 Task: Find connections with filter location Boda with filter topic #propertywith filter profile language French with filter current company Oberoi Hotels & Resorts with filter school Patna Science College with filter industry Banking with filter service category Customer Service with filter keywords title Recruiter
Action: Mouse moved to (650, 94)
Screenshot: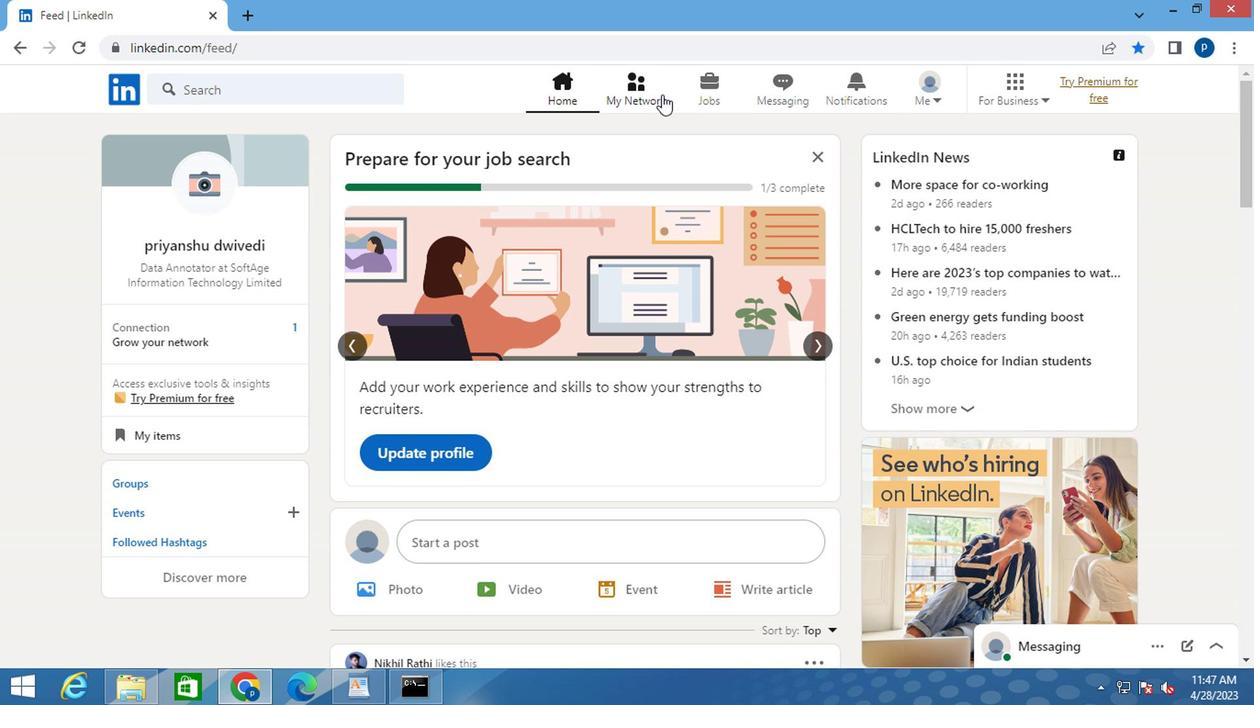 
Action: Mouse pressed left at (650, 94)
Screenshot: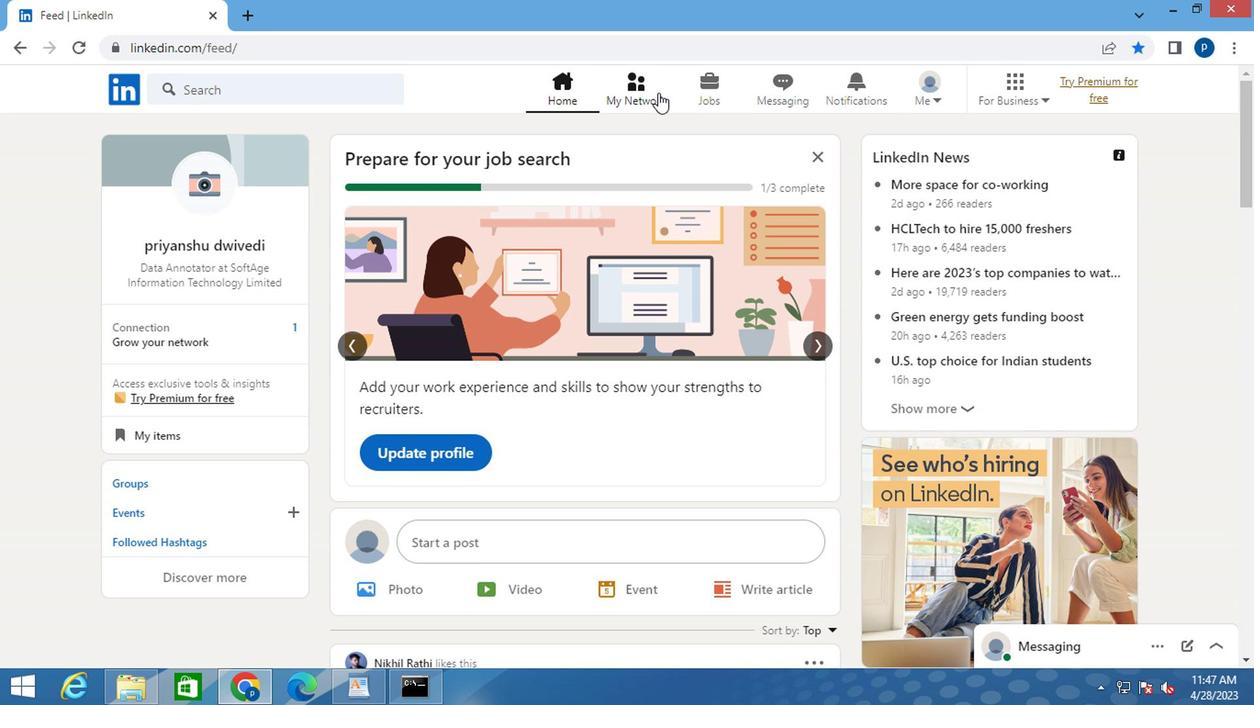 
Action: Mouse moved to (216, 183)
Screenshot: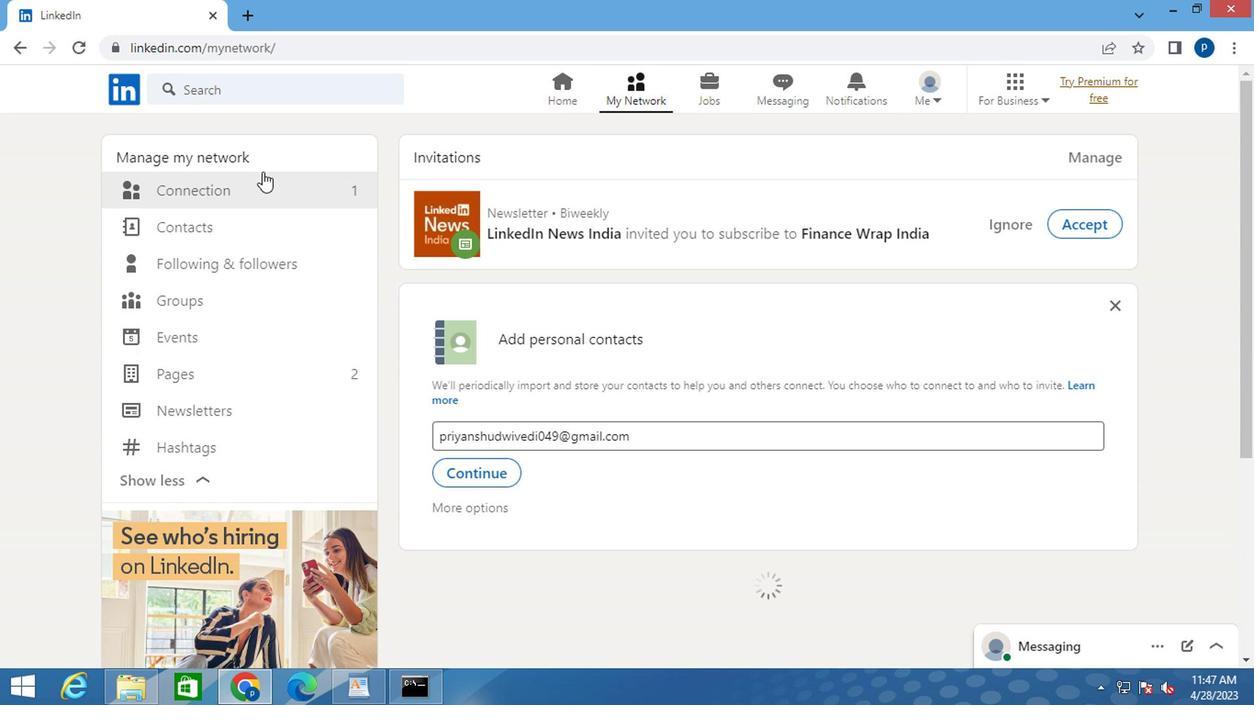 
Action: Mouse pressed left at (216, 183)
Screenshot: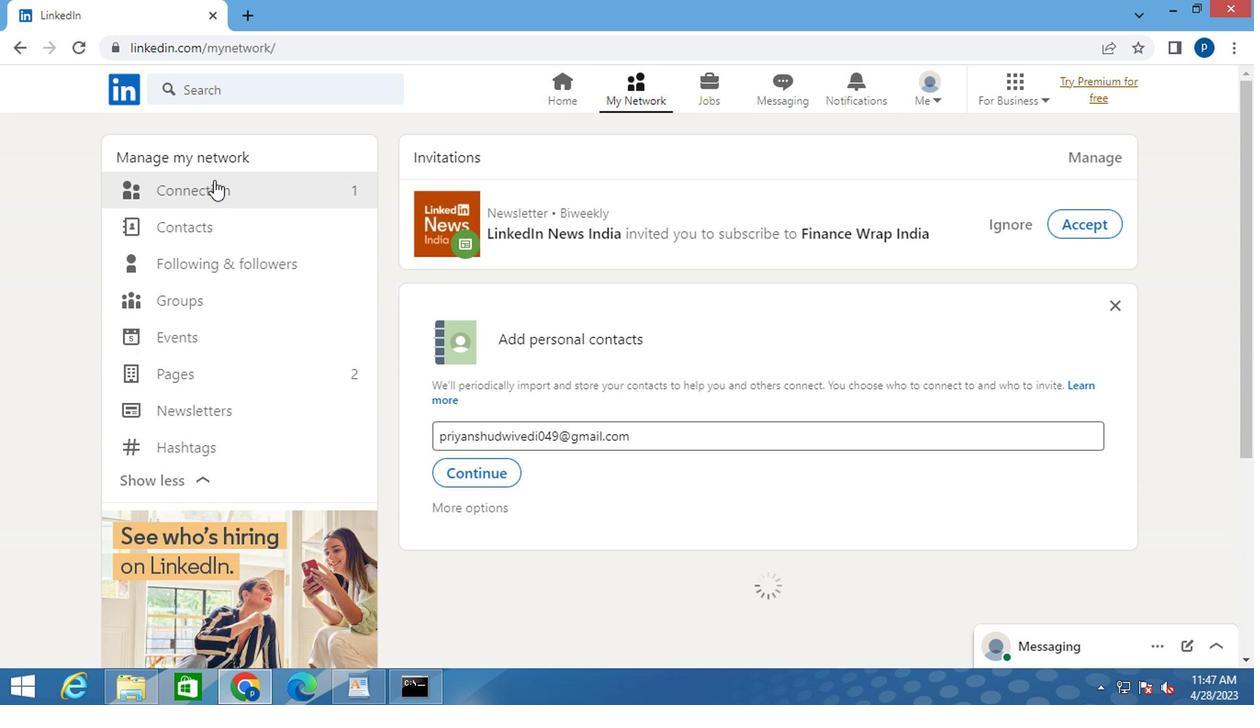 
Action: Mouse moved to (216, 188)
Screenshot: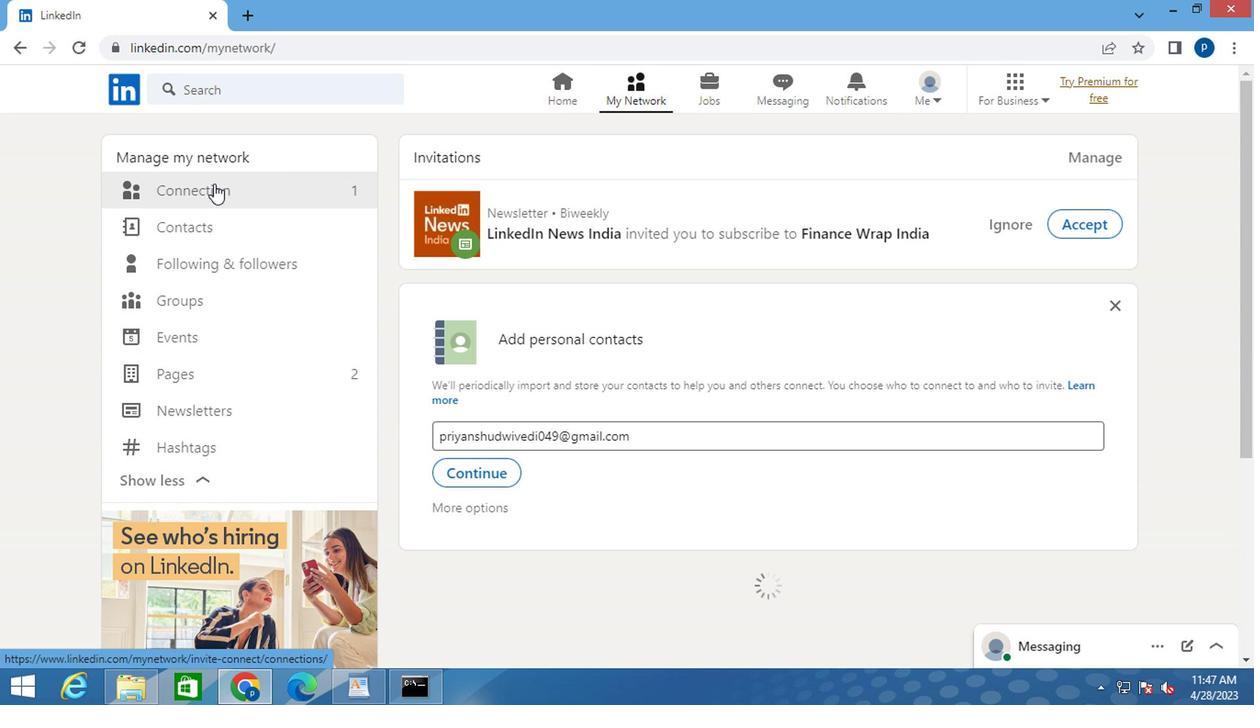 
Action: Mouse pressed left at (216, 188)
Screenshot: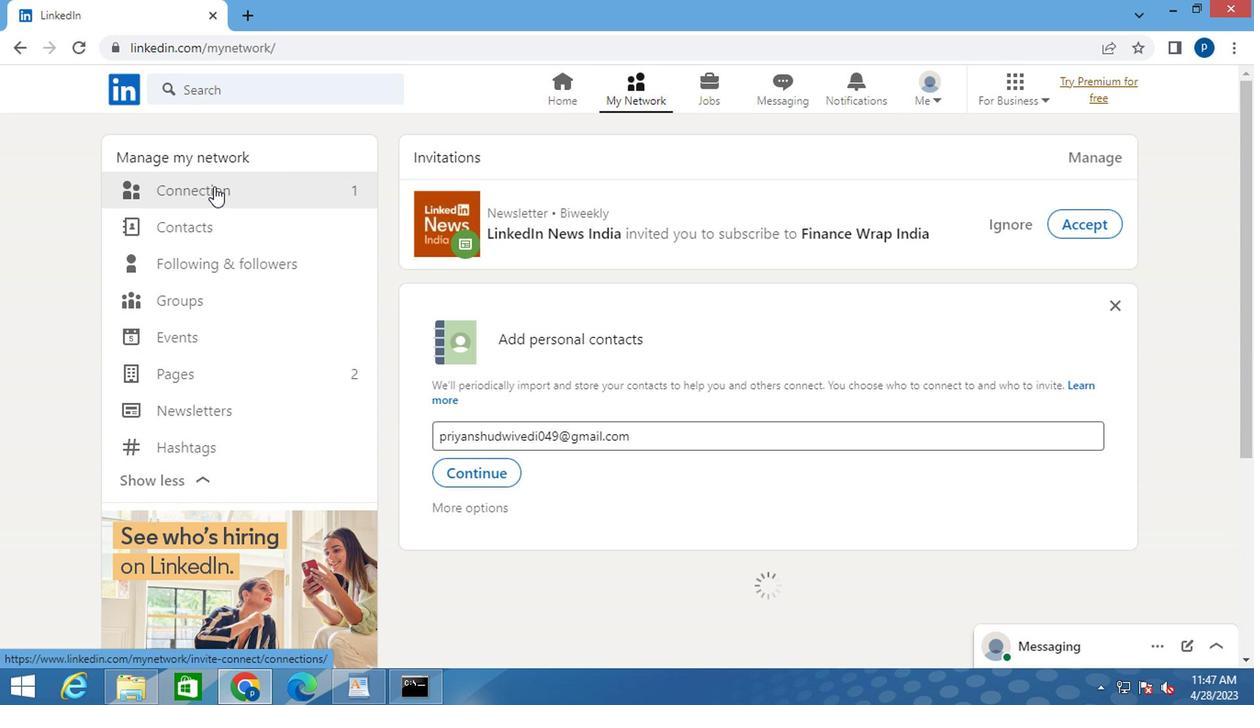 
Action: Mouse moved to (771, 192)
Screenshot: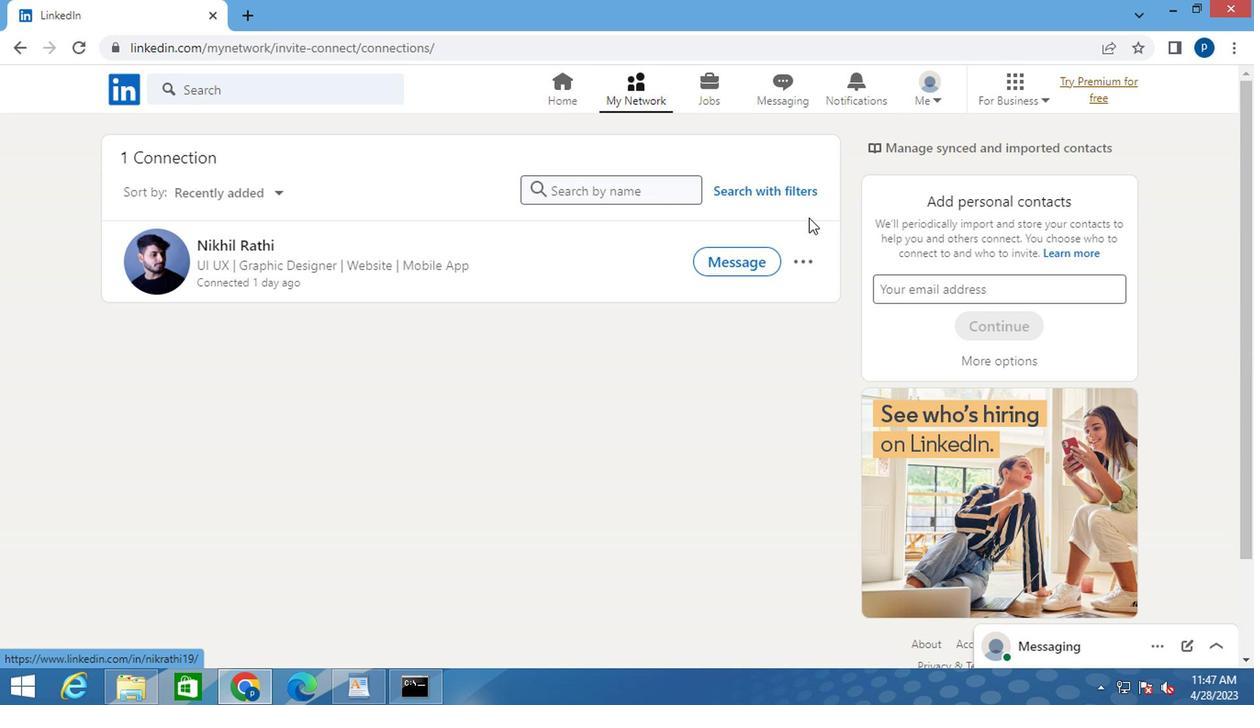 
Action: Mouse pressed left at (771, 192)
Screenshot: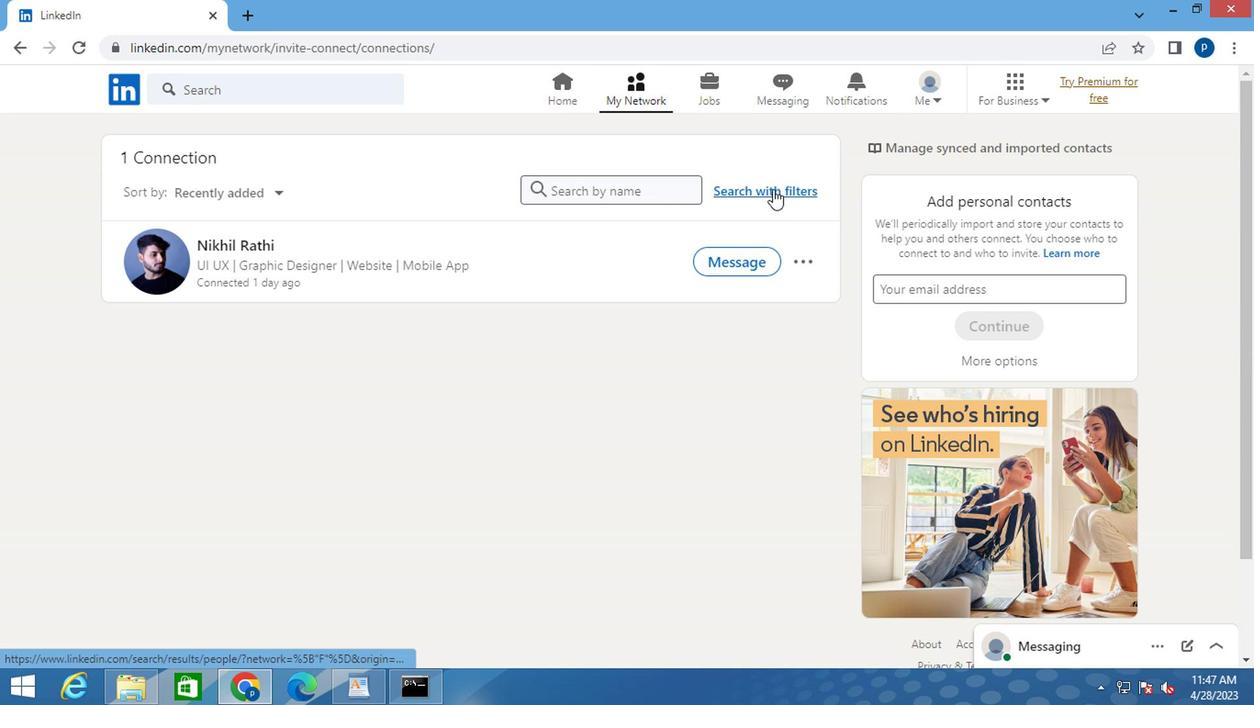 
Action: Mouse moved to (694, 156)
Screenshot: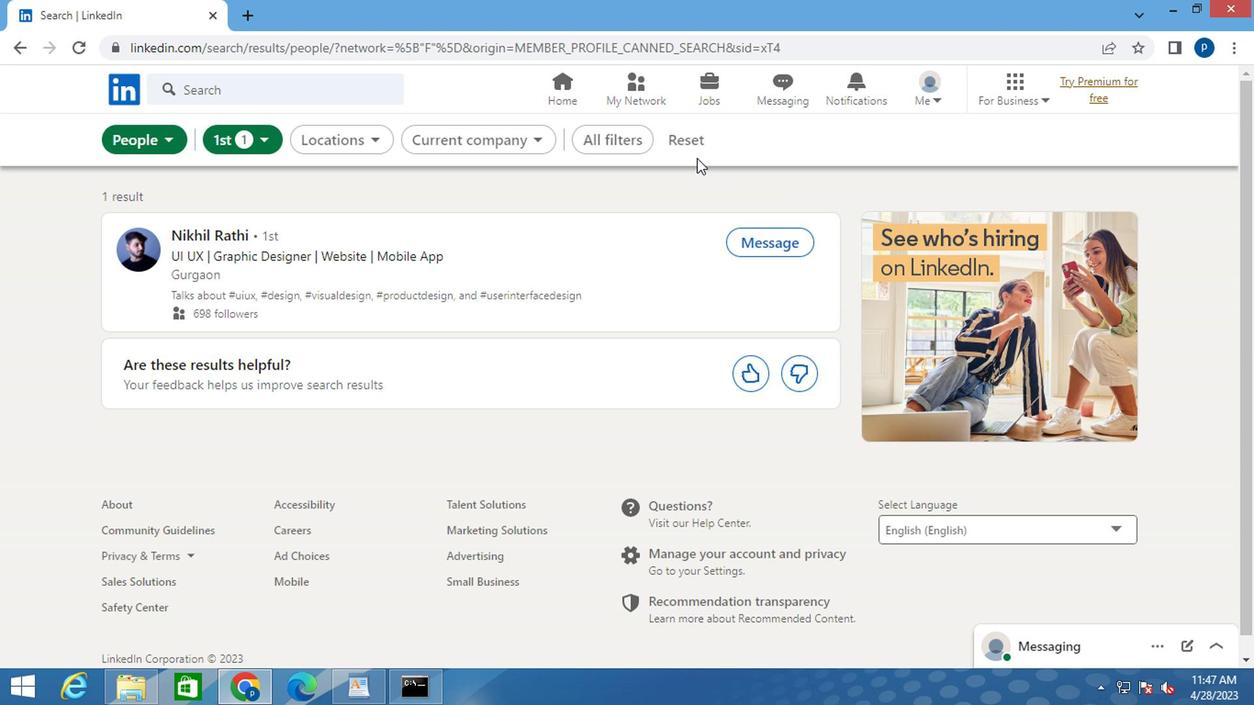 
Action: Mouse pressed left at (694, 156)
Screenshot: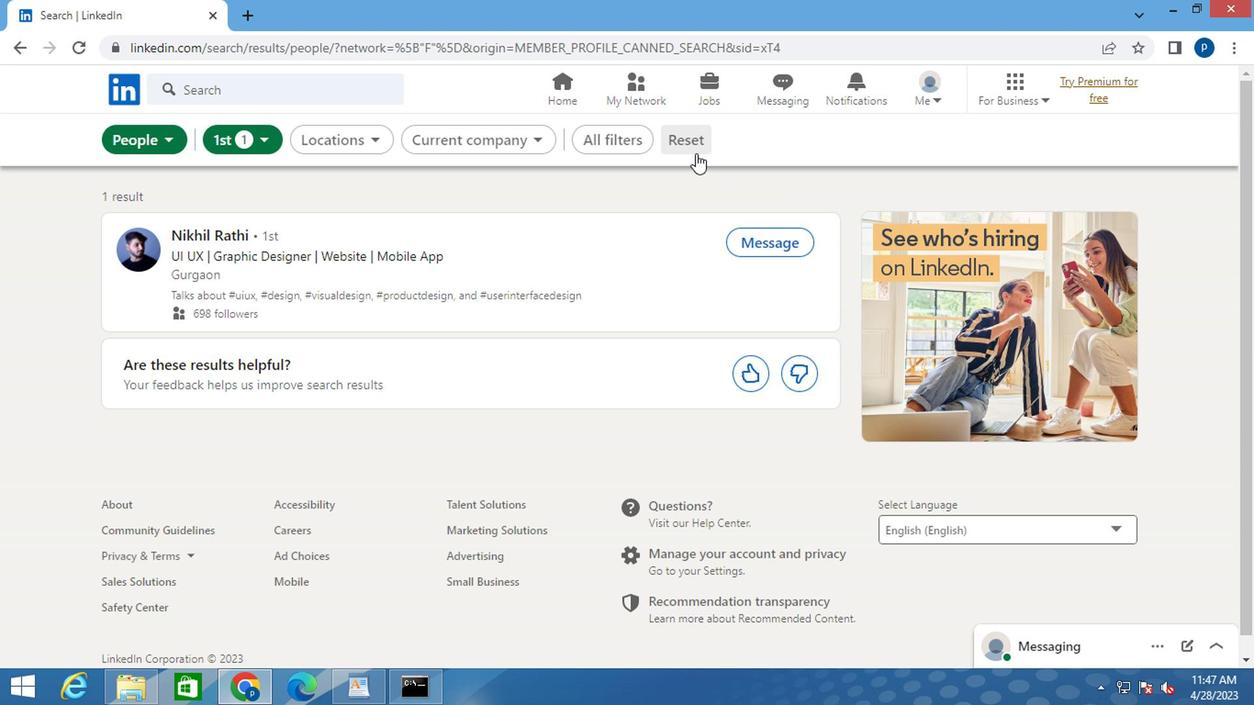 
Action: Mouse moved to (648, 146)
Screenshot: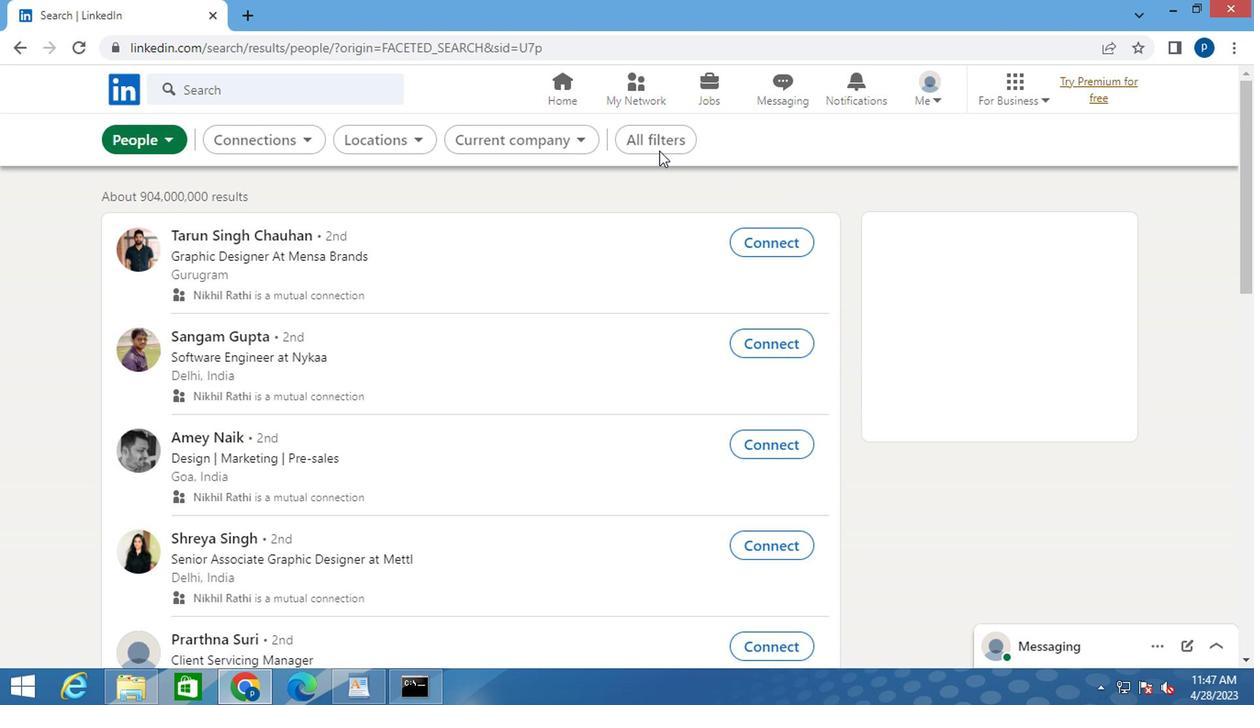 
Action: Mouse pressed left at (648, 146)
Screenshot: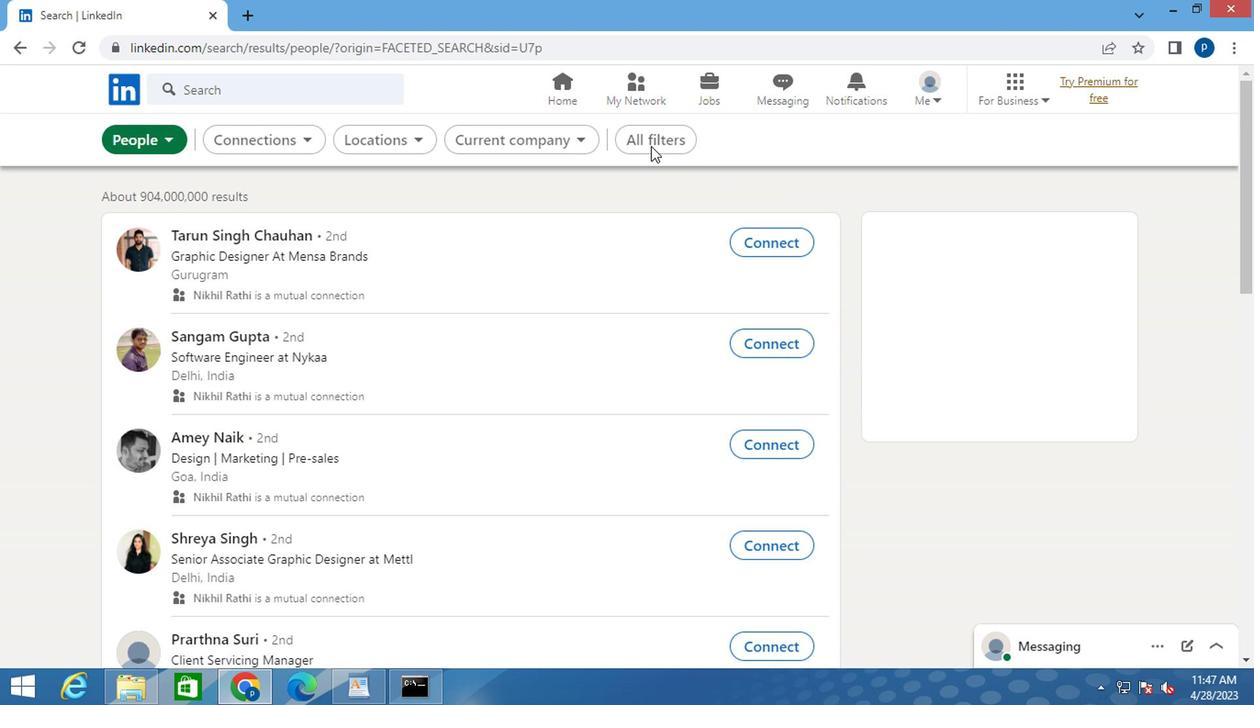 
Action: Mouse moved to (882, 428)
Screenshot: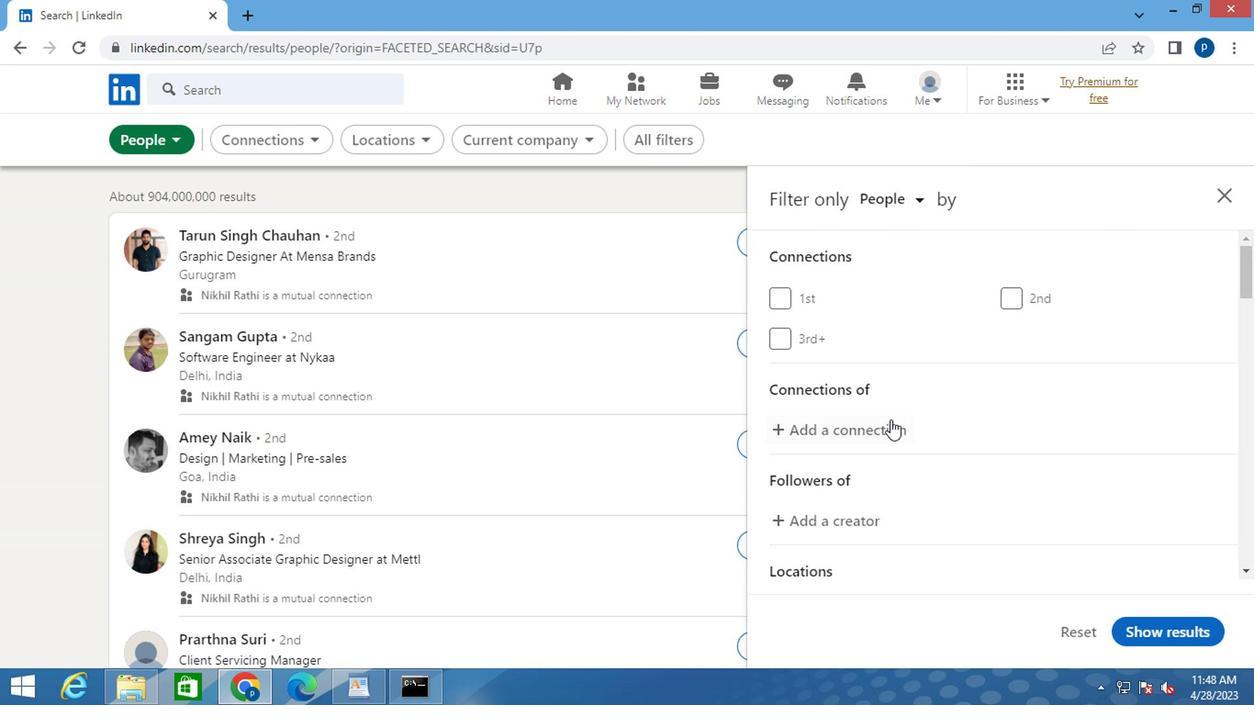 
Action: Mouse scrolled (882, 426) with delta (0, -1)
Screenshot: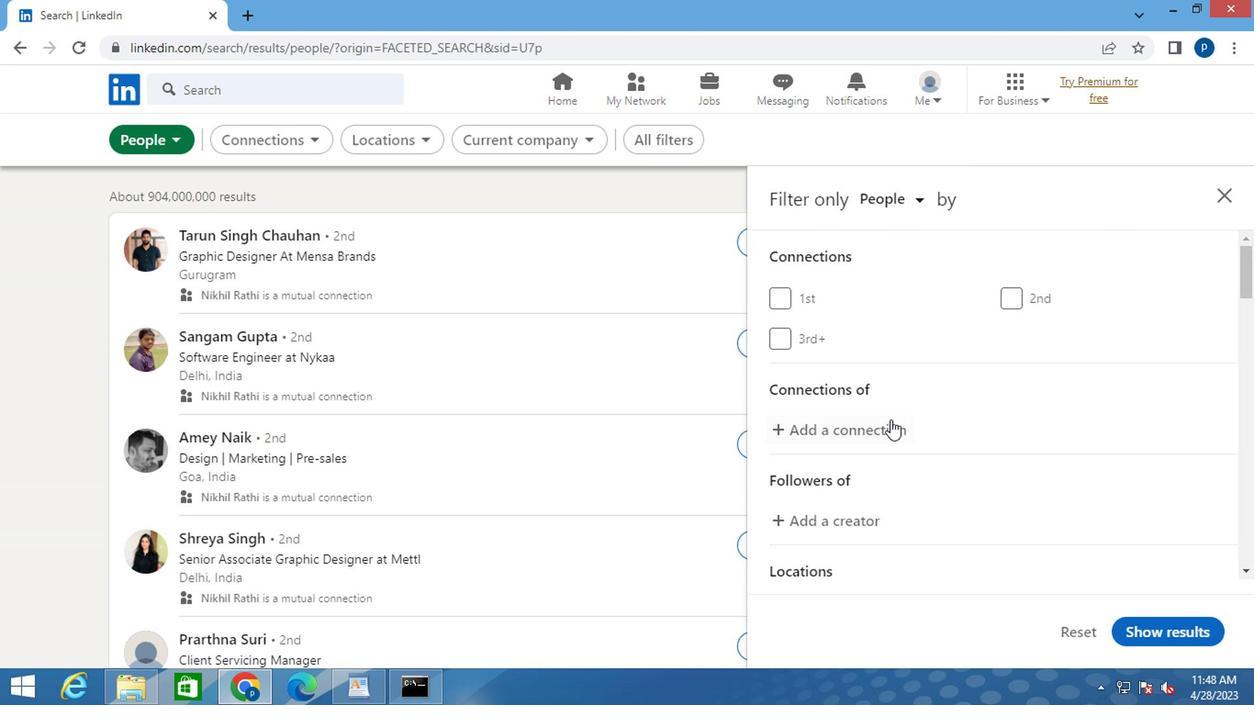 
Action: Mouse moved to (880, 429)
Screenshot: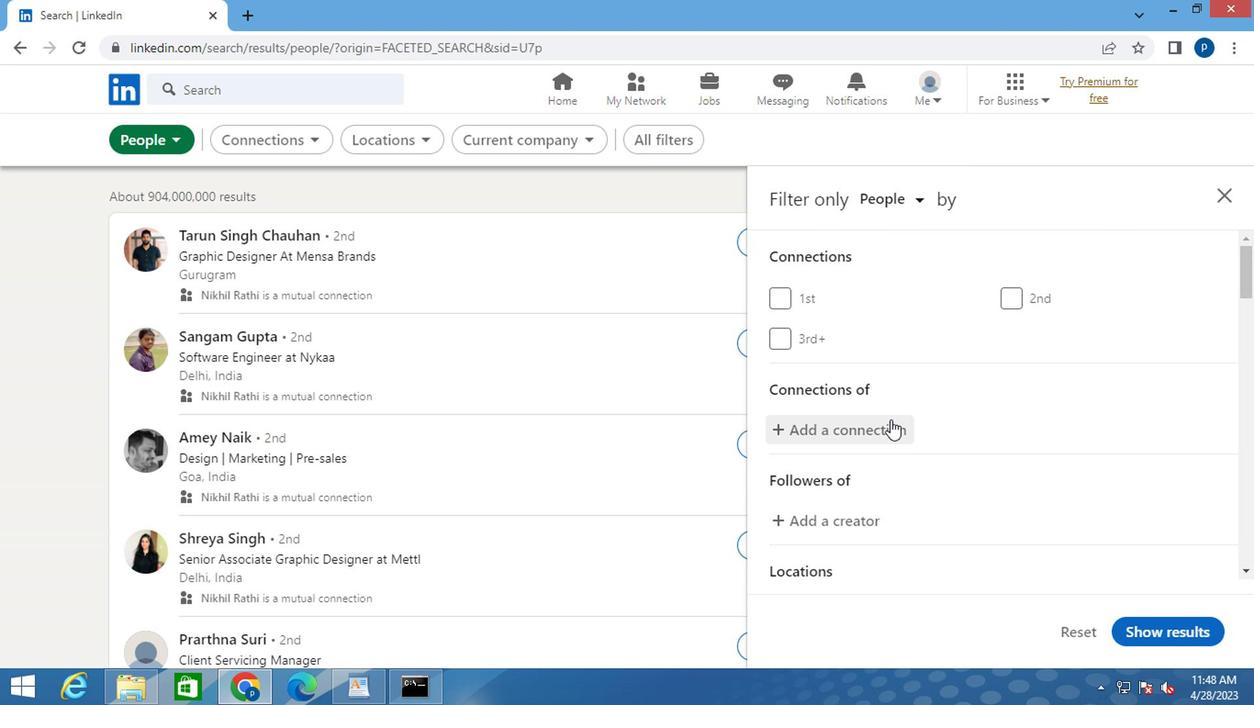 
Action: Mouse scrolled (880, 428) with delta (0, 0)
Screenshot: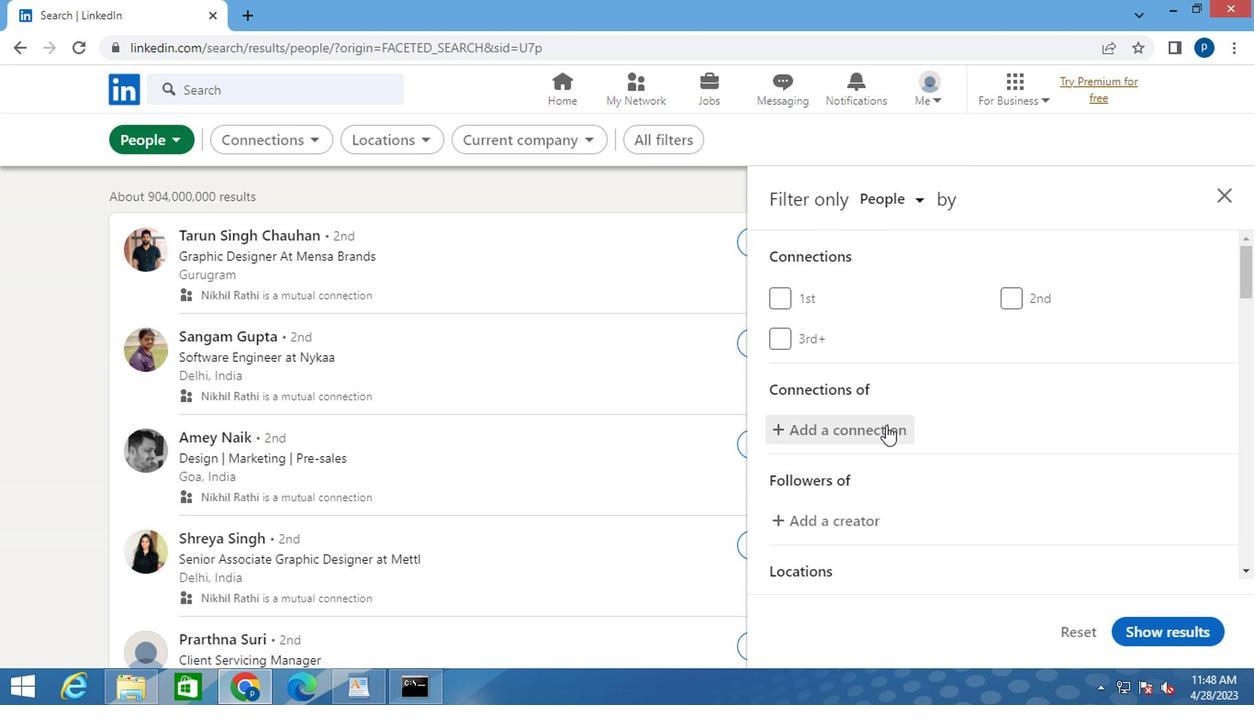 
Action: Mouse moved to (998, 496)
Screenshot: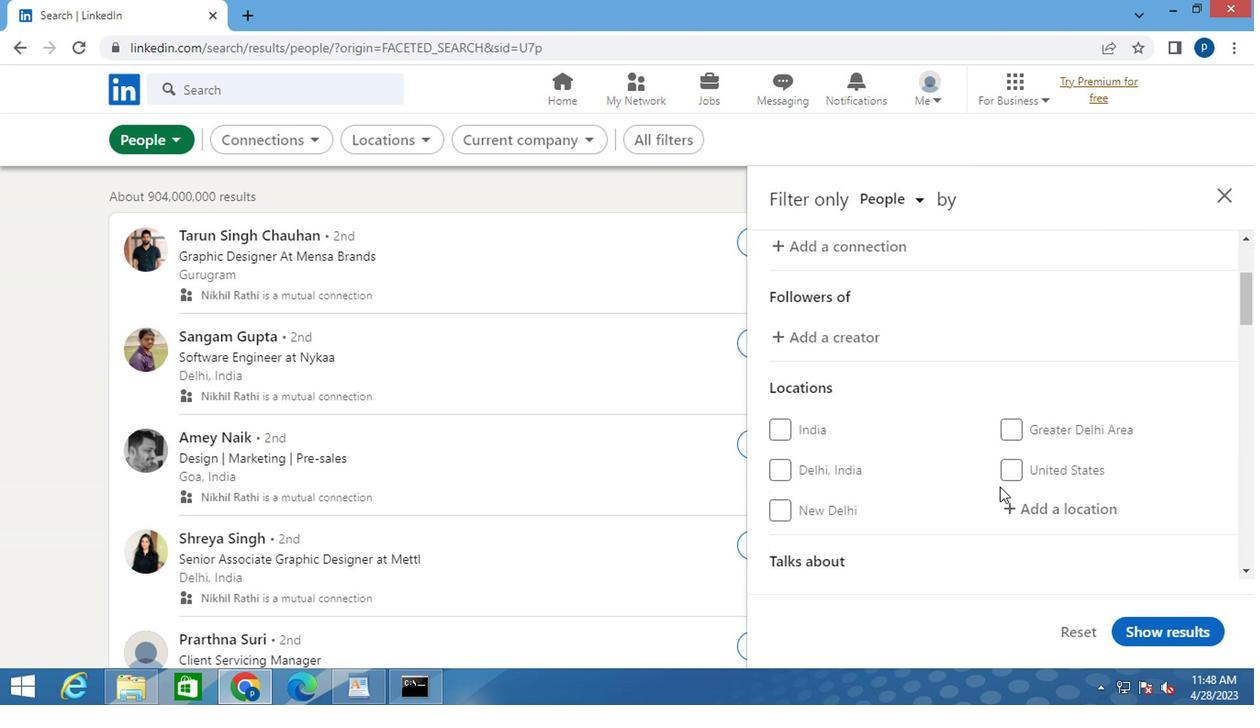 
Action: Mouse pressed left at (998, 496)
Screenshot: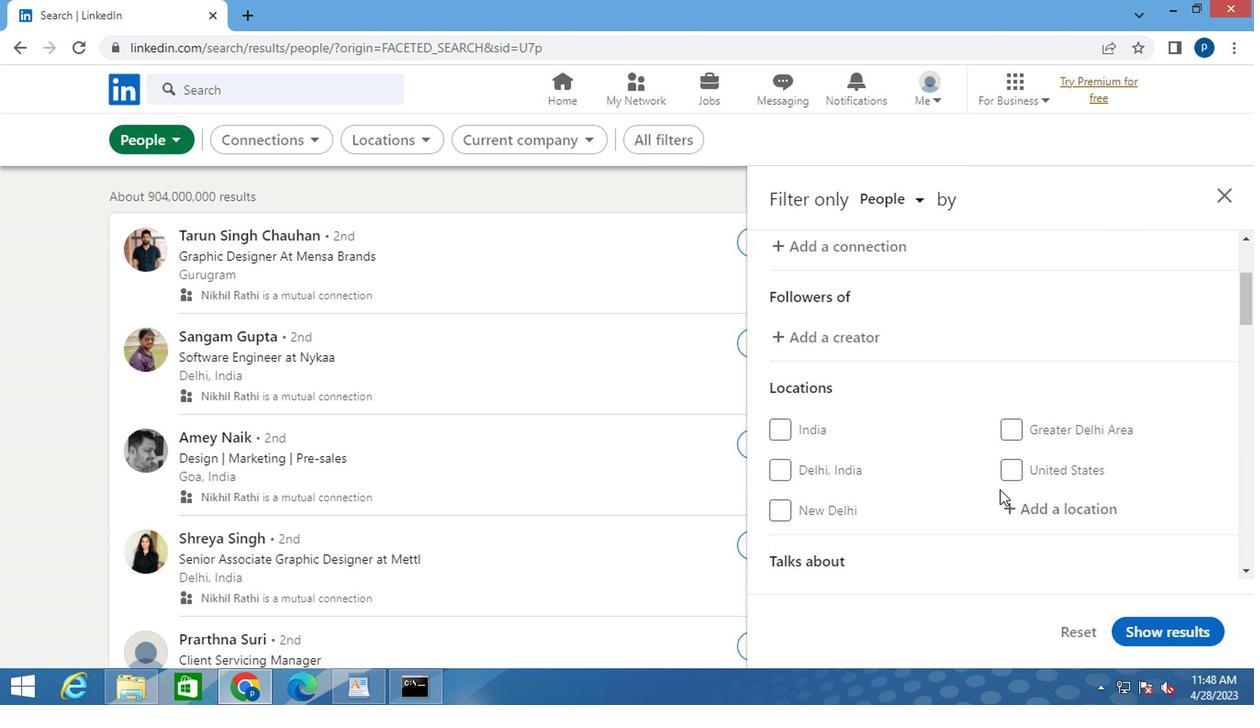 
Action: Key pressed b<Key.caps_lock>oda<Key.space>
Screenshot: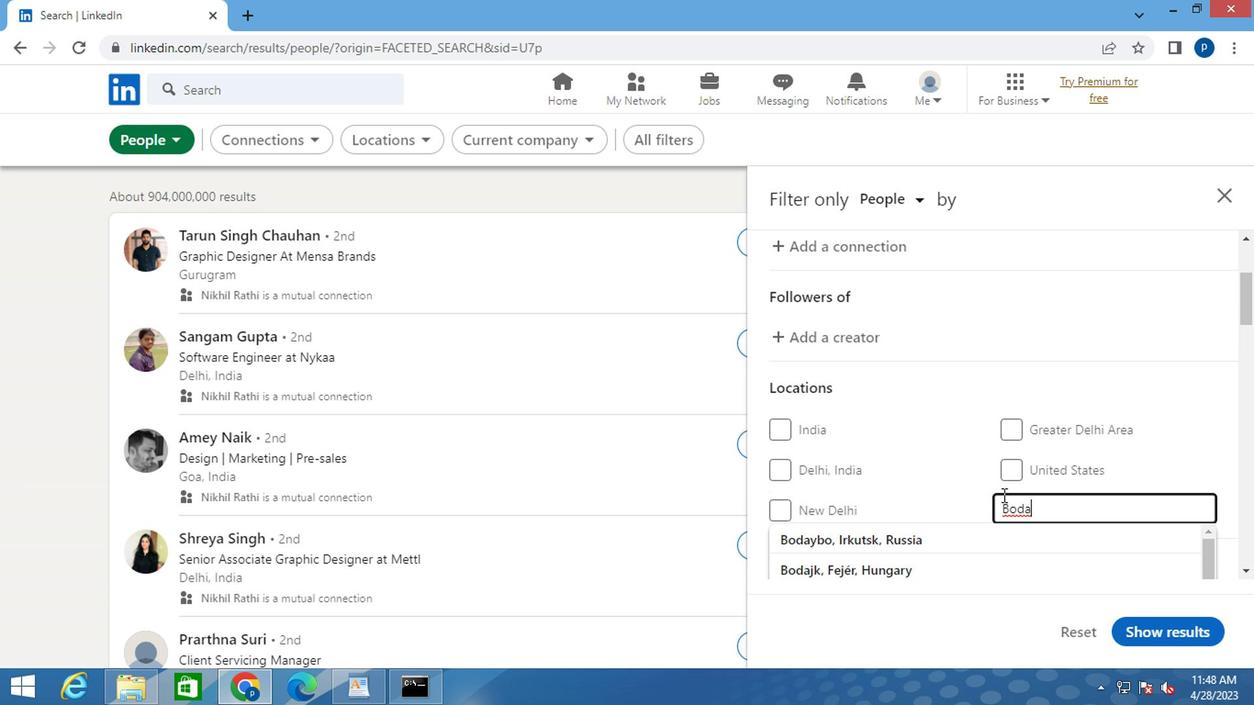 
Action: Mouse moved to (939, 460)
Screenshot: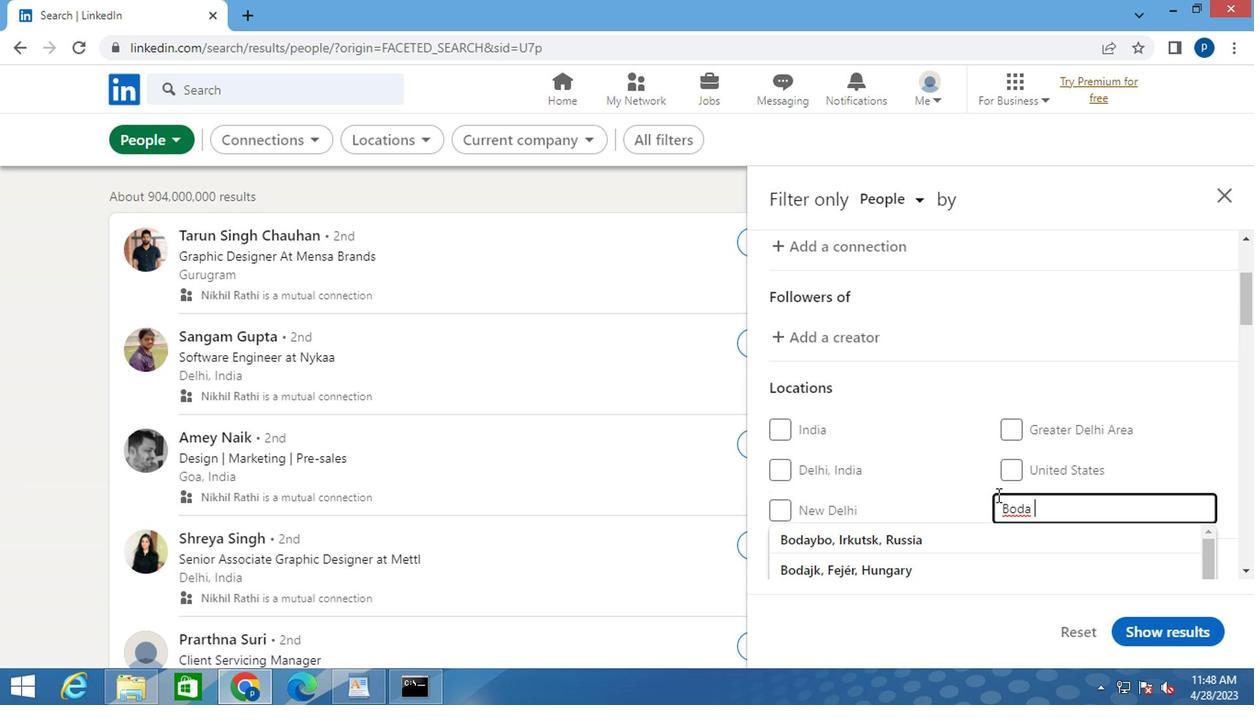 
Action: Mouse scrolled (939, 460) with delta (0, 0)
Screenshot: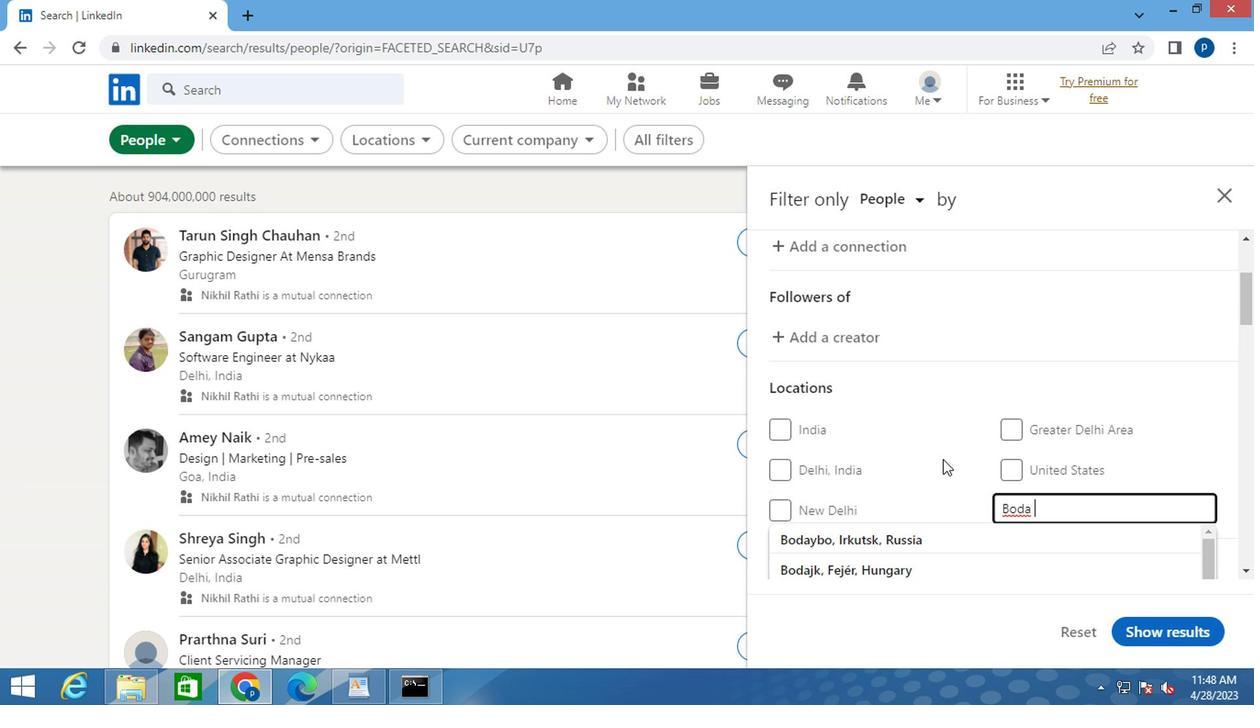 
Action: Mouse moved to (894, 456)
Screenshot: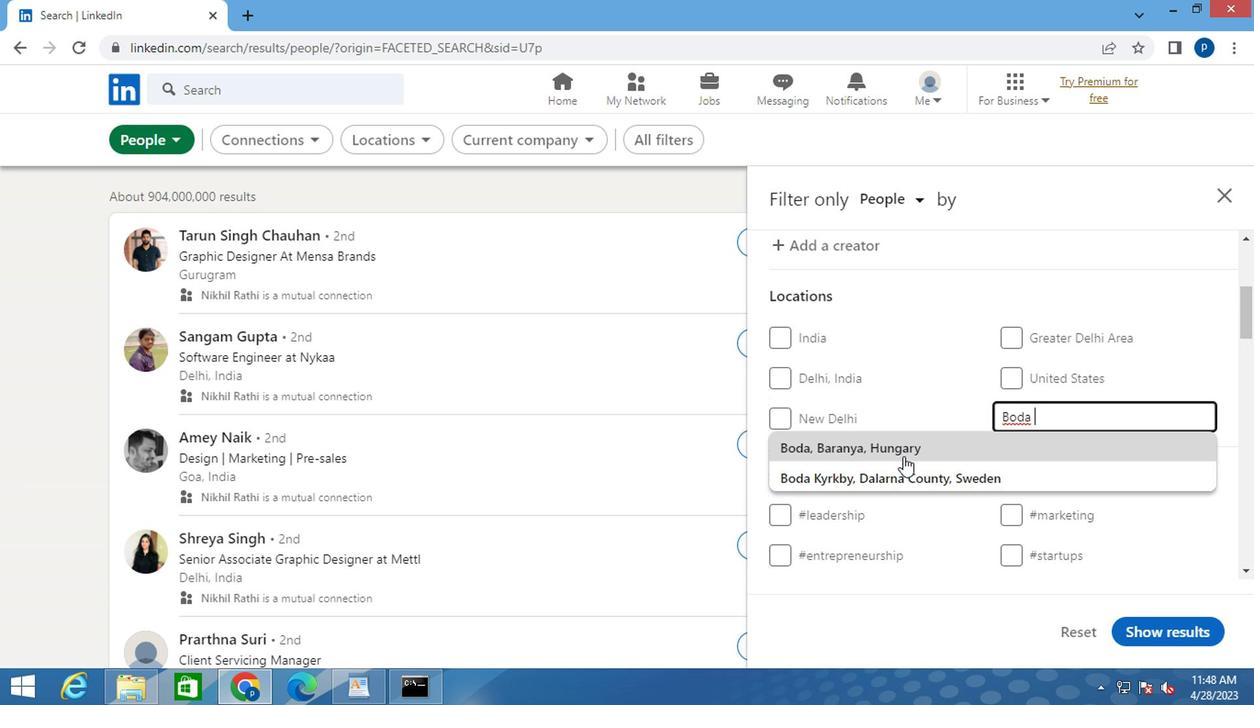 
Action: Mouse pressed left at (894, 456)
Screenshot: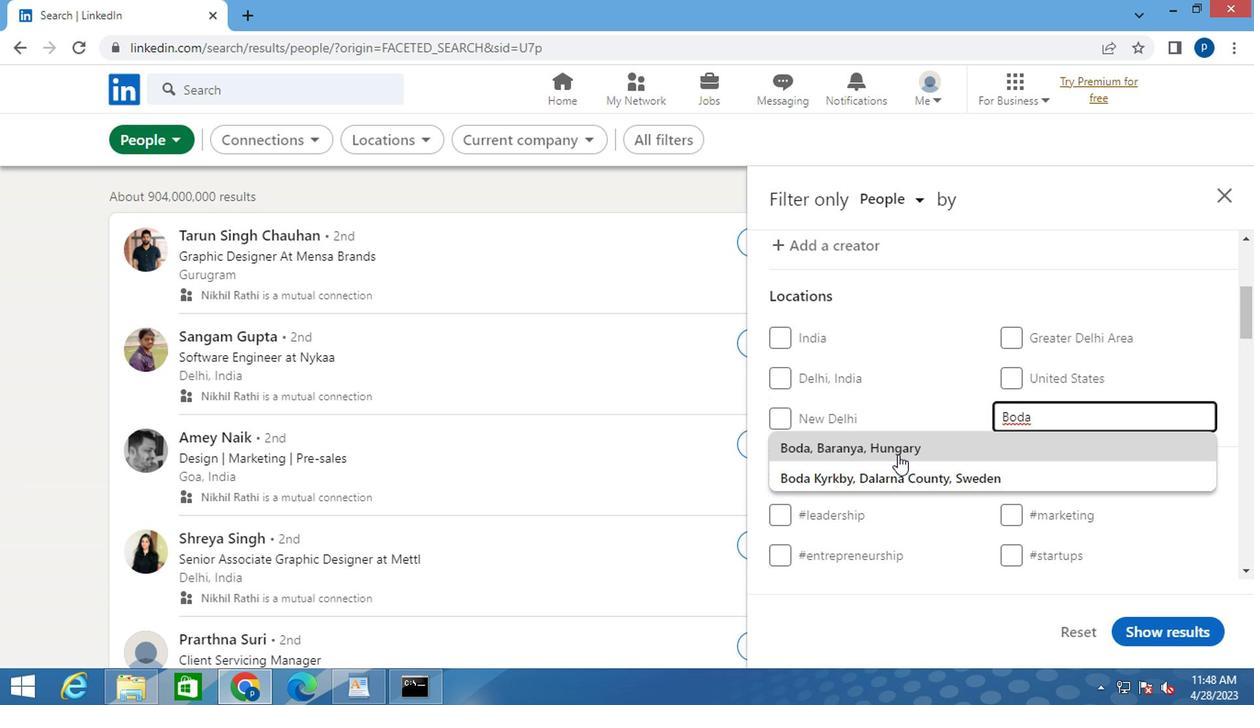 
Action: Mouse moved to (876, 449)
Screenshot: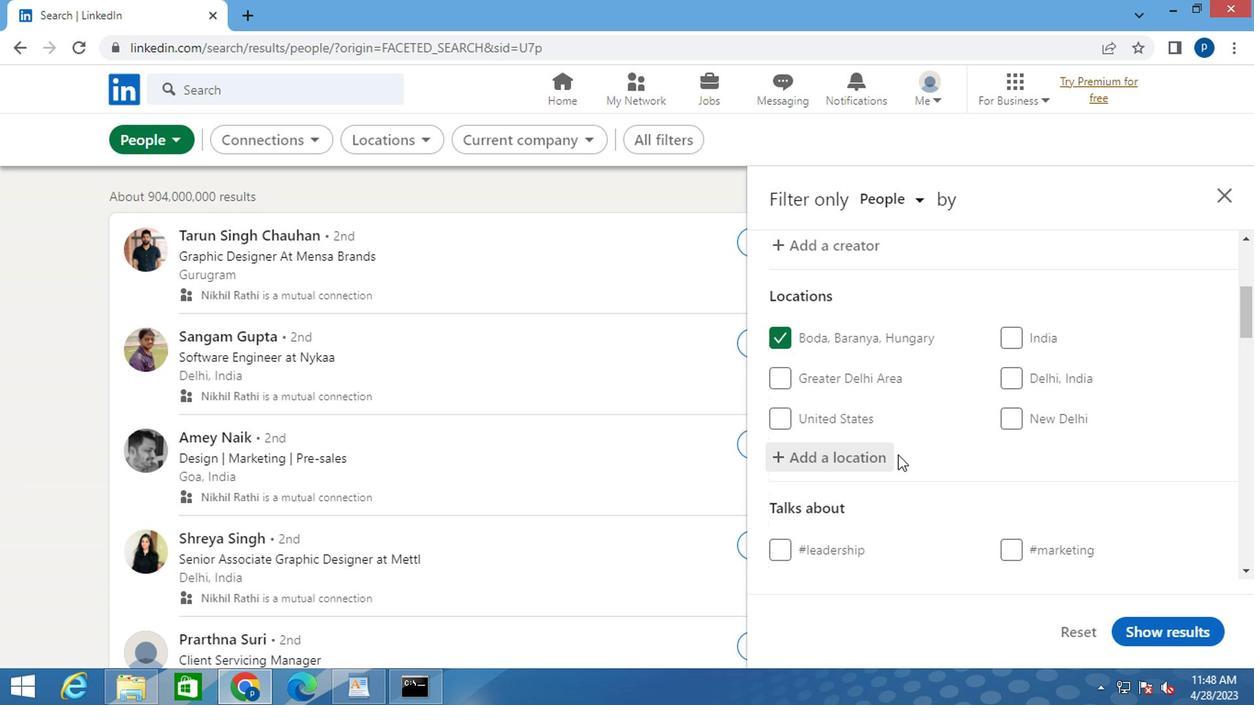 
Action: Mouse scrolled (876, 448) with delta (0, 0)
Screenshot: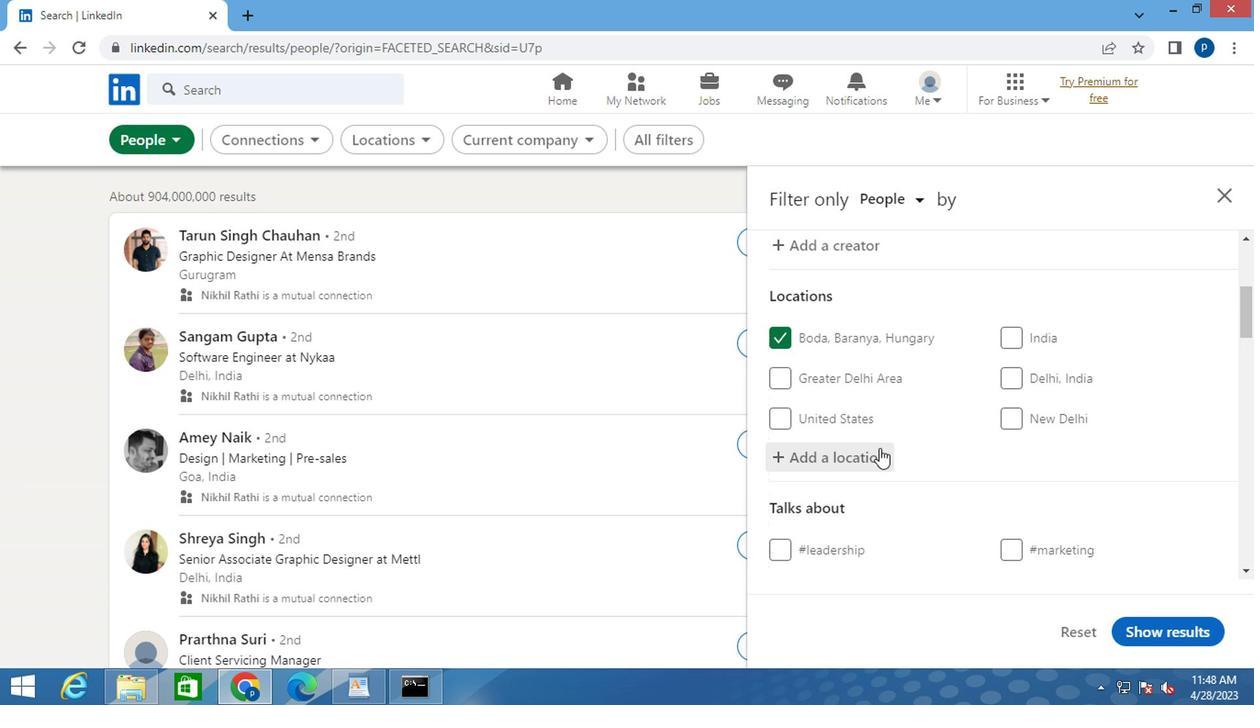 
Action: Mouse scrolled (876, 448) with delta (0, 0)
Screenshot: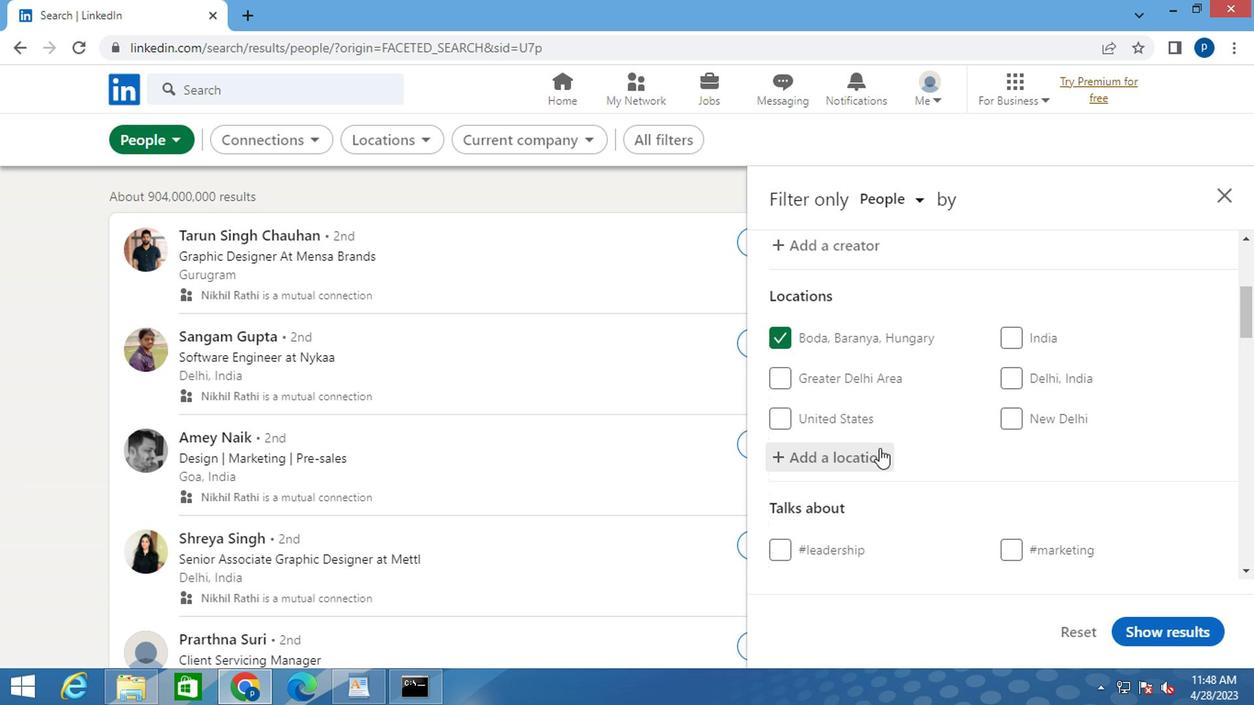 
Action: Mouse moved to (1052, 449)
Screenshot: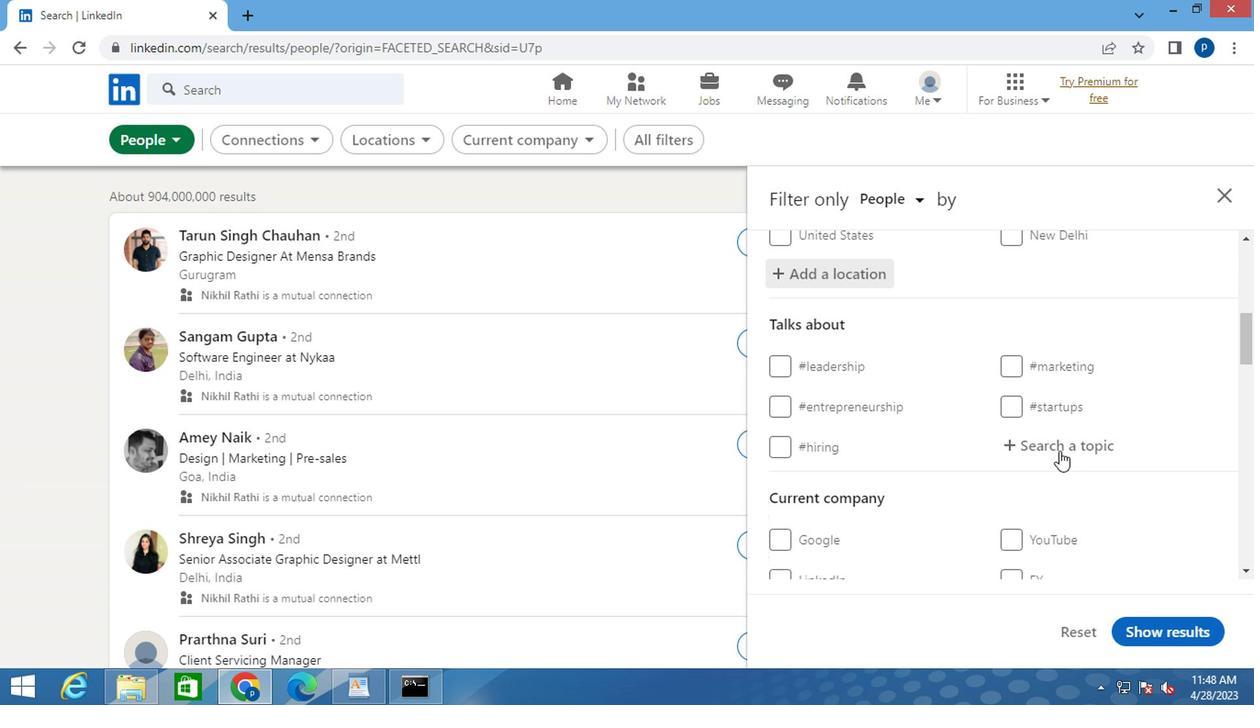 
Action: Mouse pressed left at (1052, 449)
Screenshot: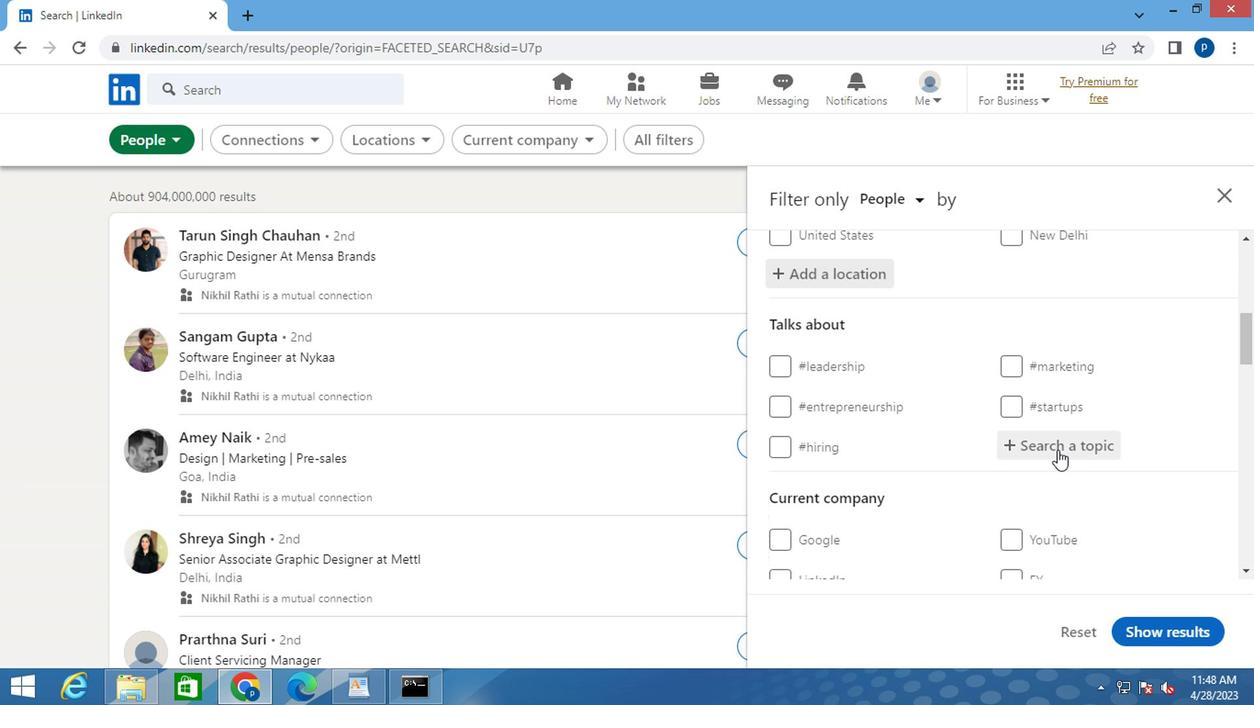 
Action: Key pressed <Key.shift>#PROPERTY
Screenshot: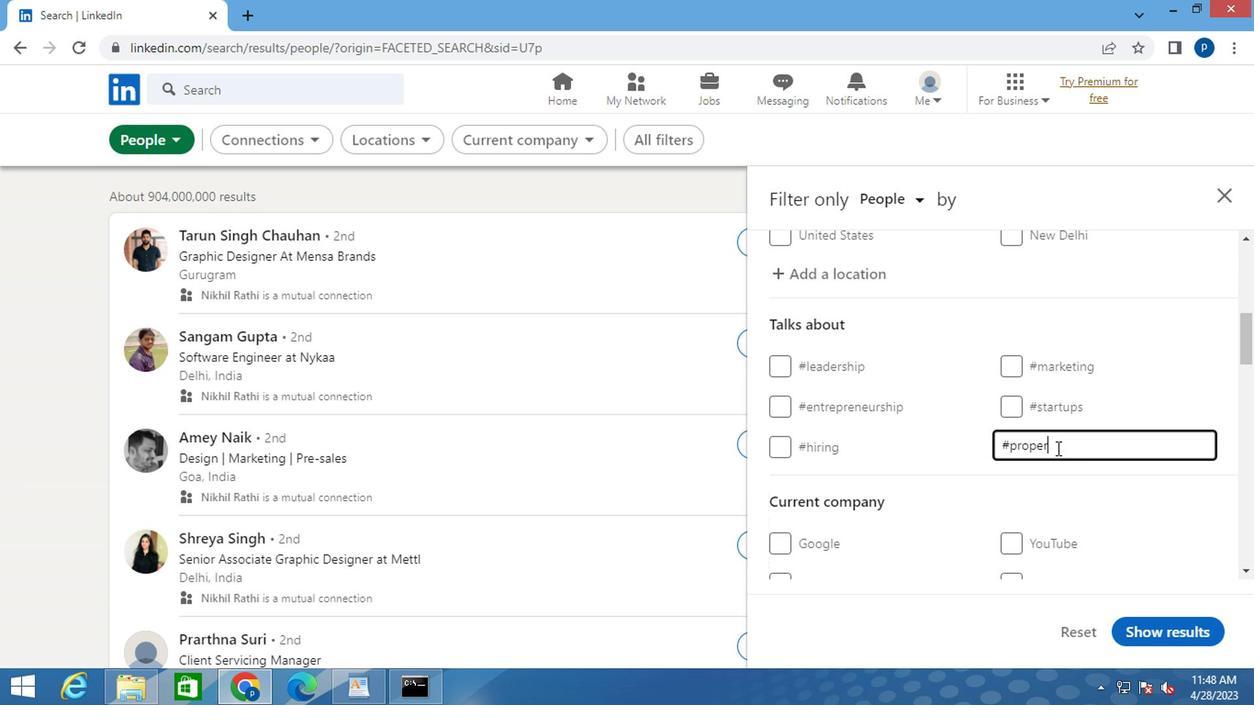 
Action: Mouse moved to (998, 477)
Screenshot: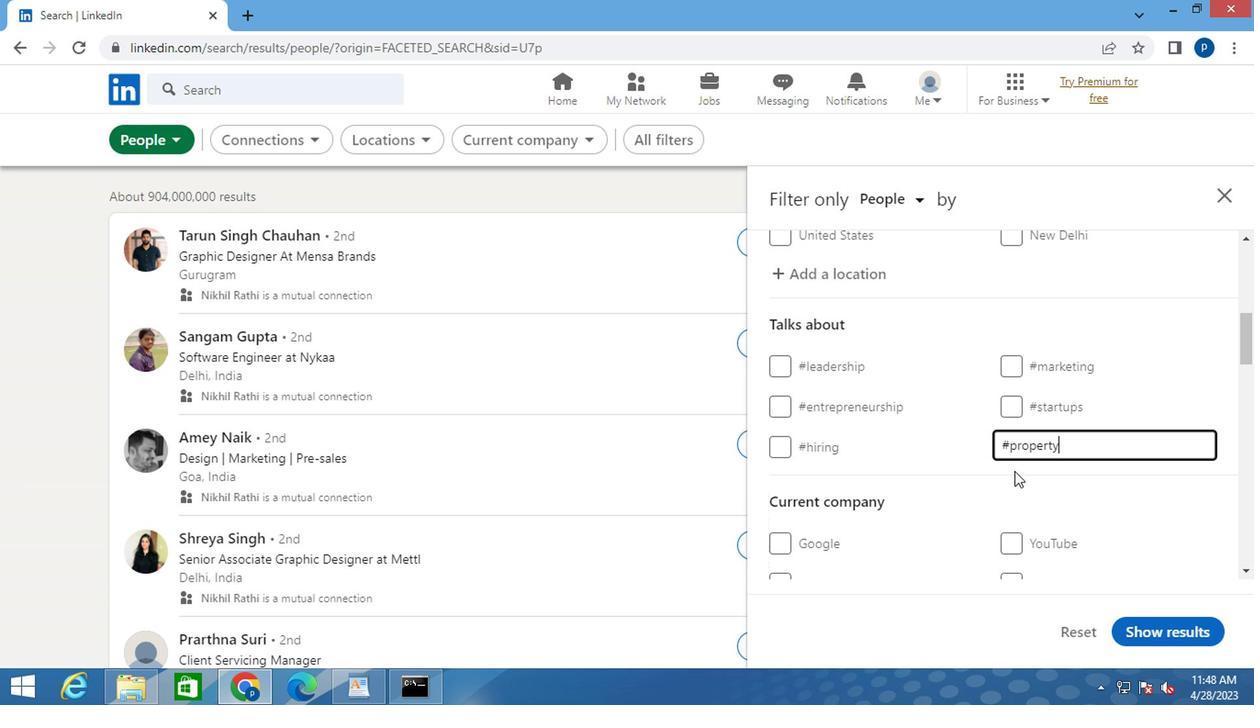 
Action: Mouse scrolled (998, 476) with delta (0, 0)
Screenshot: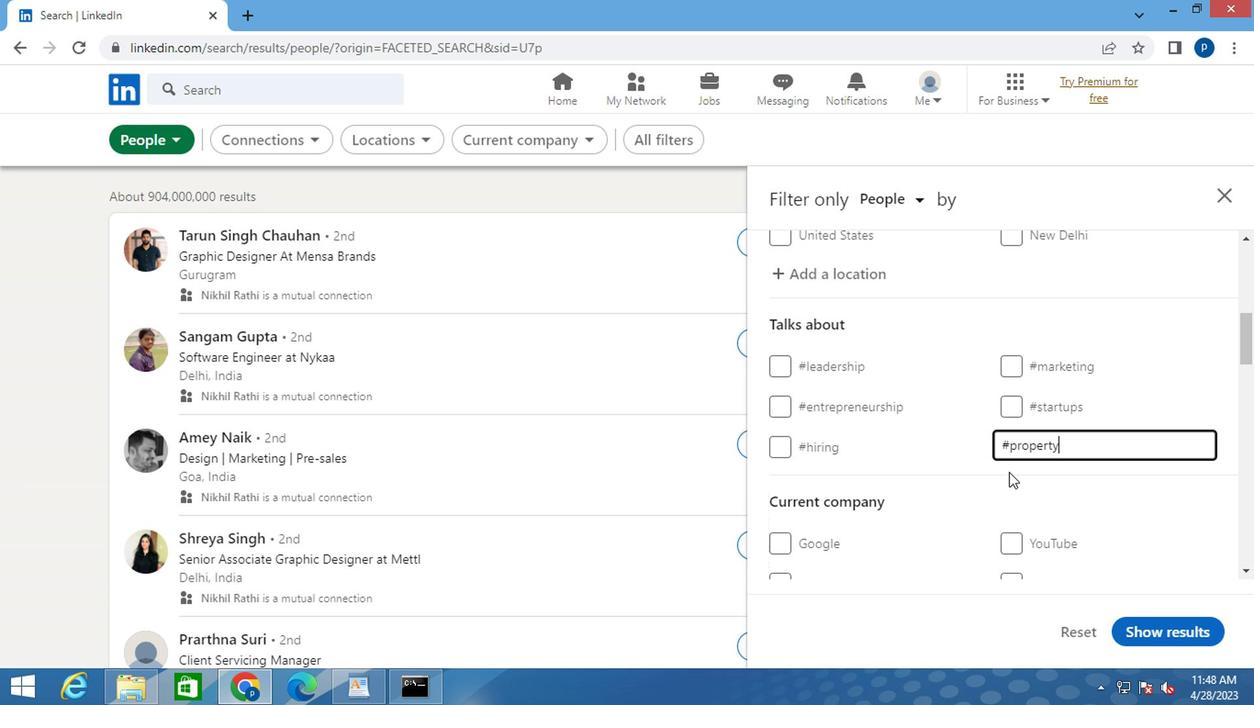 
Action: Mouse moved to (997, 477)
Screenshot: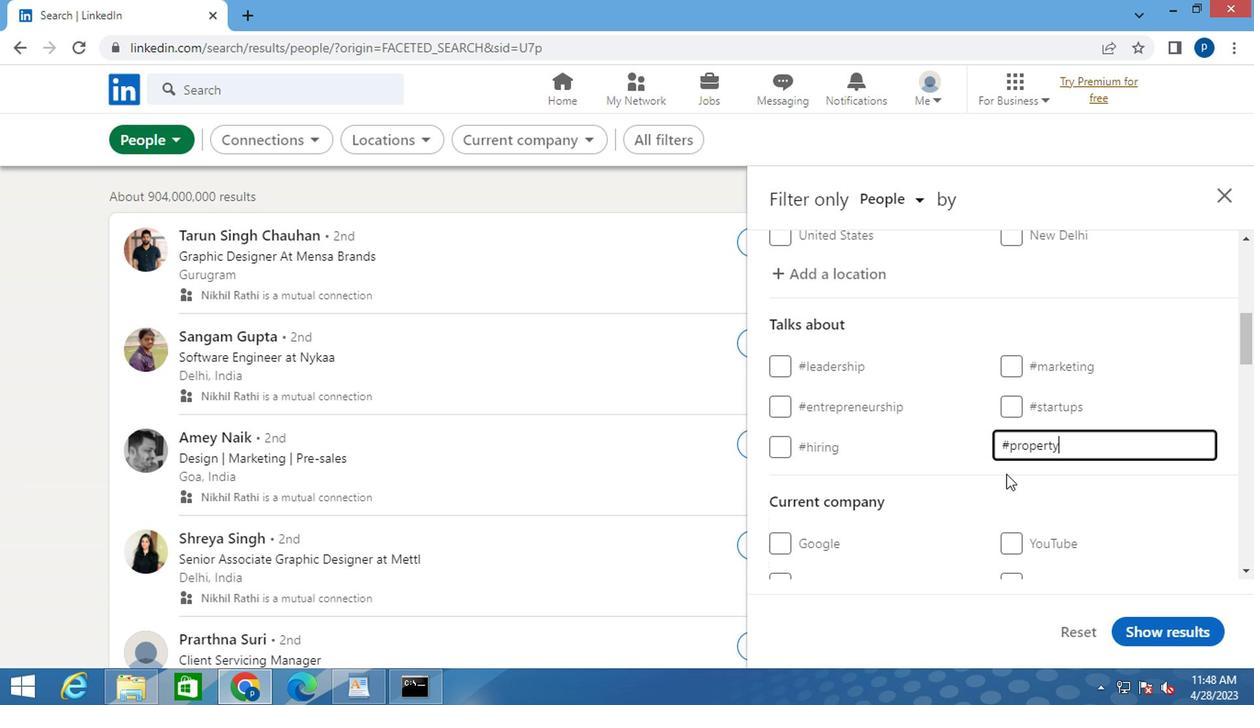 
Action: Mouse scrolled (997, 476) with delta (0, 0)
Screenshot: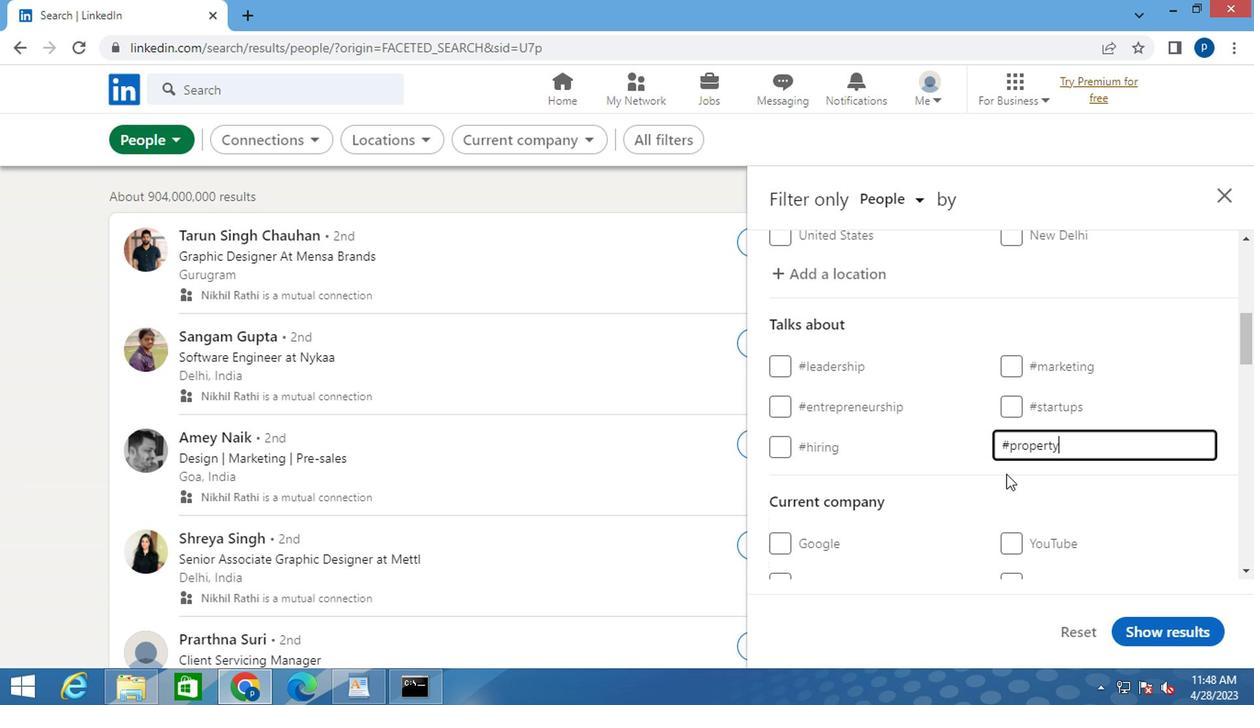 
Action: Mouse moved to (956, 452)
Screenshot: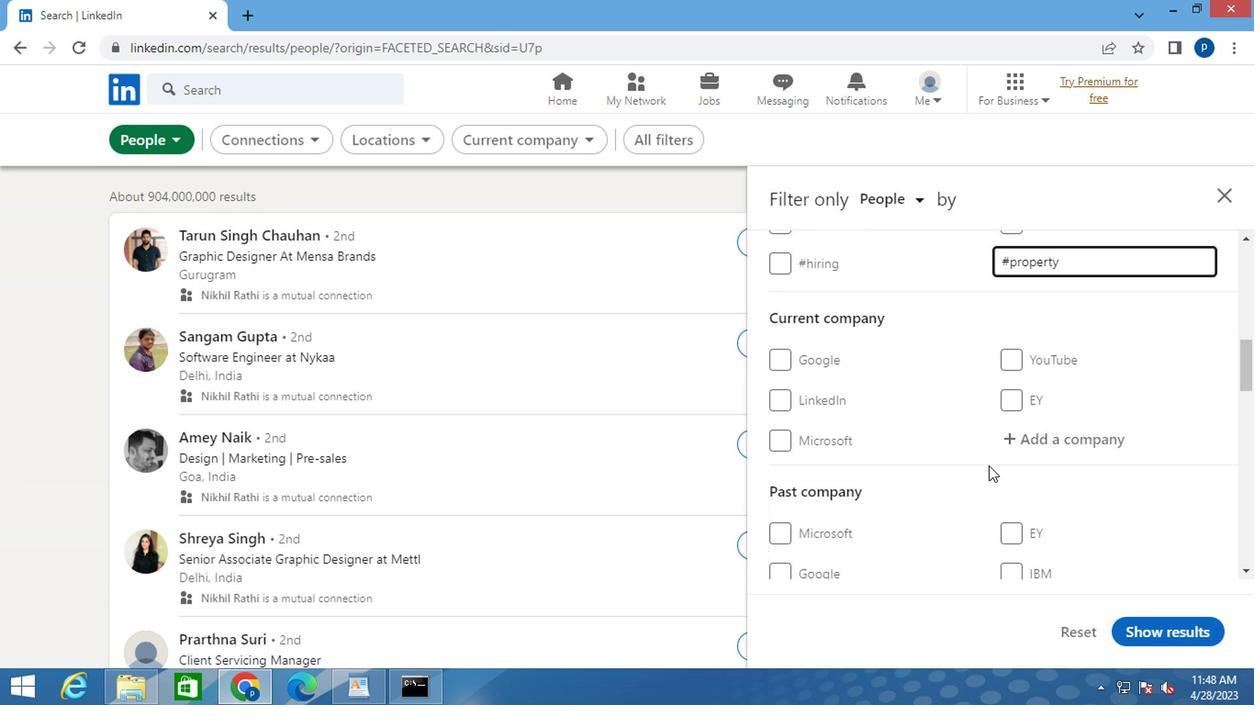 
Action: Mouse scrolled (956, 451) with delta (0, 0)
Screenshot: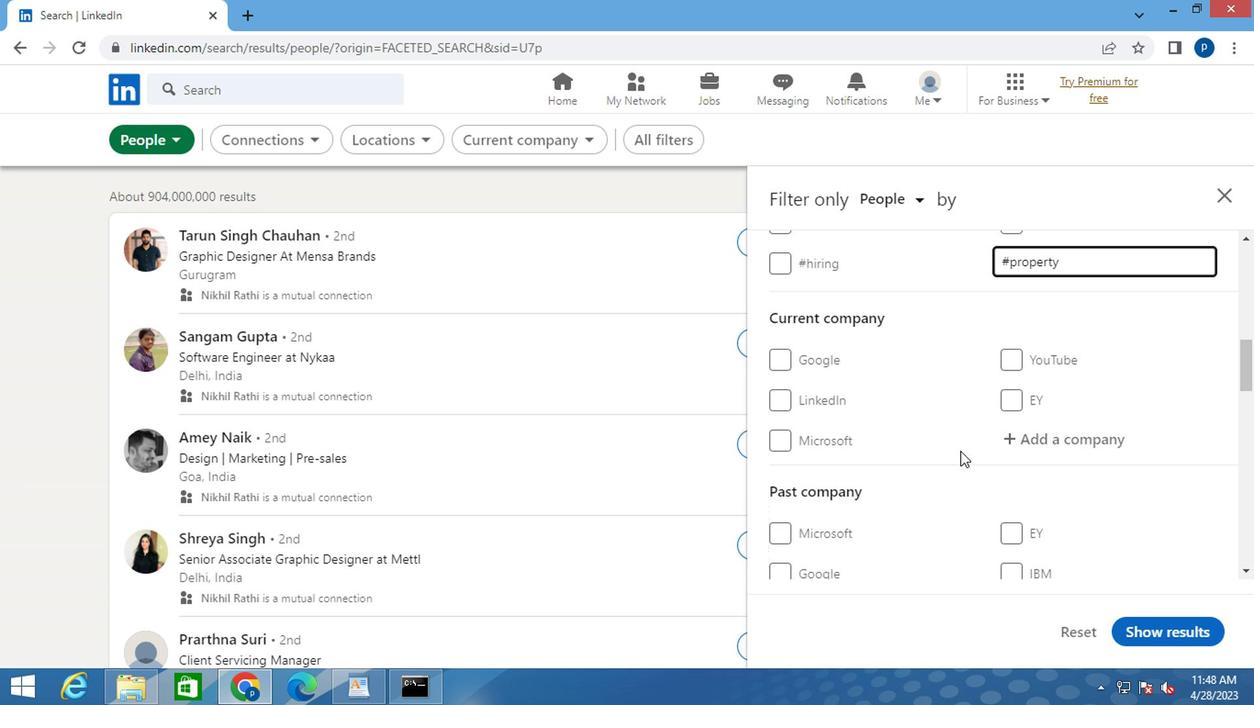 
Action: Mouse scrolled (956, 451) with delta (0, 0)
Screenshot: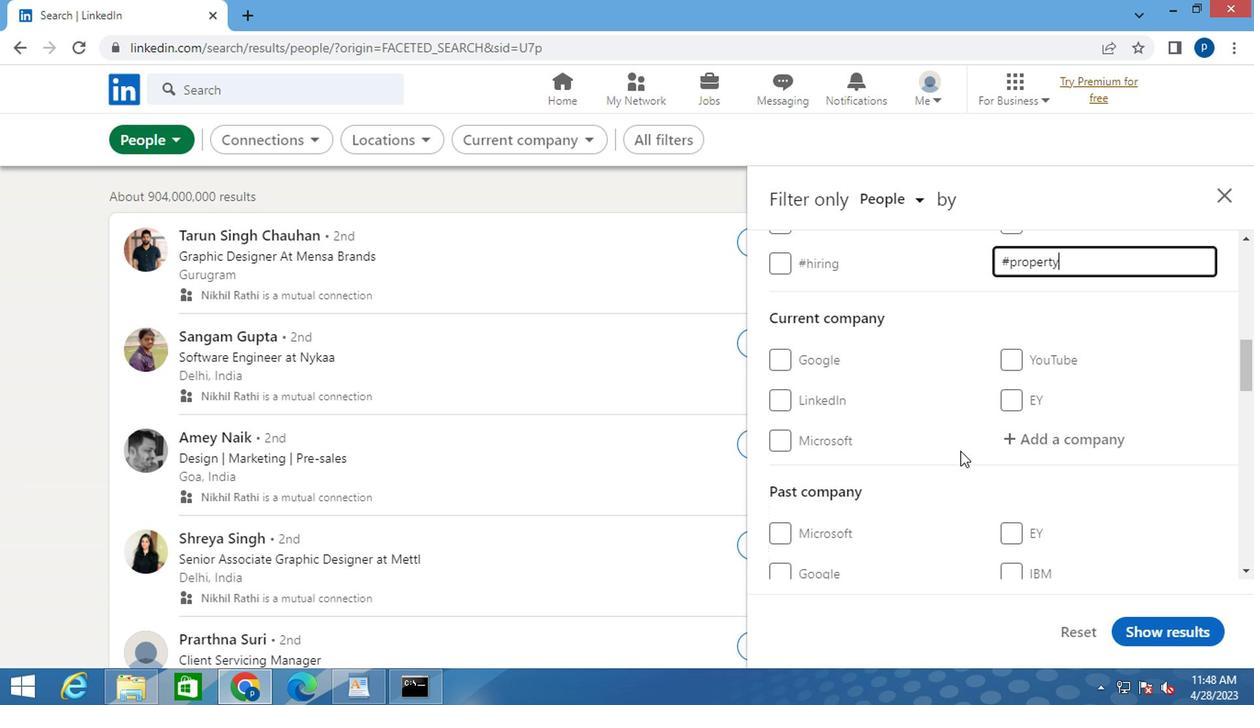 
Action: Mouse moved to (939, 445)
Screenshot: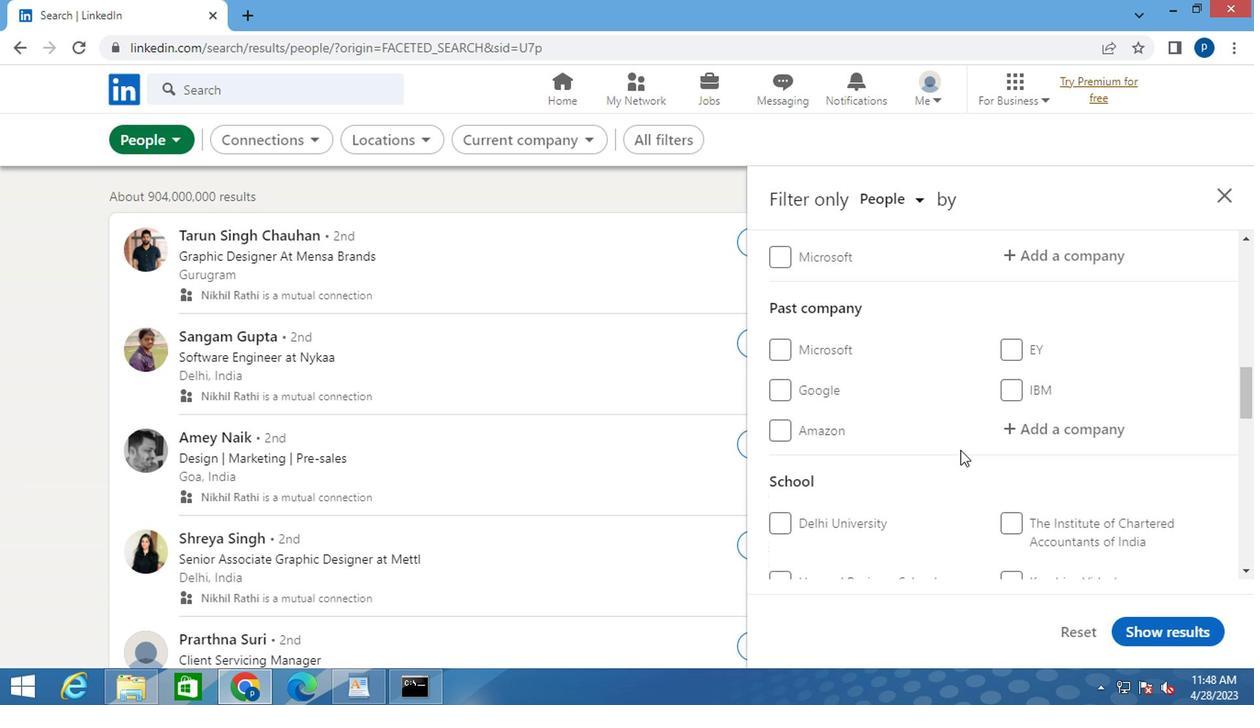 
Action: Mouse scrolled (939, 444) with delta (0, 0)
Screenshot: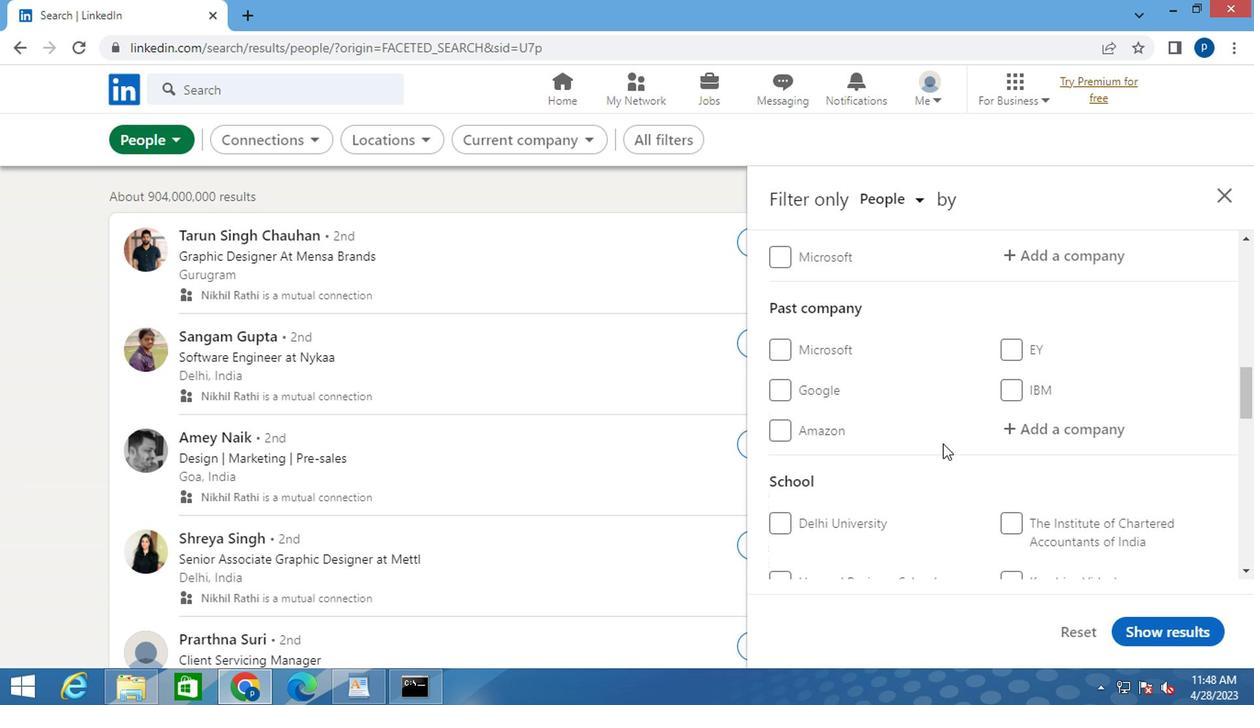 
Action: Mouse scrolled (939, 444) with delta (0, 0)
Screenshot: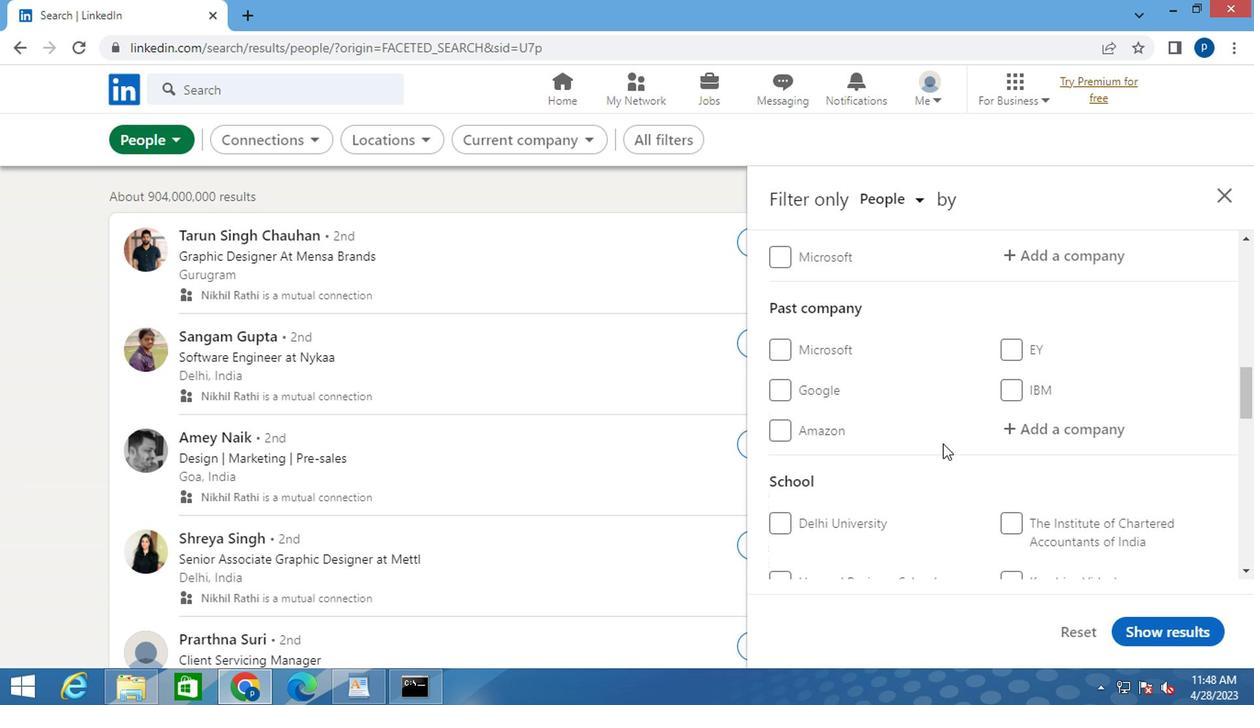 
Action: Mouse moved to (925, 442)
Screenshot: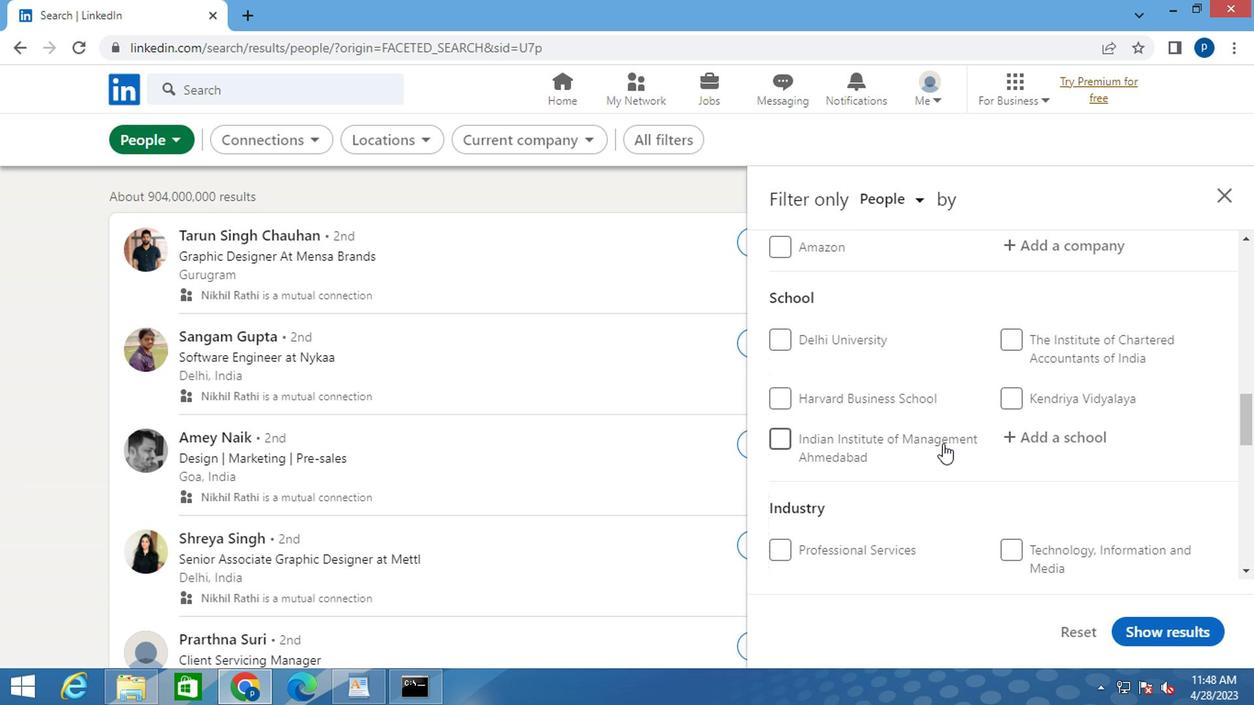 
Action: Mouse scrolled (925, 441) with delta (0, 0)
Screenshot: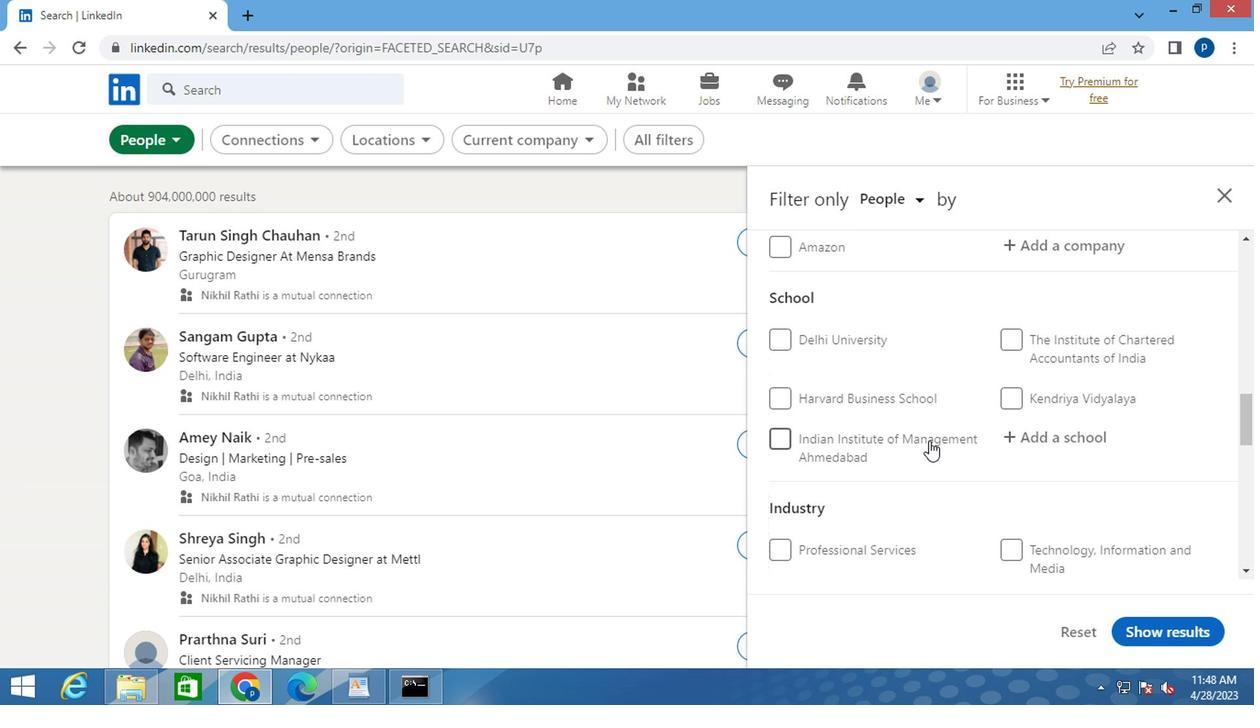 
Action: Mouse scrolled (925, 441) with delta (0, 0)
Screenshot: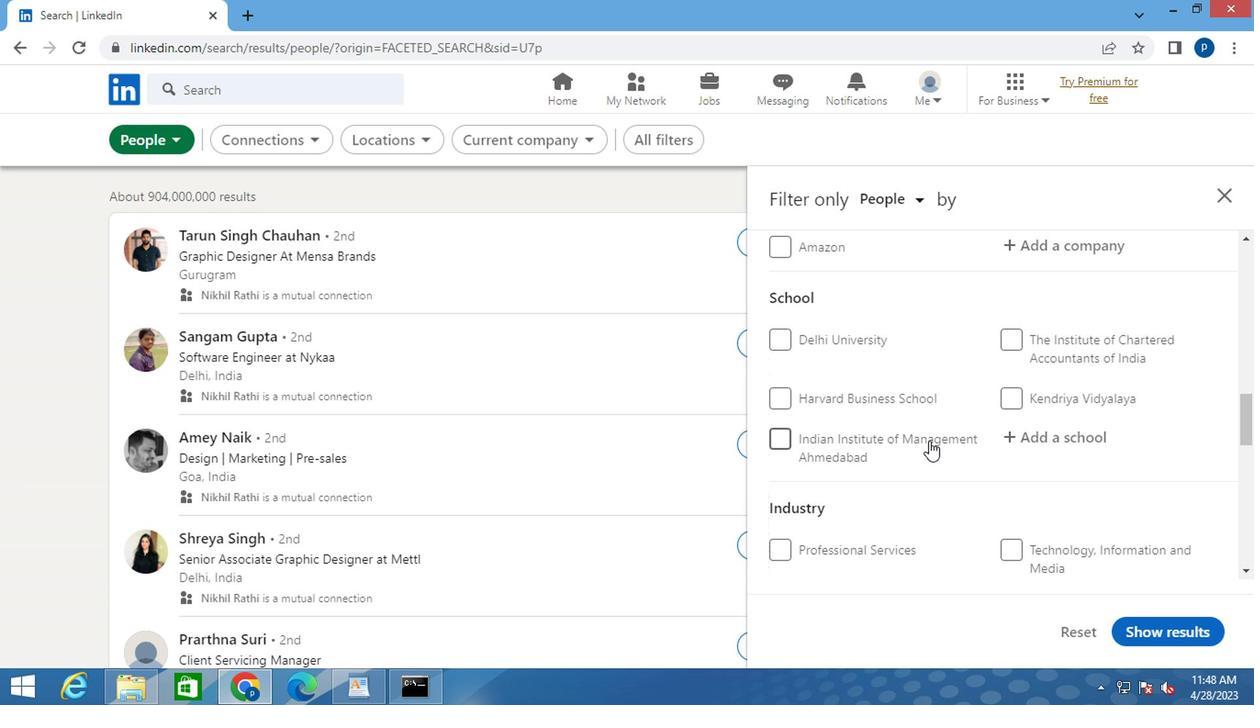 
Action: Mouse scrolled (925, 441) with delta (0, 0)
Screenshot: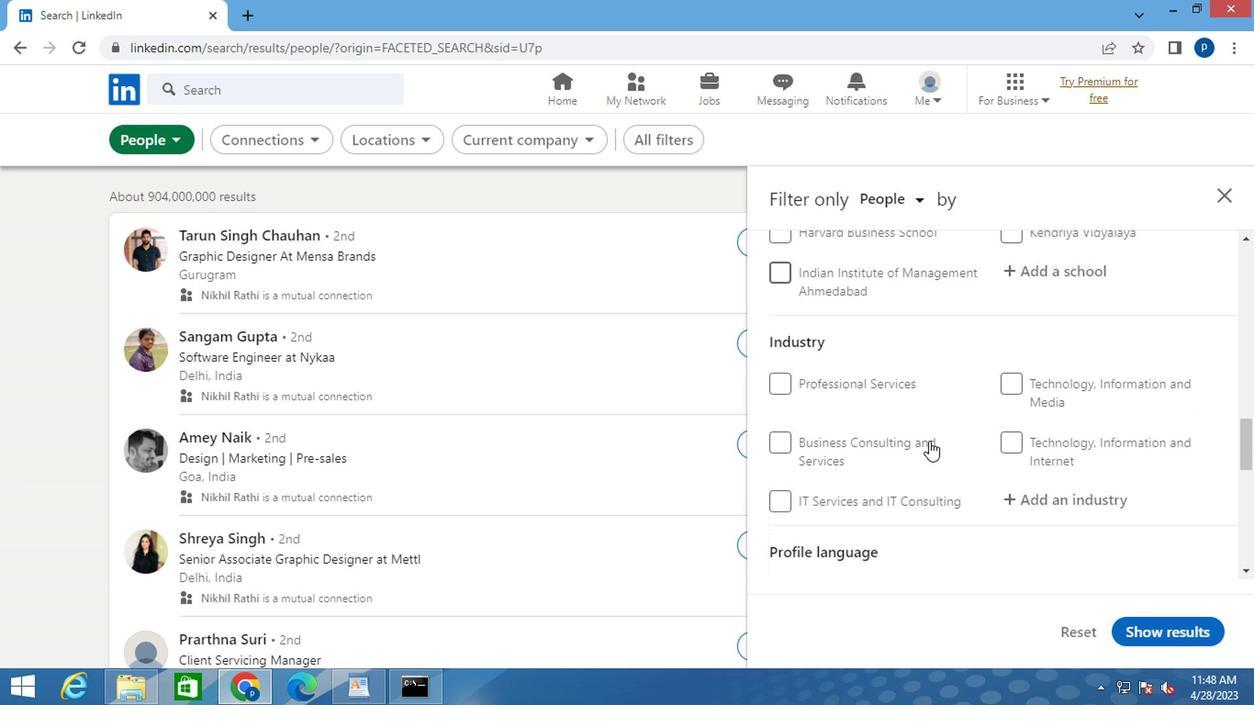 
Action: Mouse scrolled (925, 441) with delta (0, 0)
Screenshot: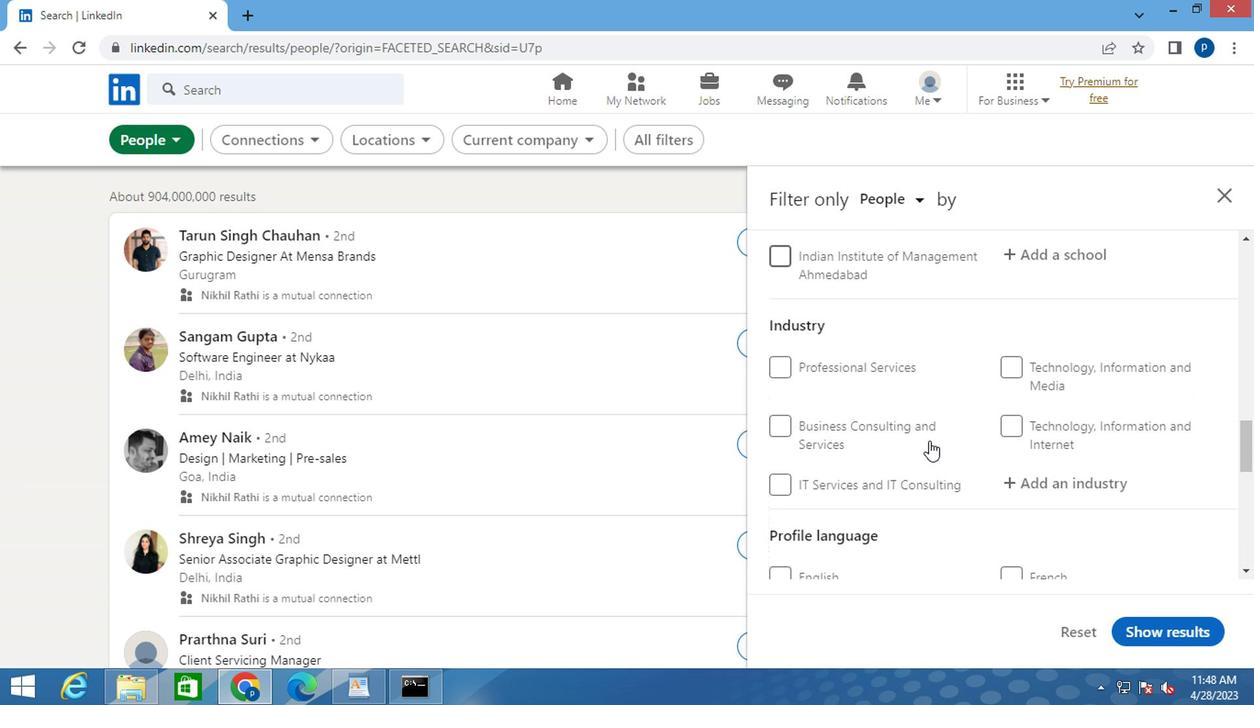 
Action: Mouse scrolled (925, 441) with delta (0, 0)
Screenshot: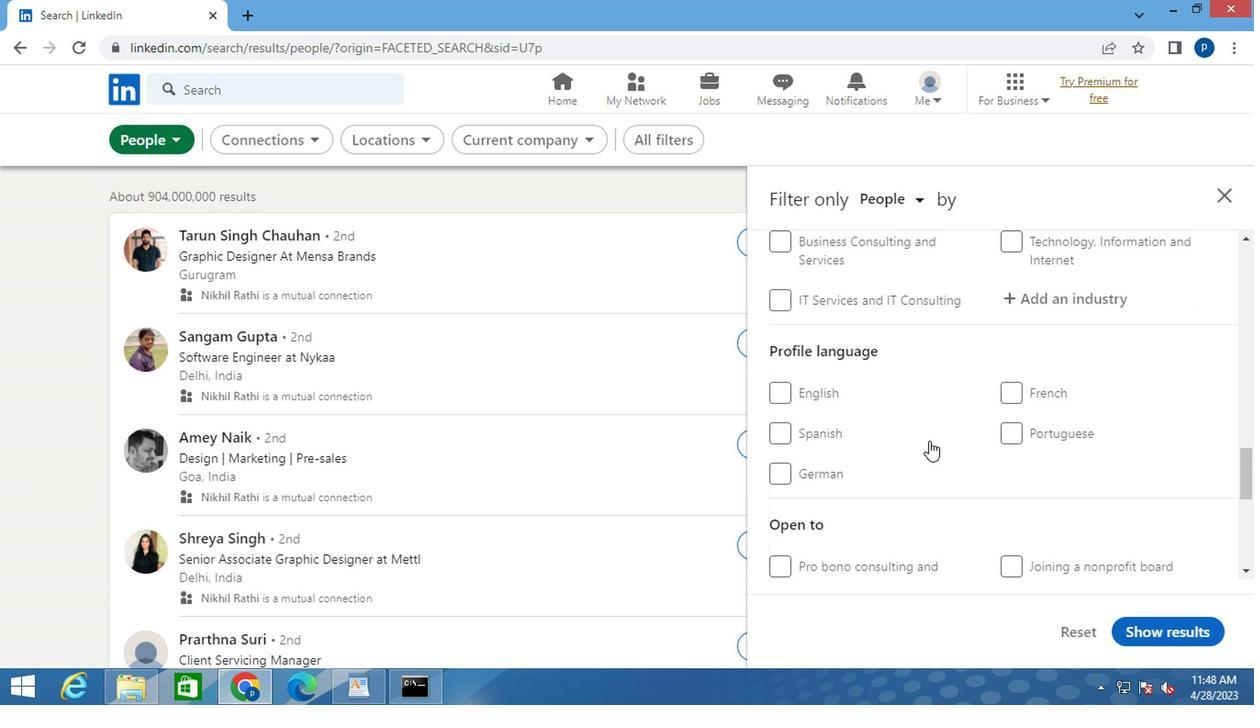 
Action: Mouse scrolled (925, 441) with delta (0, 0)
Screenshot: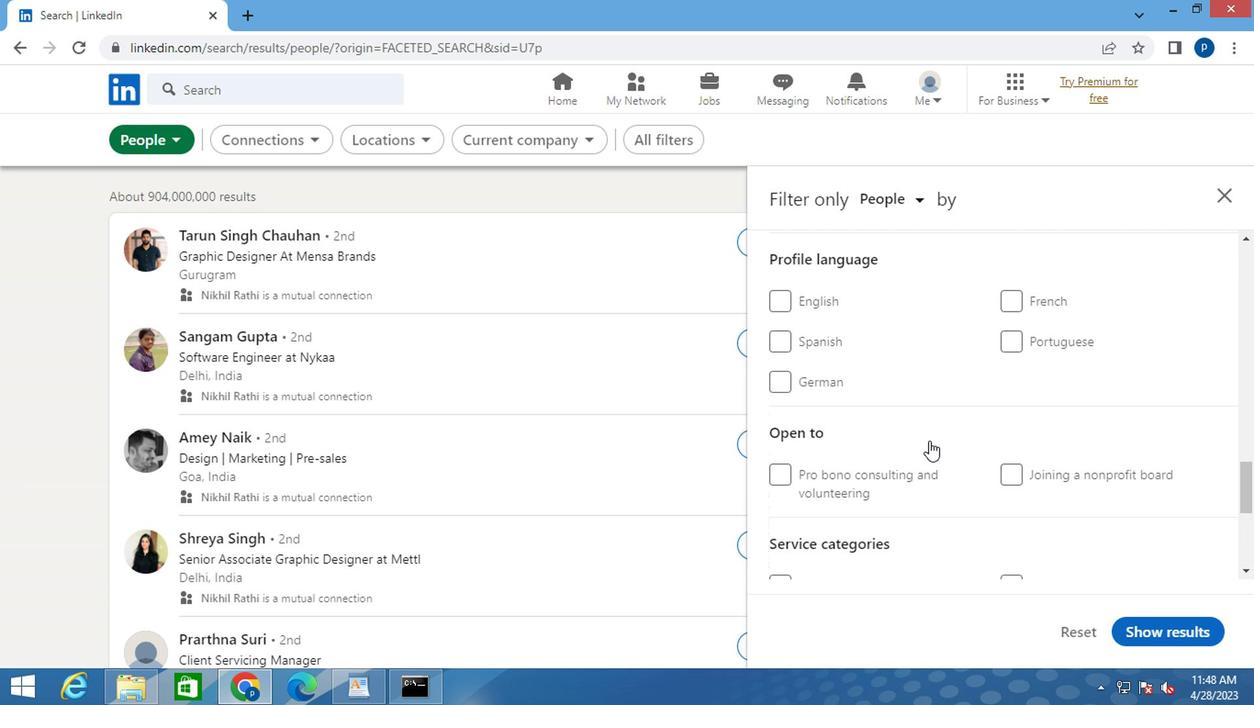 
Action: Mouse moved to (880, 339)
Screenshot: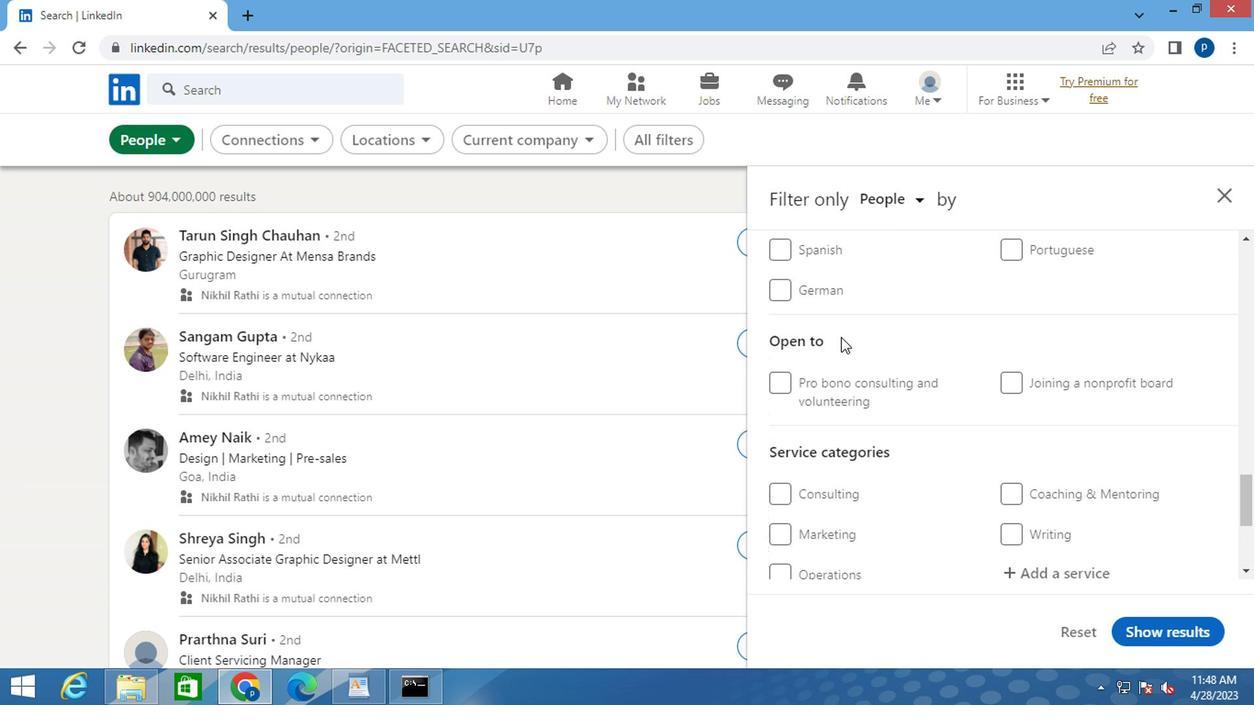 
Action: Mouse scrolled (880, 339) with delta (0, 0)
Screenshot: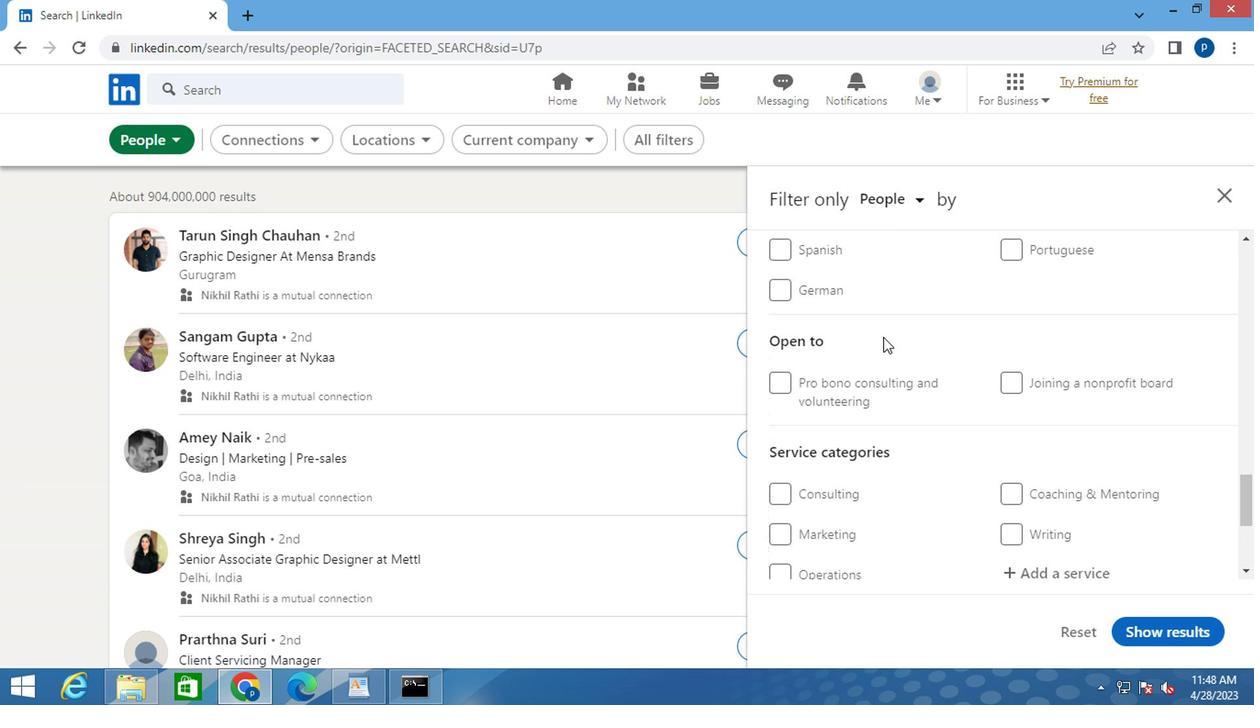 
Action: Mouse moved to (1001, 306)
Screenshot: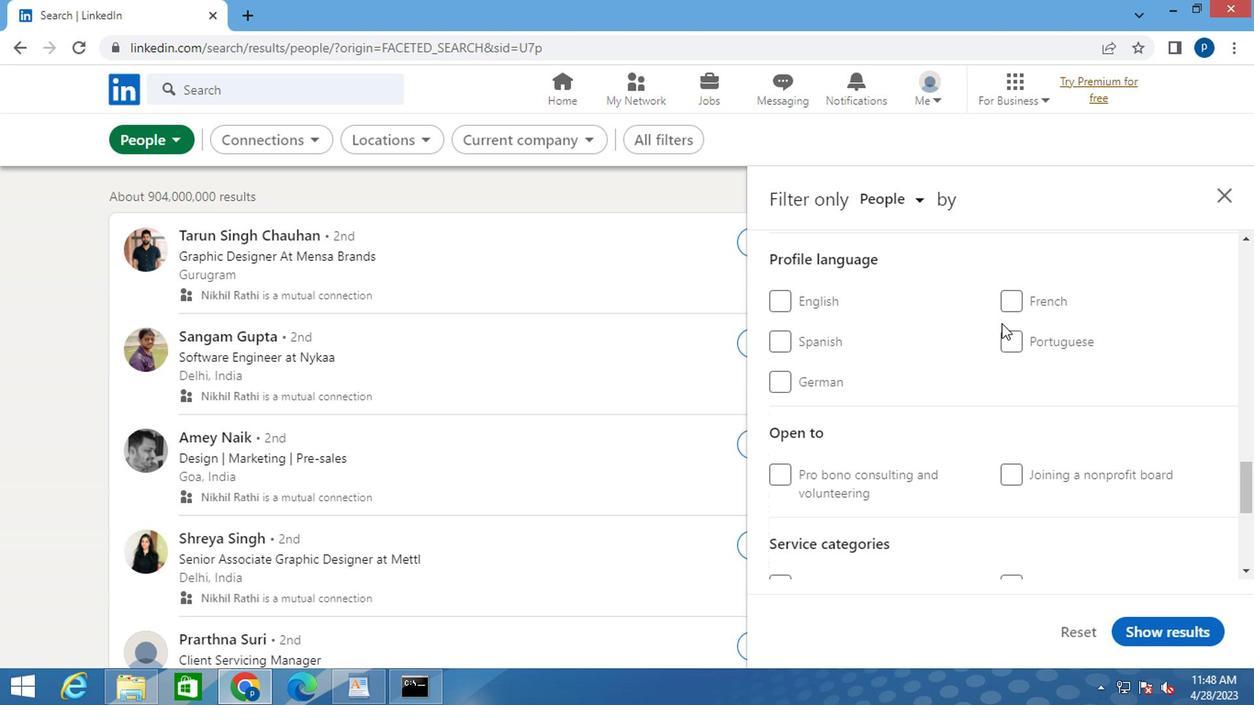 
Action: Mouse pressed left at (1001, 306)
Screenshot: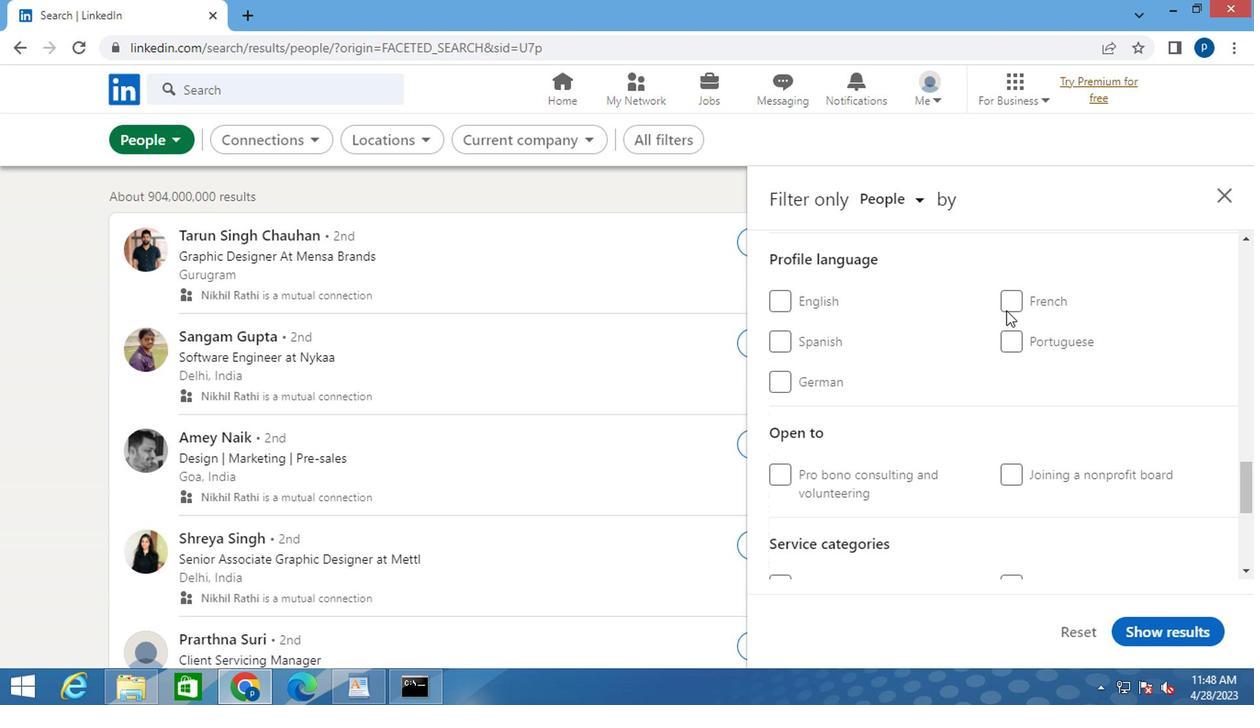 
Action: Mouse moved to (914, 332)
Screenshot: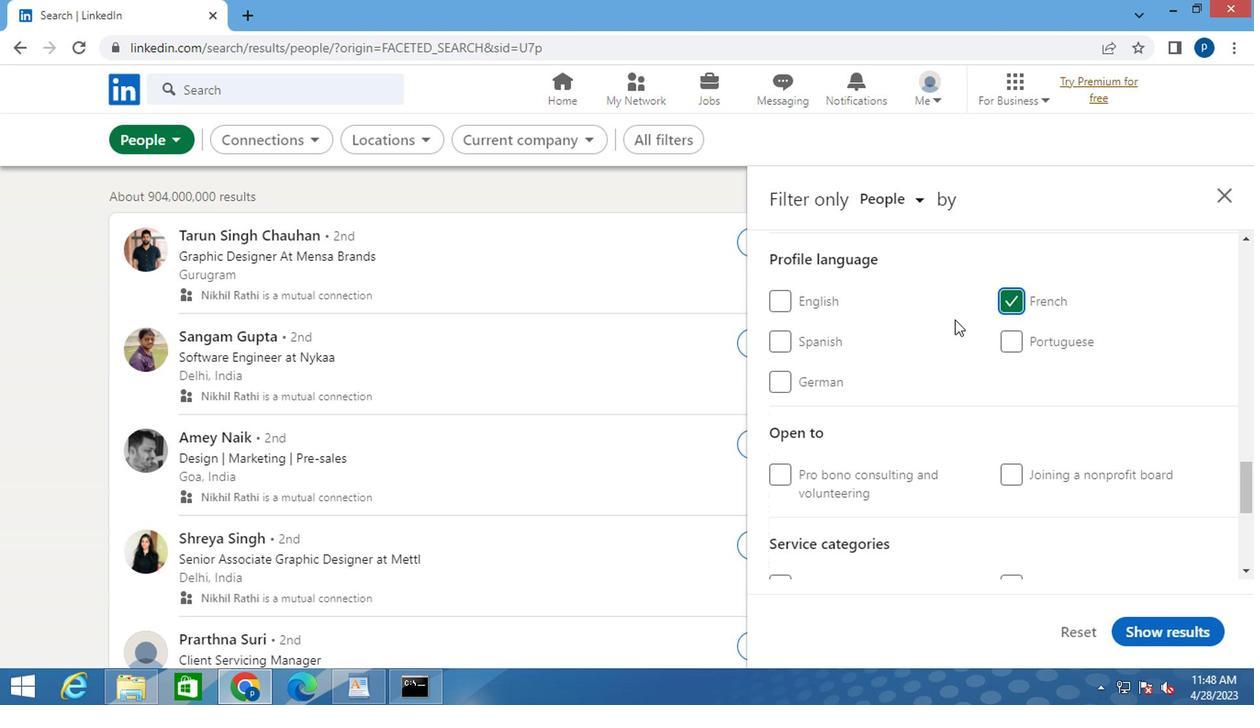 
Action: Mouse scrolled (914, 333) with delta (0, 1)
Screenshot: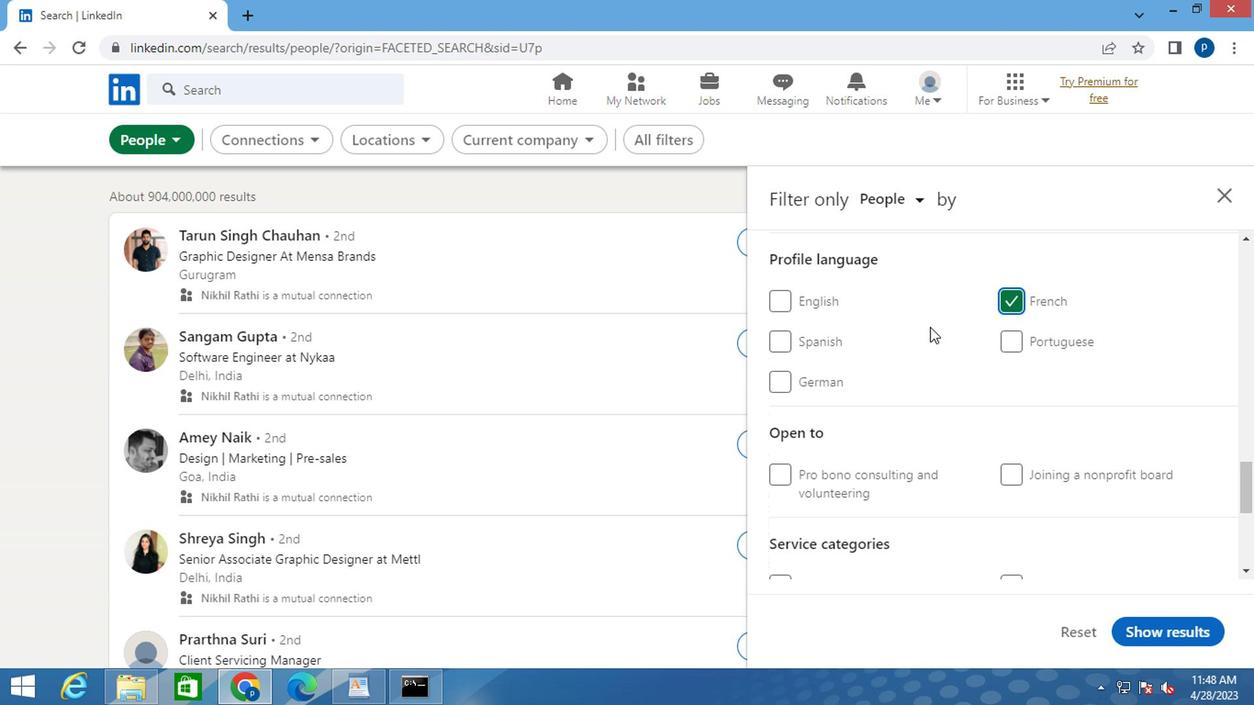 
Action: Mouse scrolled (914, 333) with delta (0, 1)
Screenshot: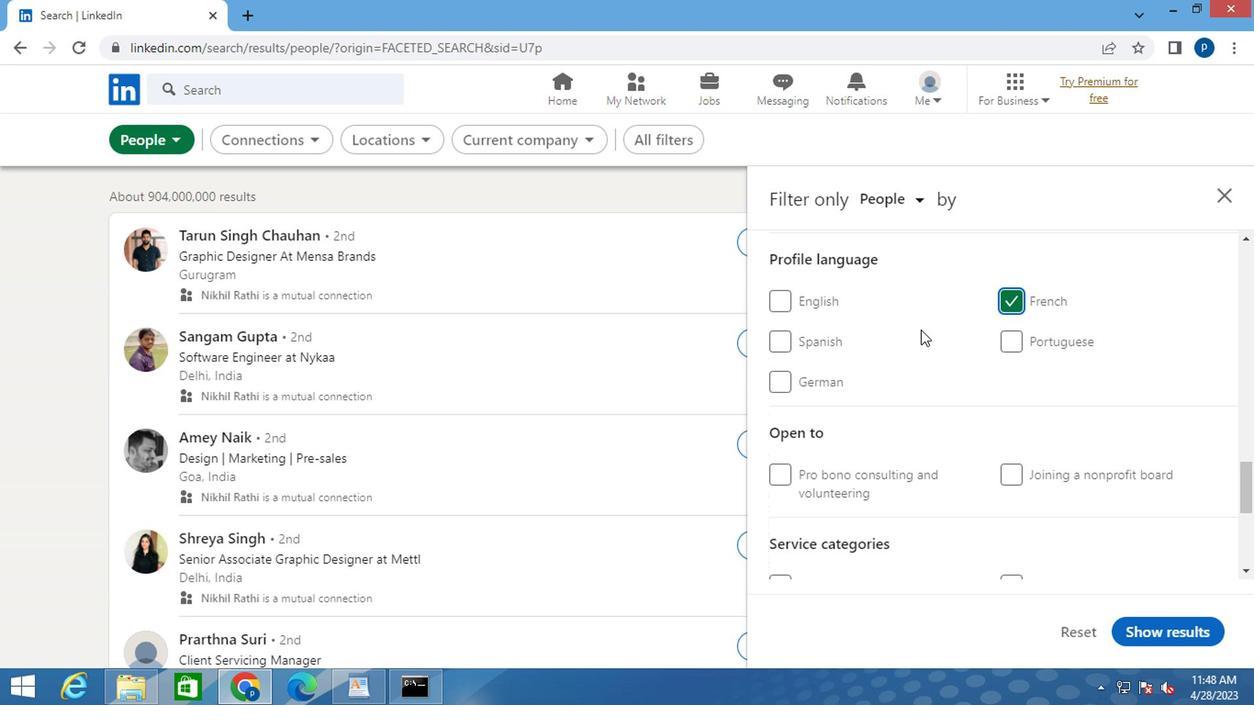 
Action: Mouse moved to (913, 333)
Screenshot: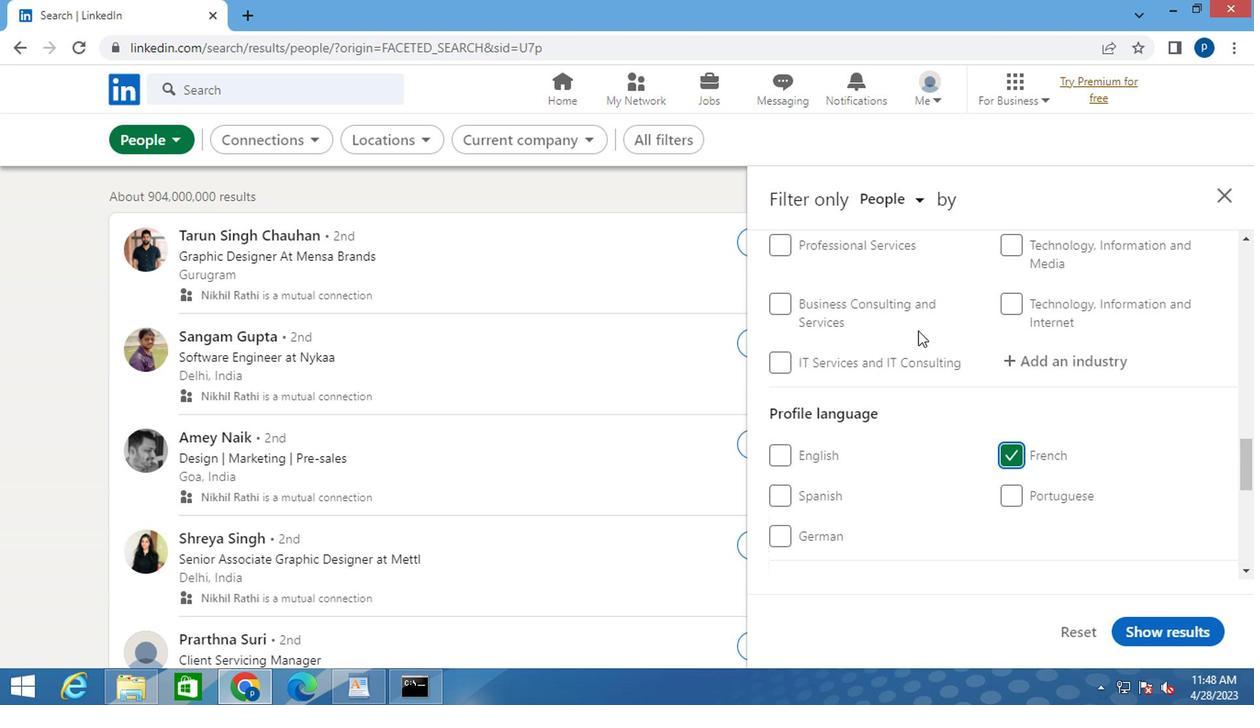 
Action: Mouse scrolled (913, 334) with delta (0, 0)
Screenshot: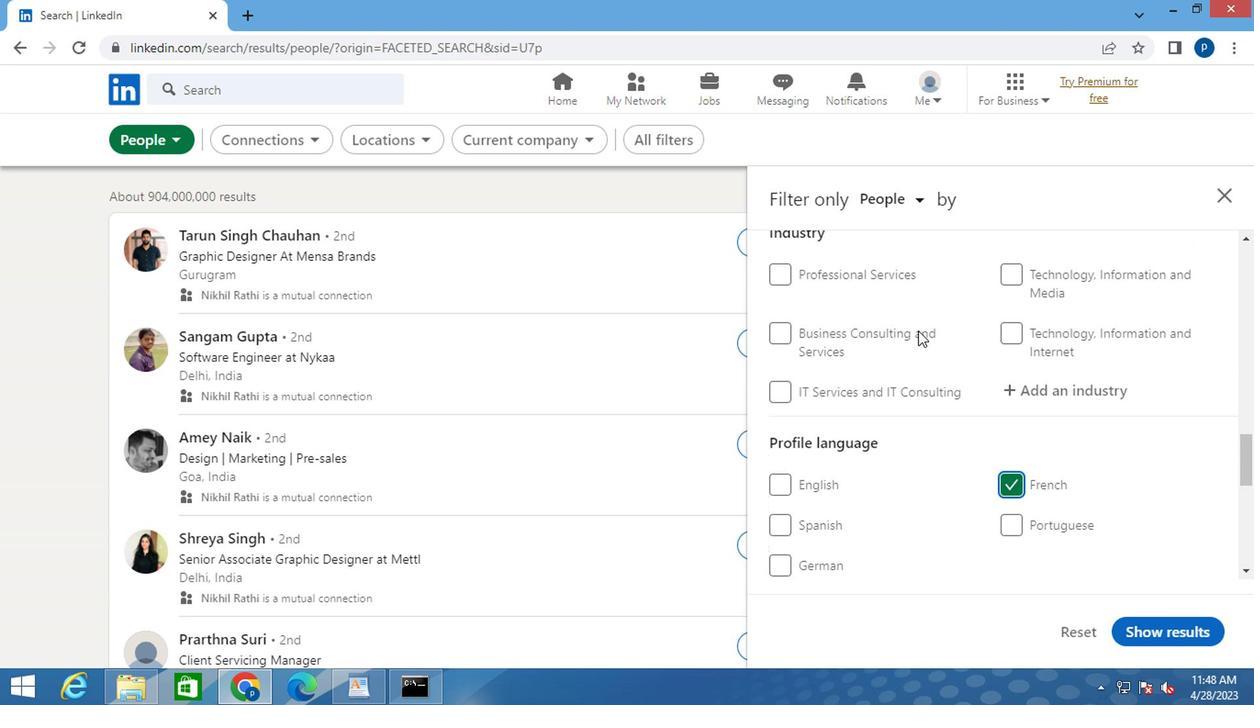 
Action: Mouse scrolled (913, 334) with delta (0, 0)
Screenshot: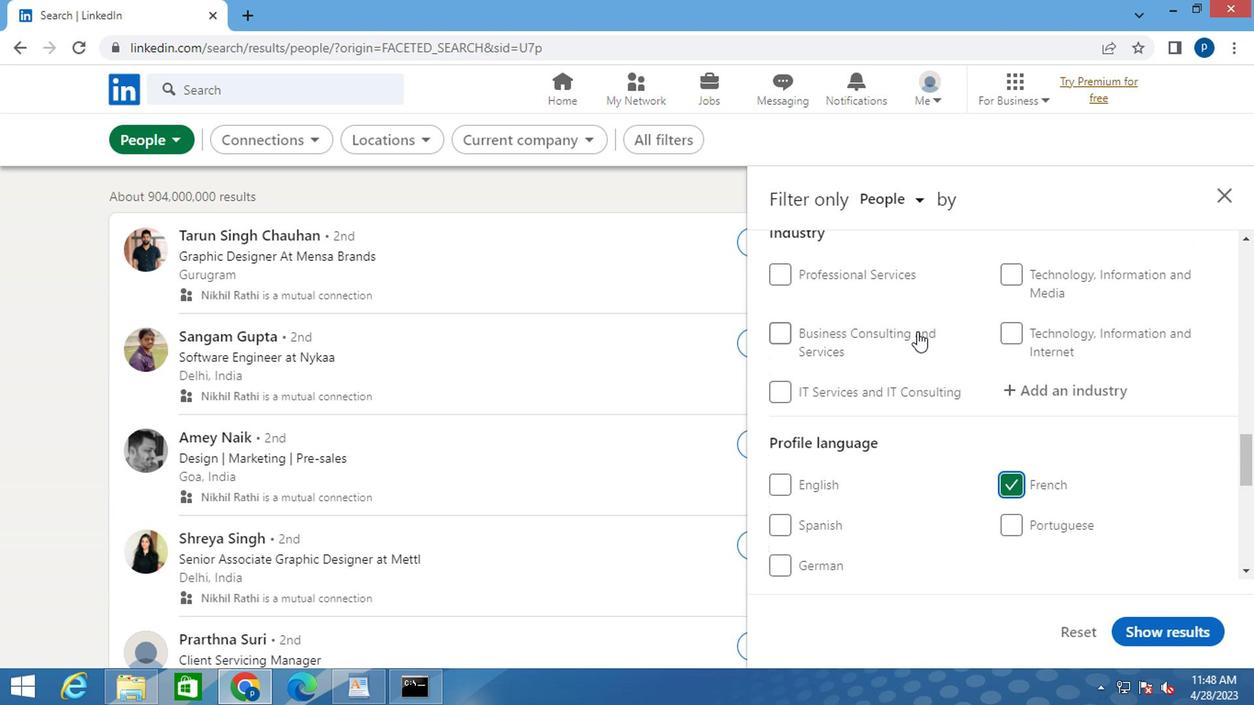 
Action: Mouse moved to (913, 333)
Screenshot: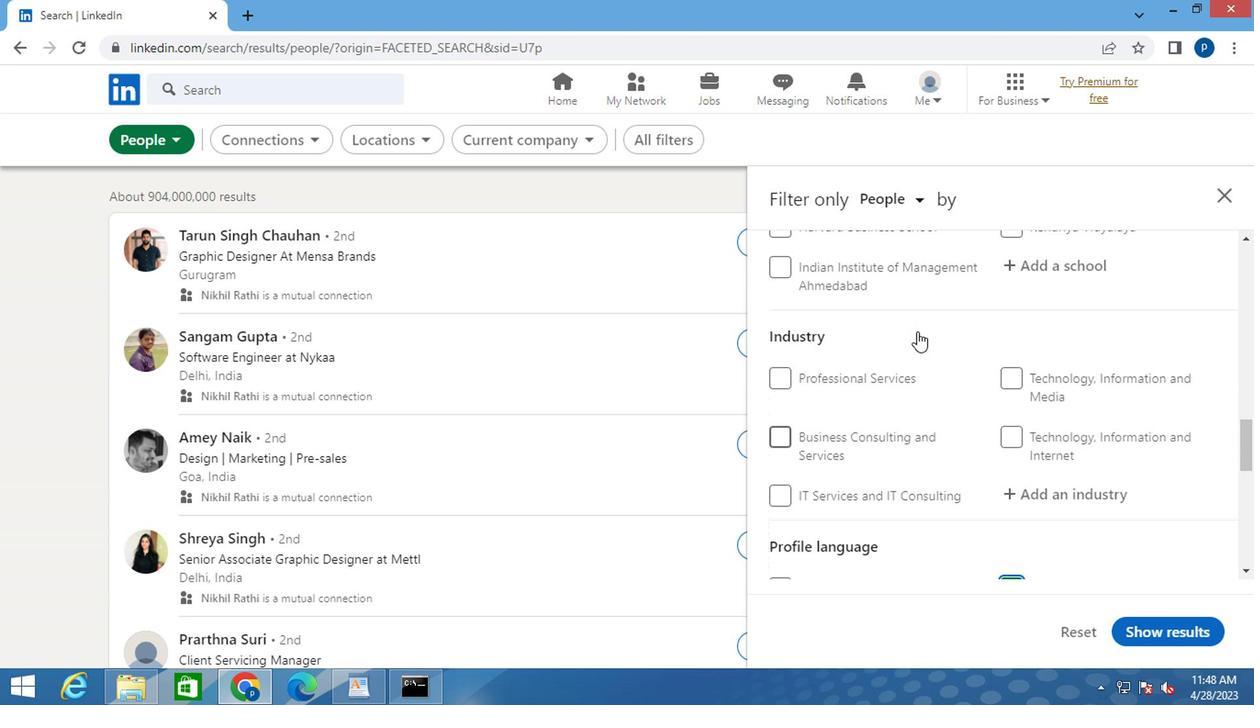 
Action: Mouse scrolled (913, 334) with delta (0, 0)
Screenshot: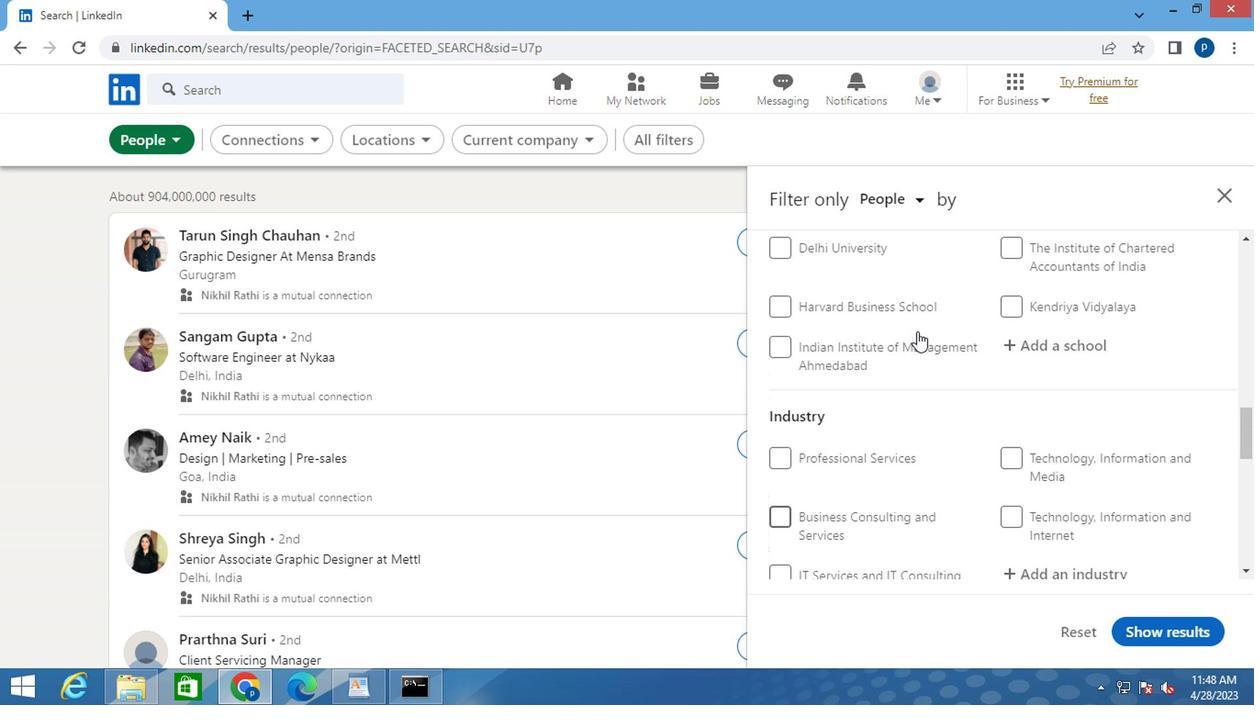 
Action: Mouse moved to (913, 347)
Screenshot: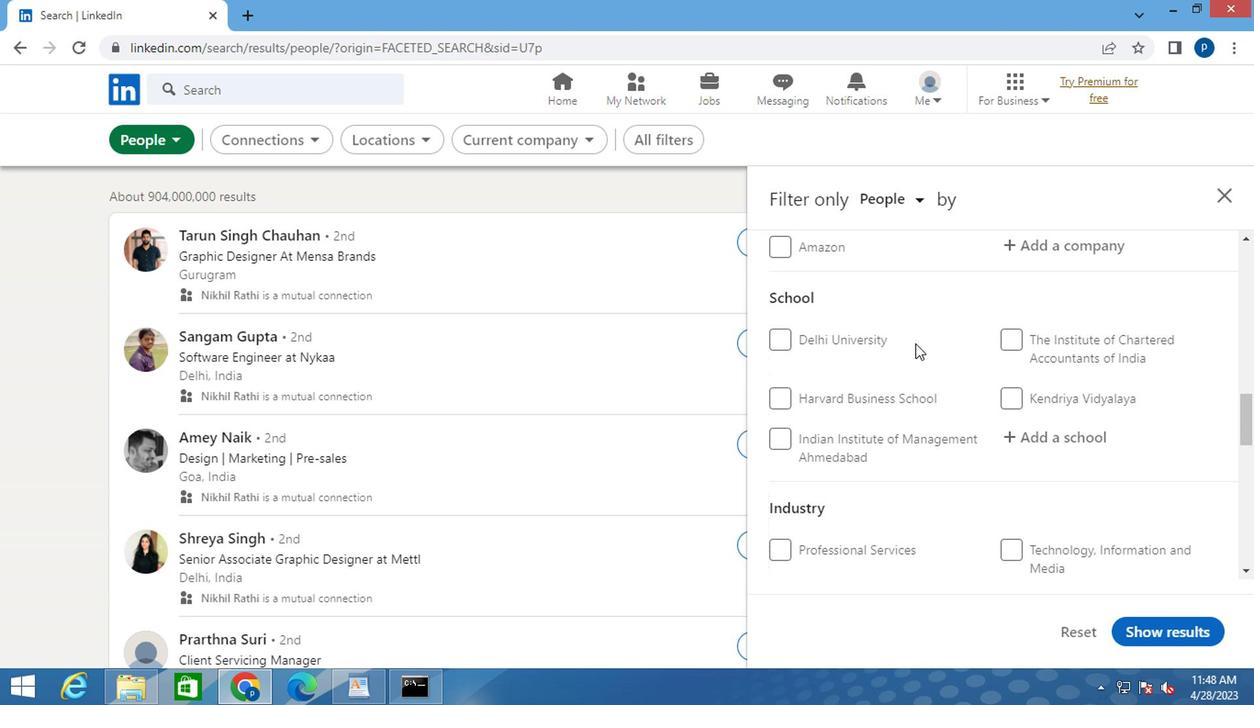 
Action: Mouse scrolled (913, 348) with delta (0, 0)
Screenshot: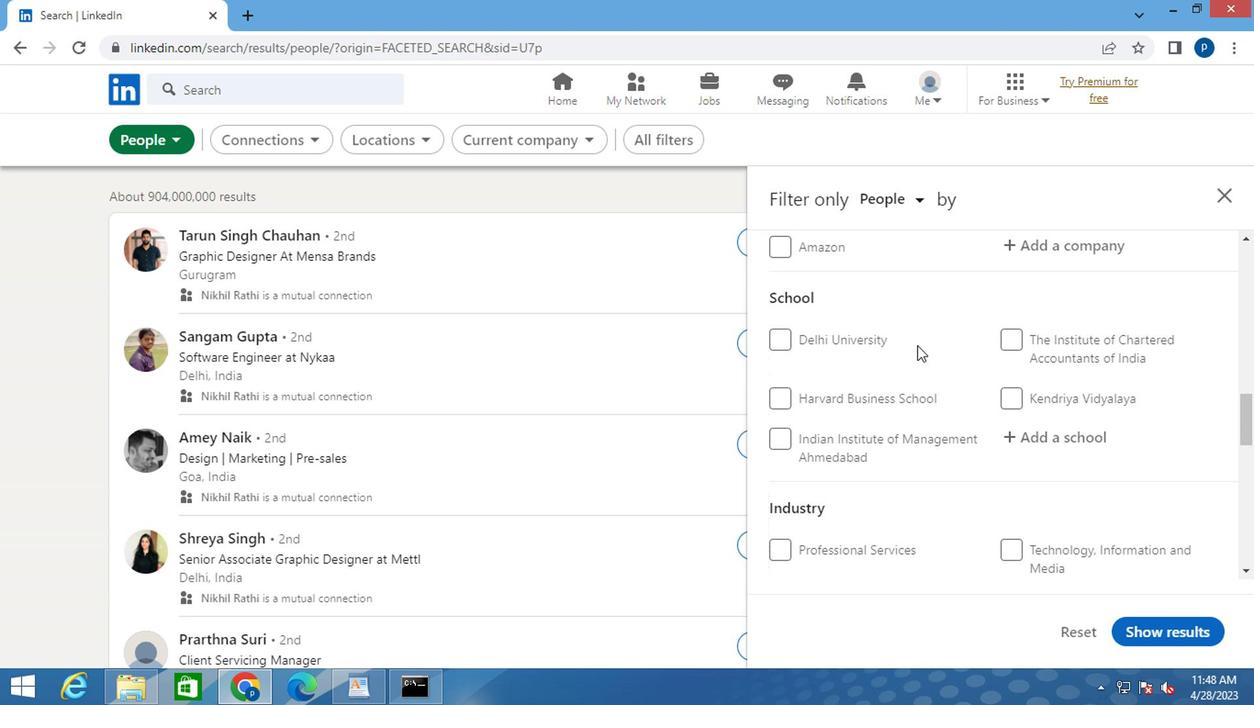 
Action: Mouse scrolled (913, 348) with delta (0, 0)
Screenshot: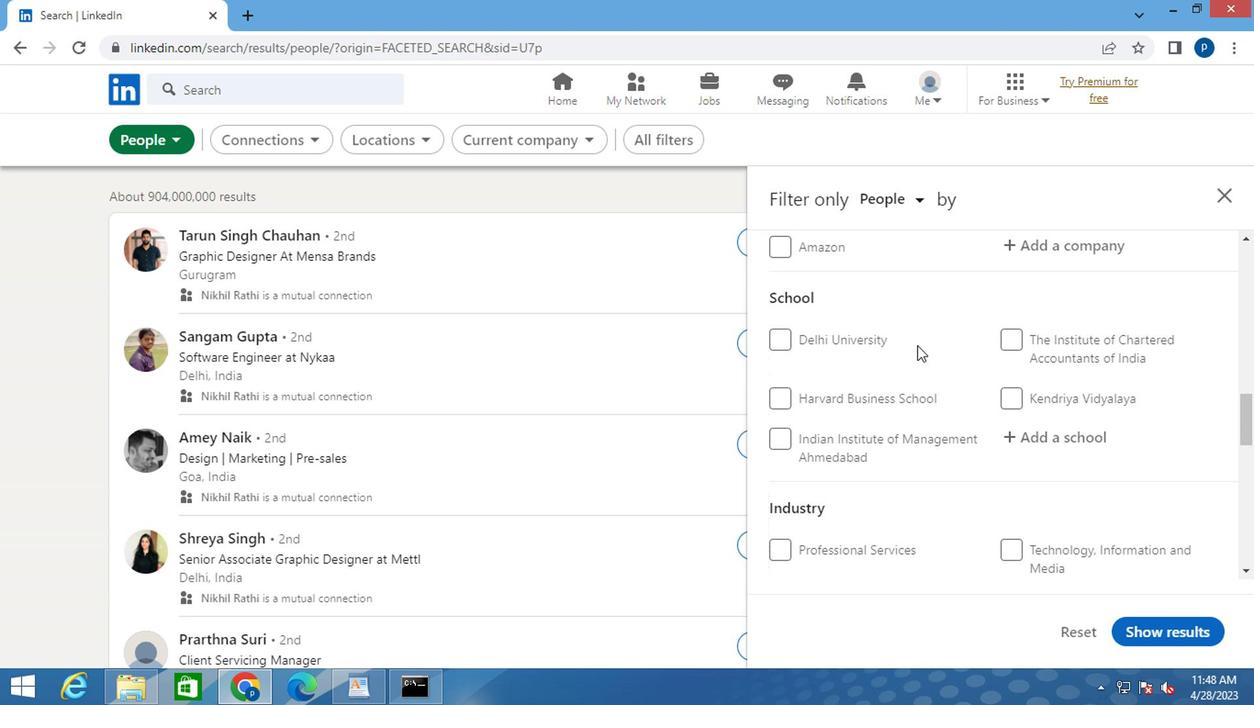 
Action: Mouse moved to (914, 348)
Screenshot: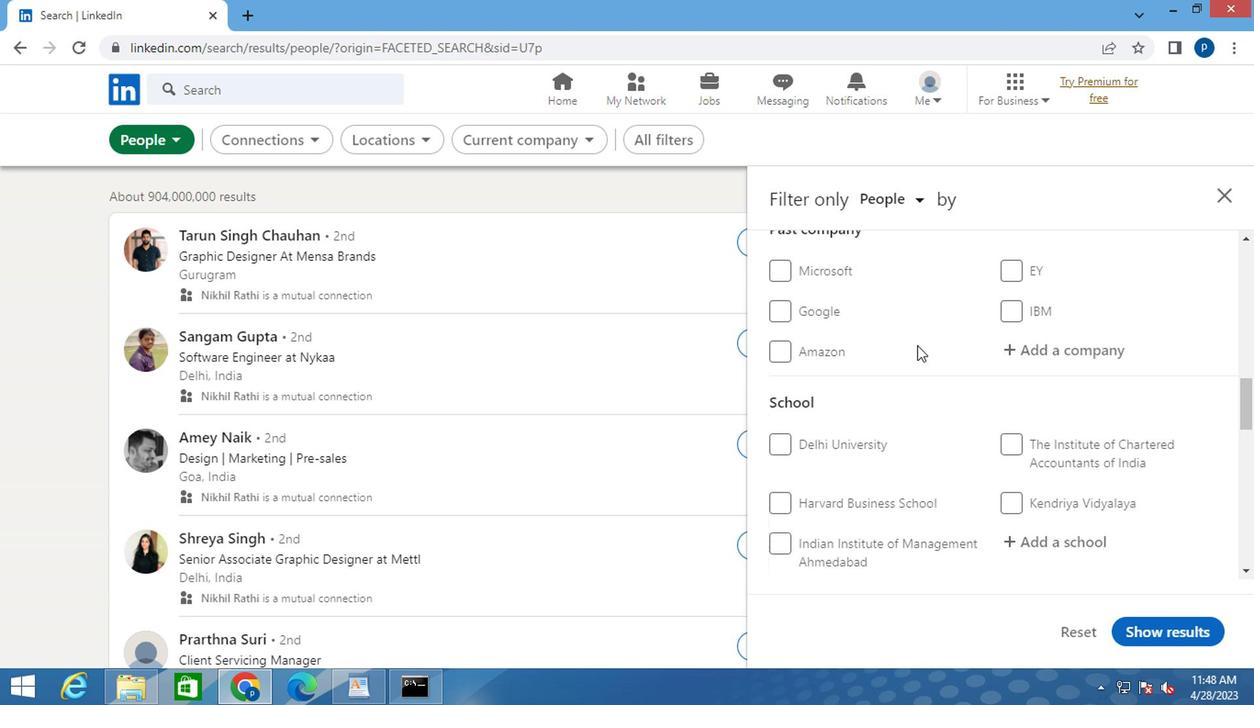 
Action: Mouse scrolled (914, 348) with delta (0, 0)
Screenshot: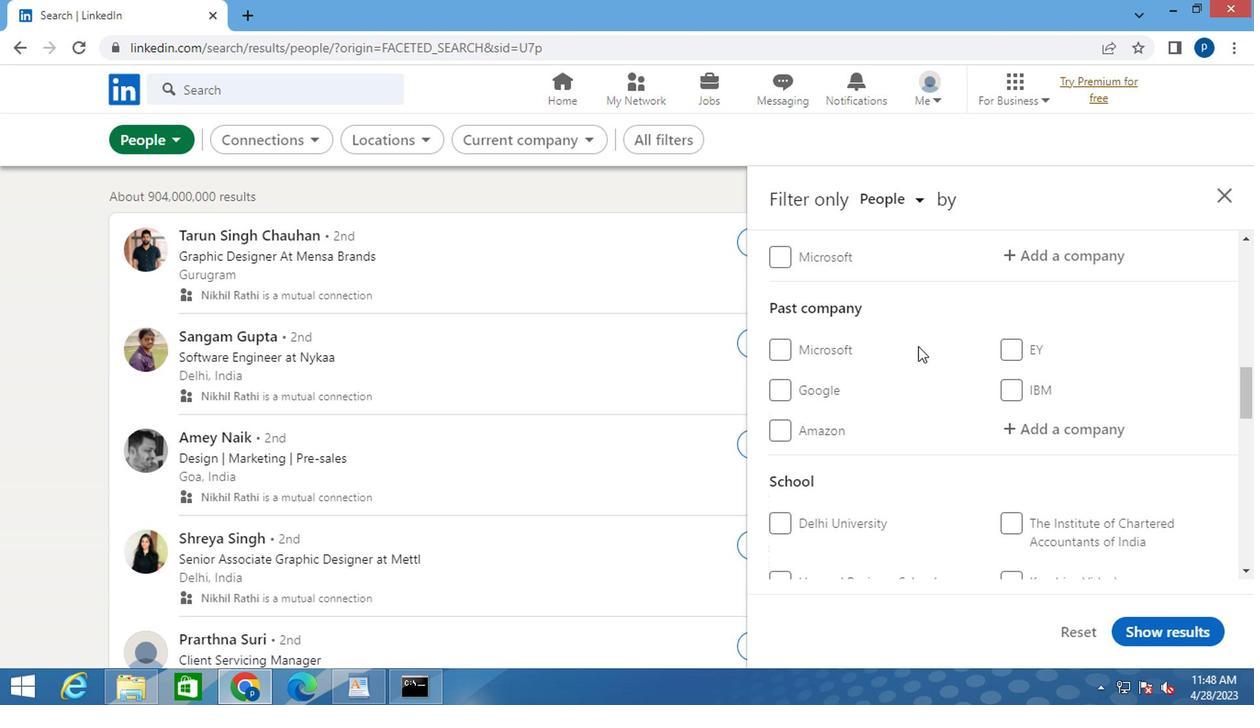 
Action: Mouse scrolled (914, 348) with delta (0, 0)
Screenshot: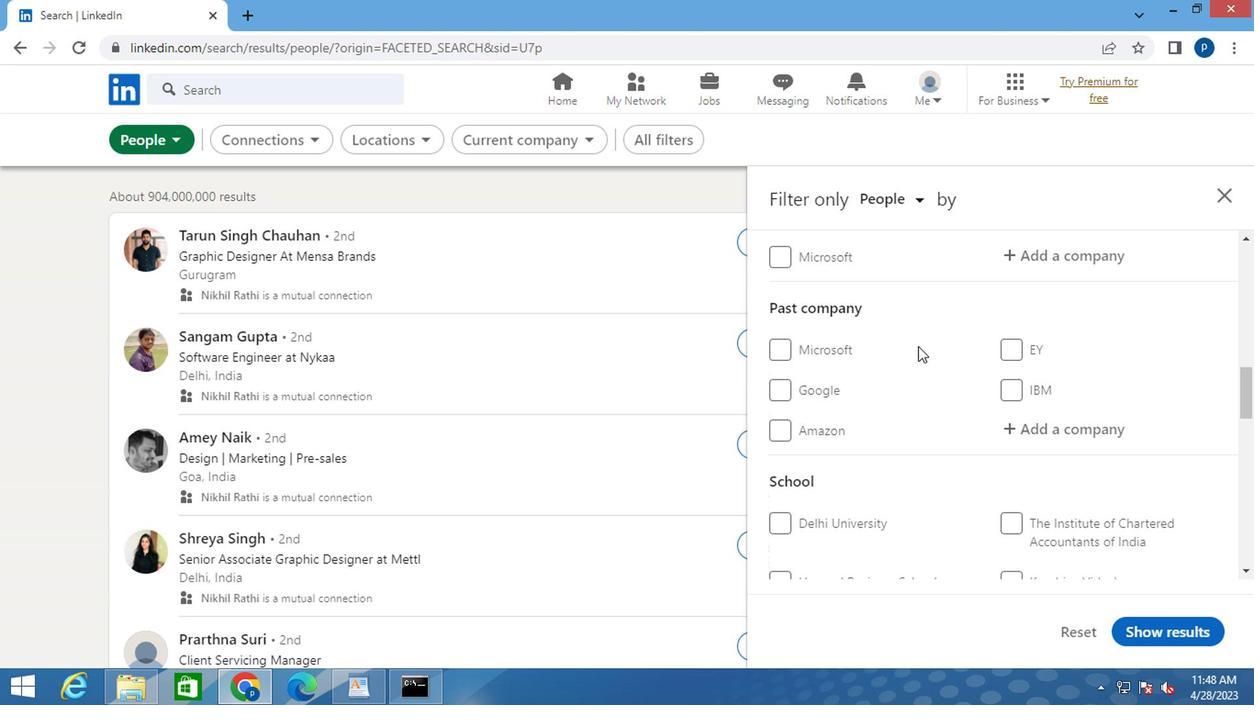 
Action: Mouse moved to (1012, 448)
Screenshot: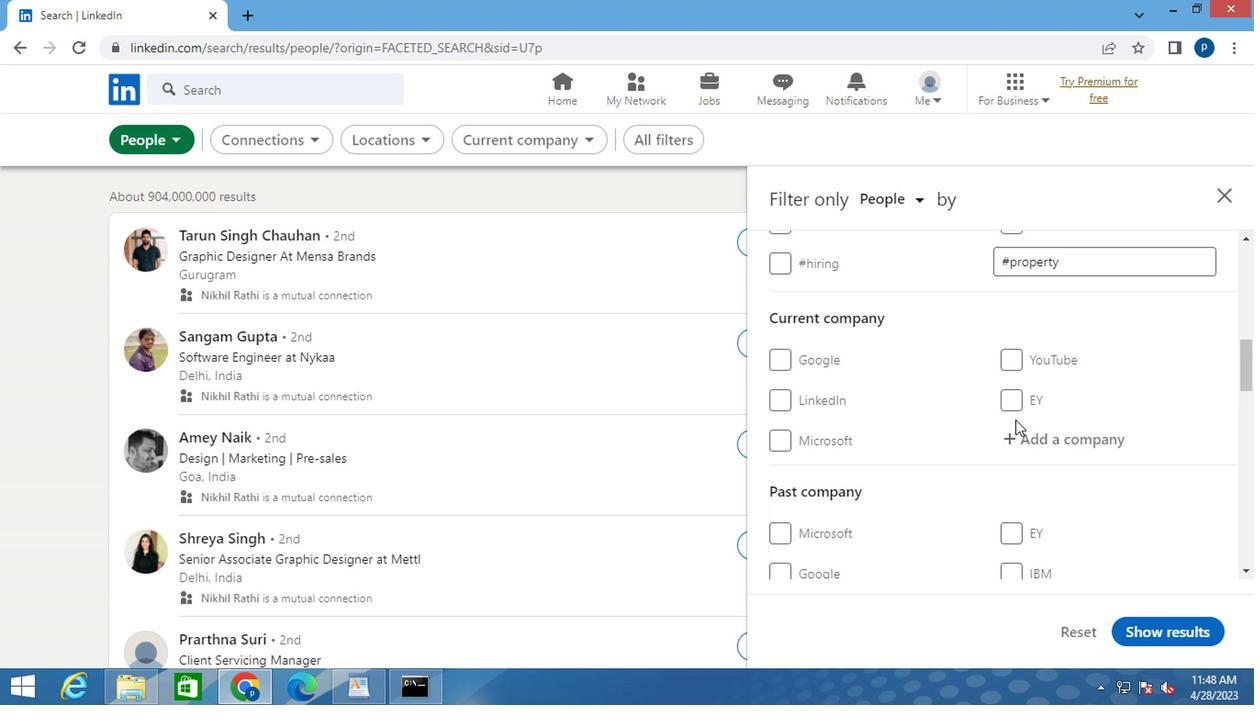 
Action: Mouse pressed left at (1012, 448)
Screenshot: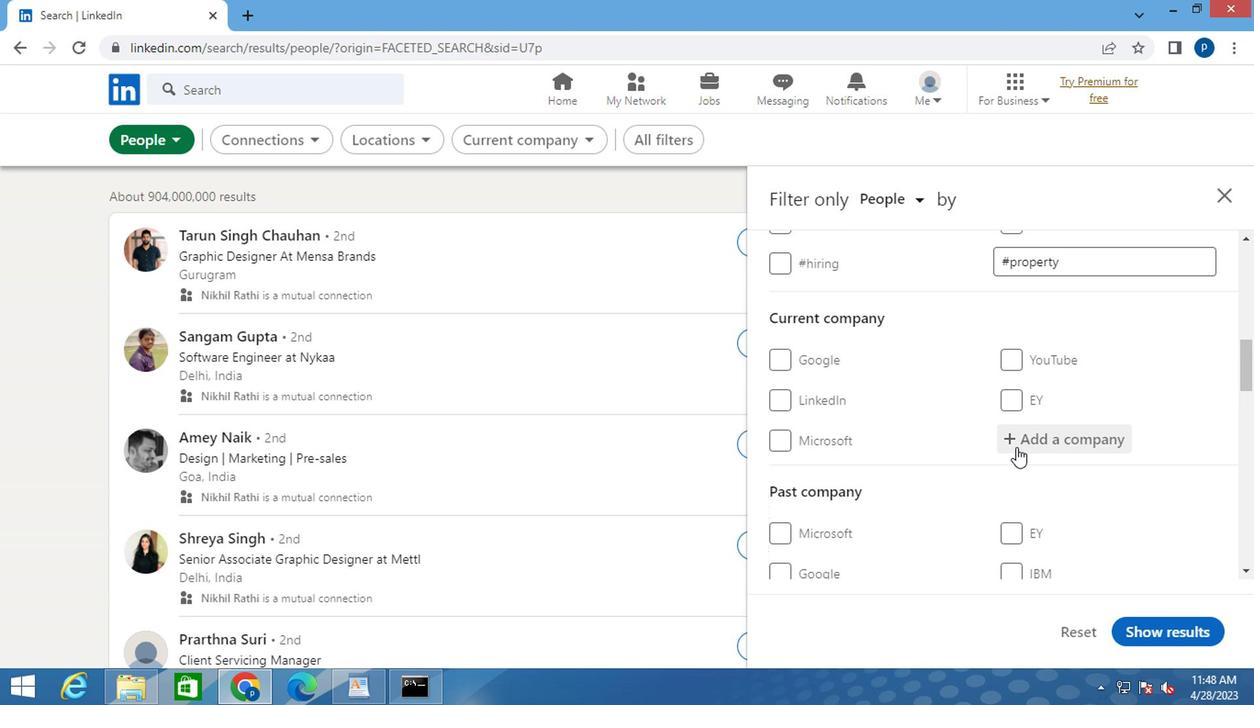 
Action: Key pressed <Key.caps_lock>O<Key.caps_lock>BEROI
Screenshot: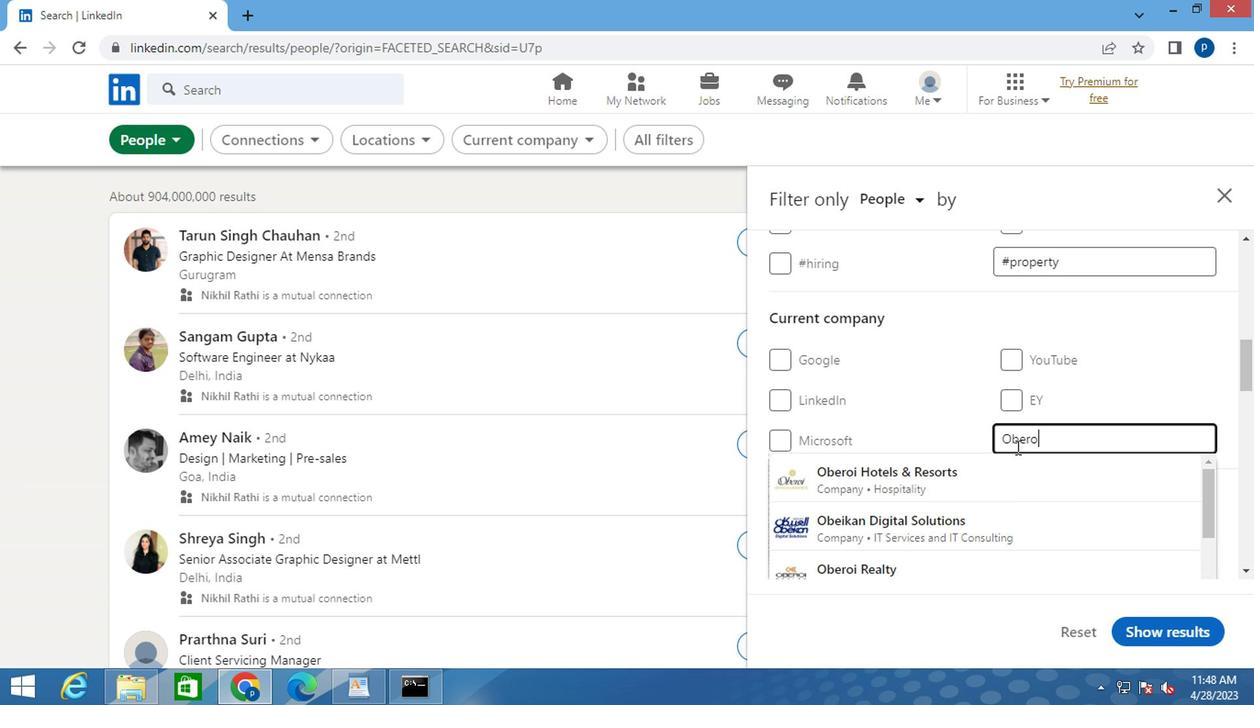 
Action: Mouse moved to (975, 522)
Screenshot: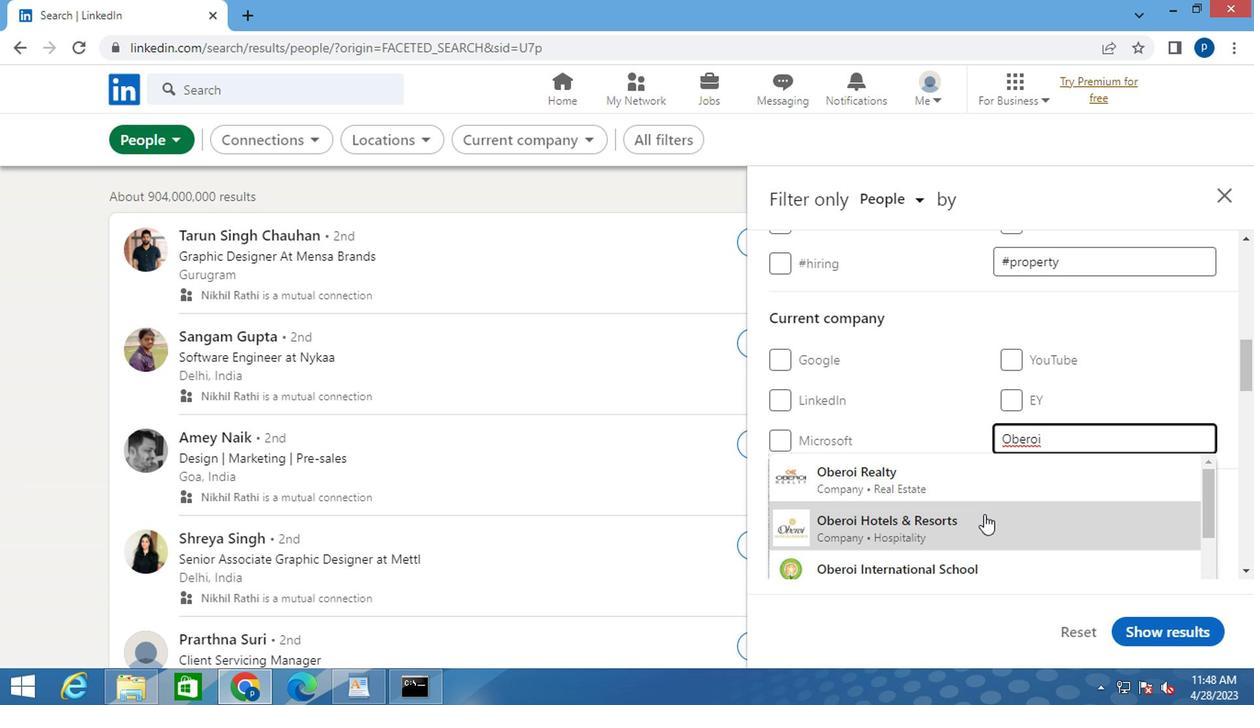 
Action: Mouse pressed left at (975, 522)
Screenshot: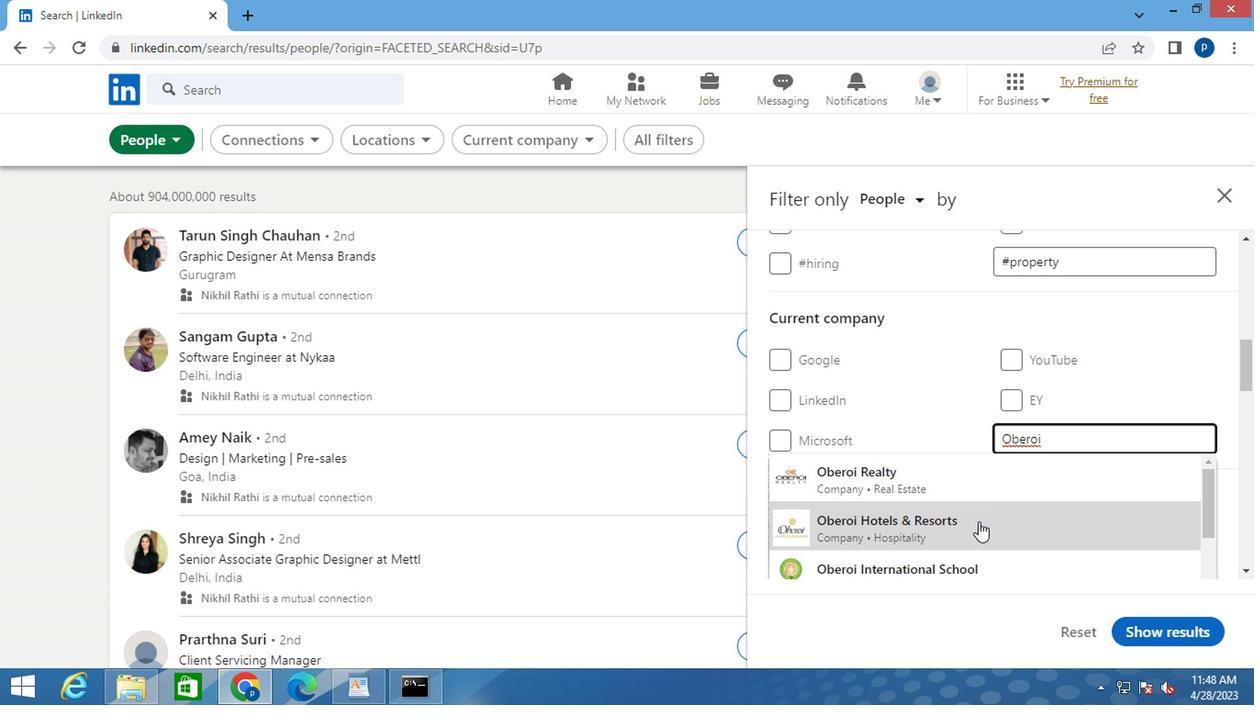 
Action: Mouse moved to (927, 426)
Screenshot: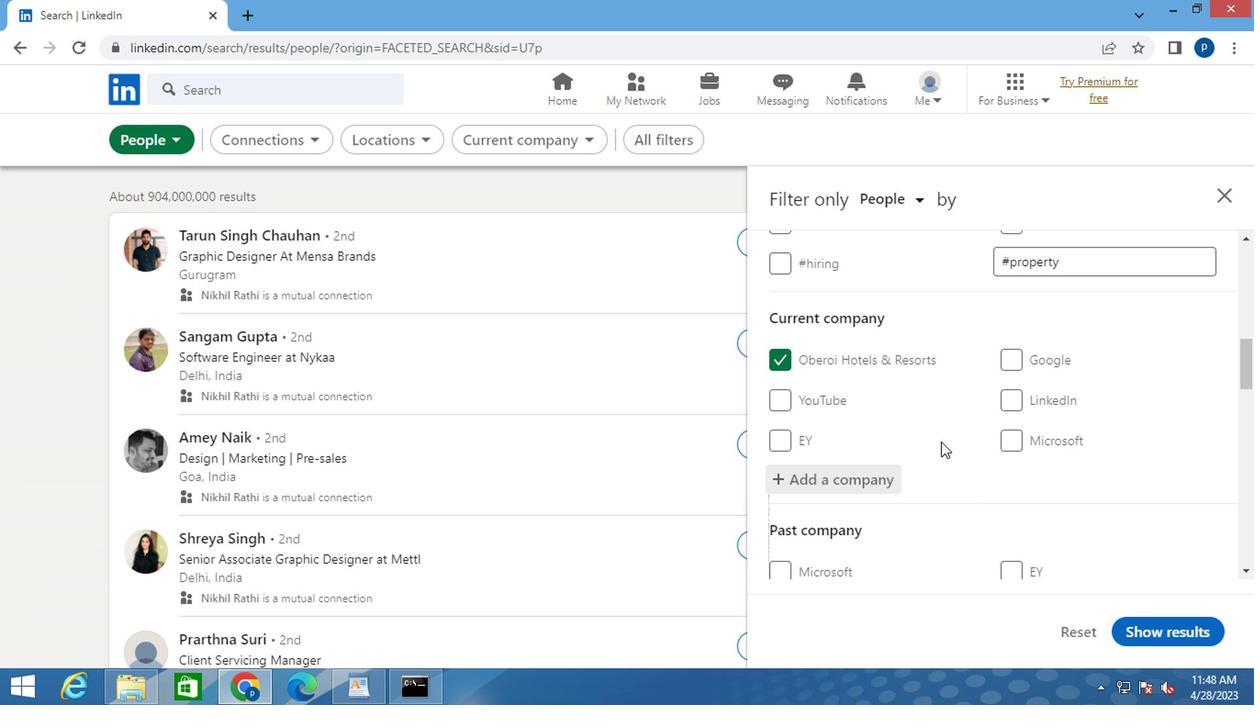 
Action: Mouse scrolled (927, 426) with delta (0, 0)
Screenshot: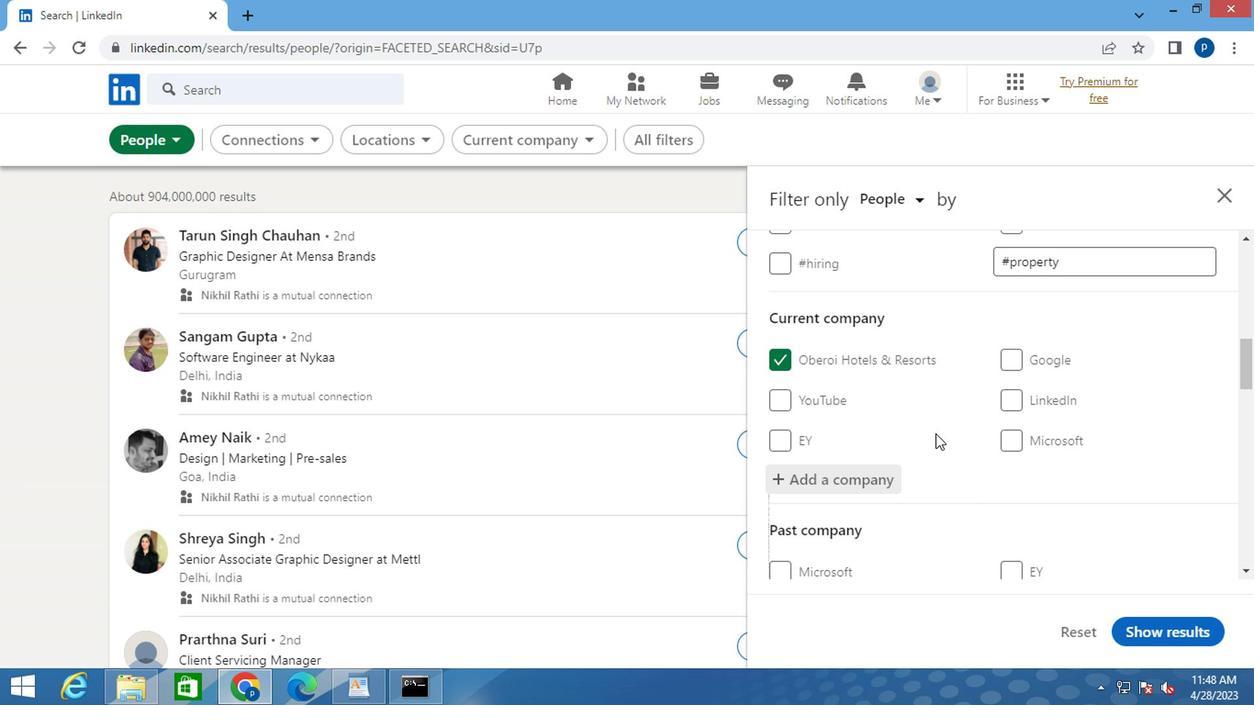 
Action: Mouse scrolled (927, 426) with delta (0, 0)
Screenshot: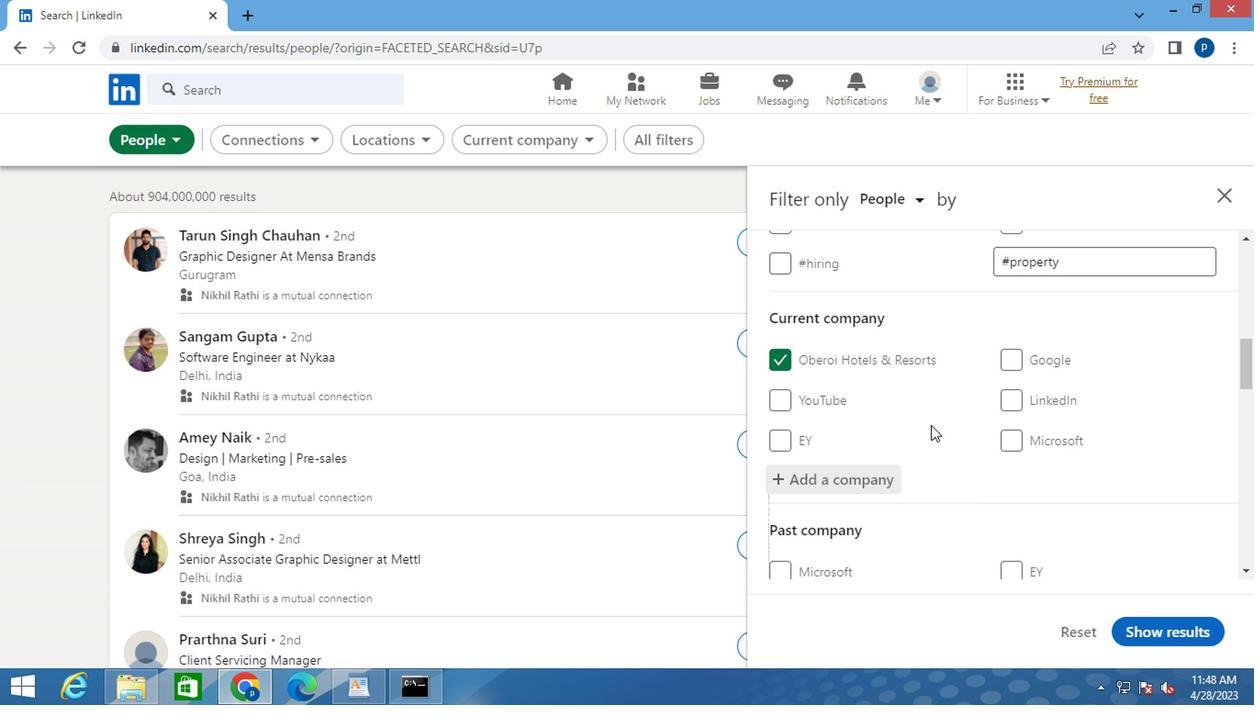 
Action: Mouse moved to (929, 426)
Screenshot: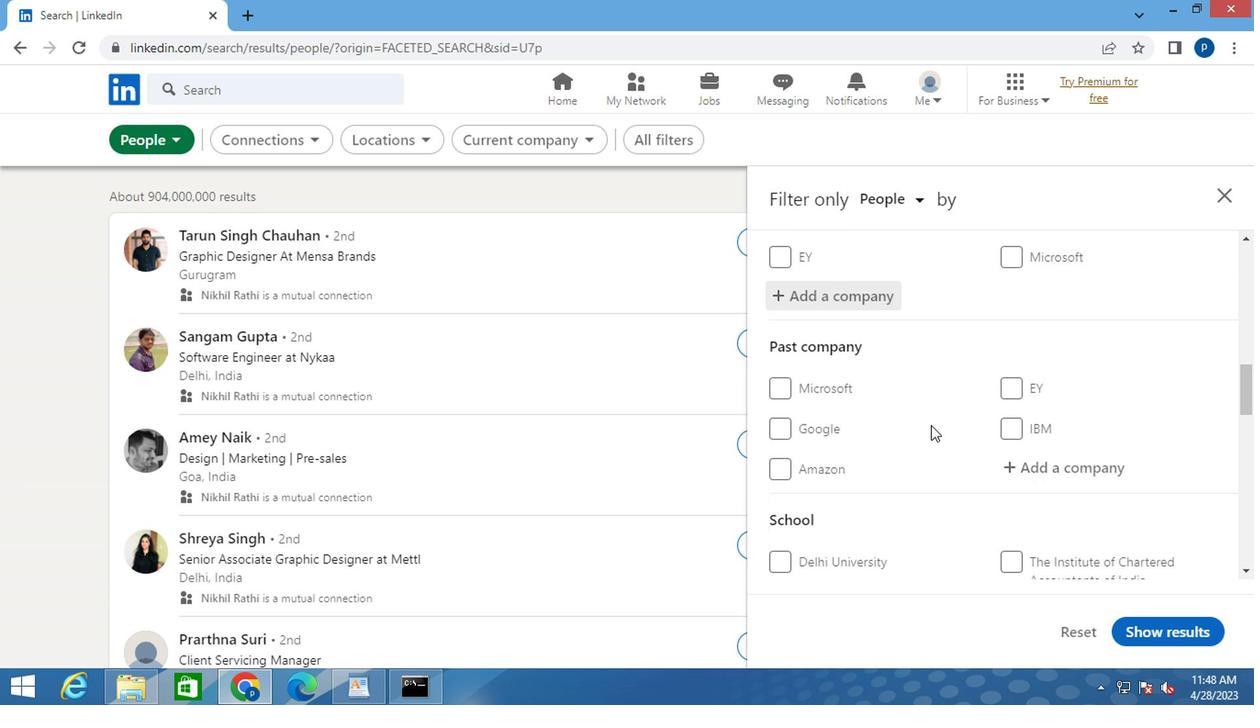
Action: Mouse scrolled (929, 424) with delta (0, -1)
Screenshot: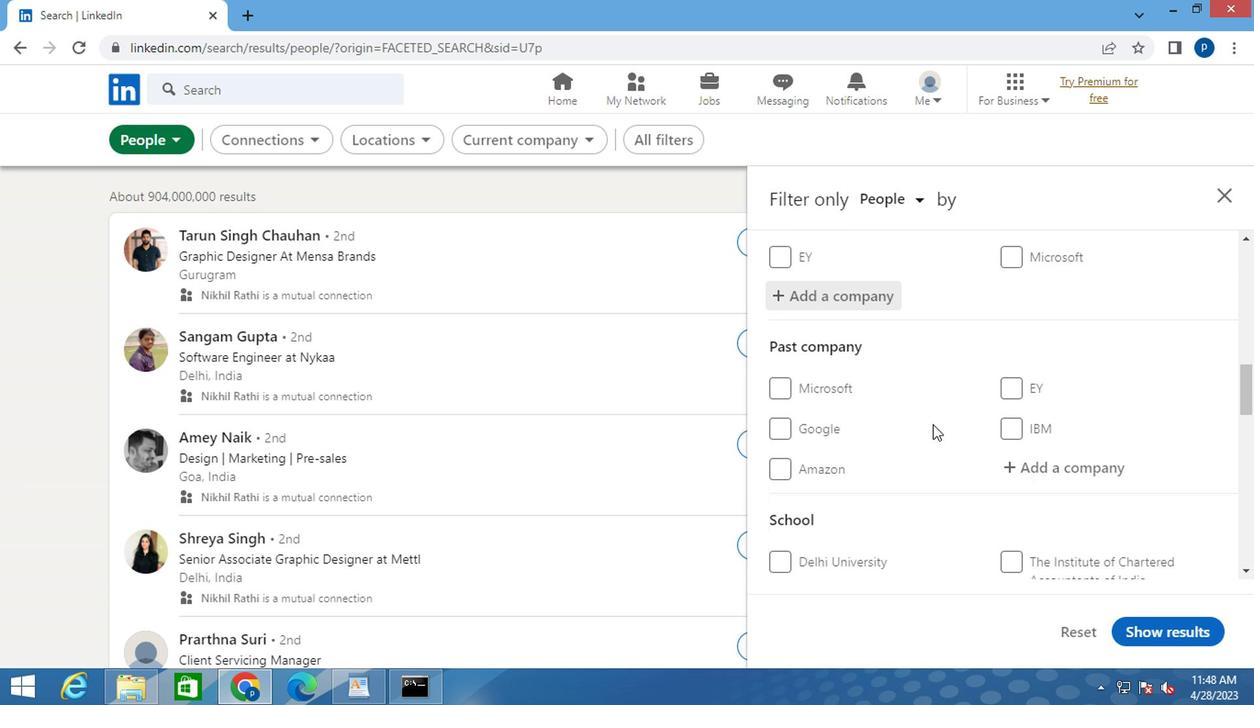 
Action: Mouse moved to (929, 426)
Screenshot: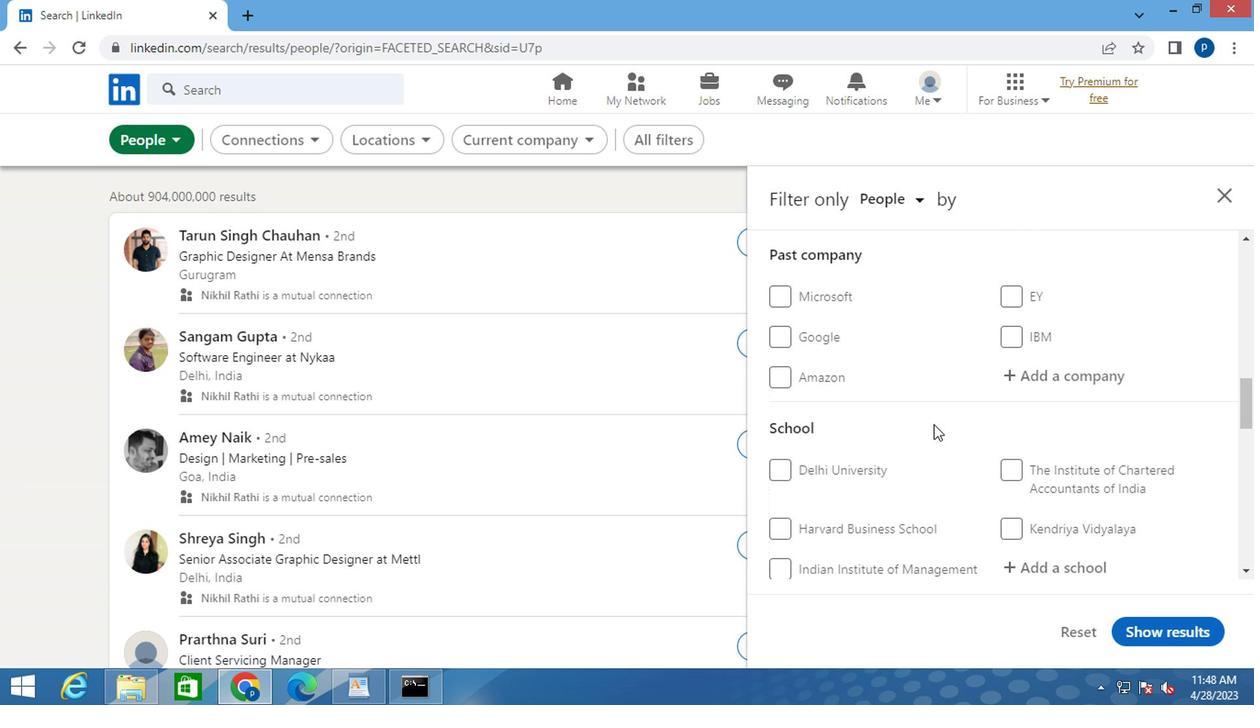 
Action: Mouse scrolled (929, 424) with delta (0, -1)
Screenshot: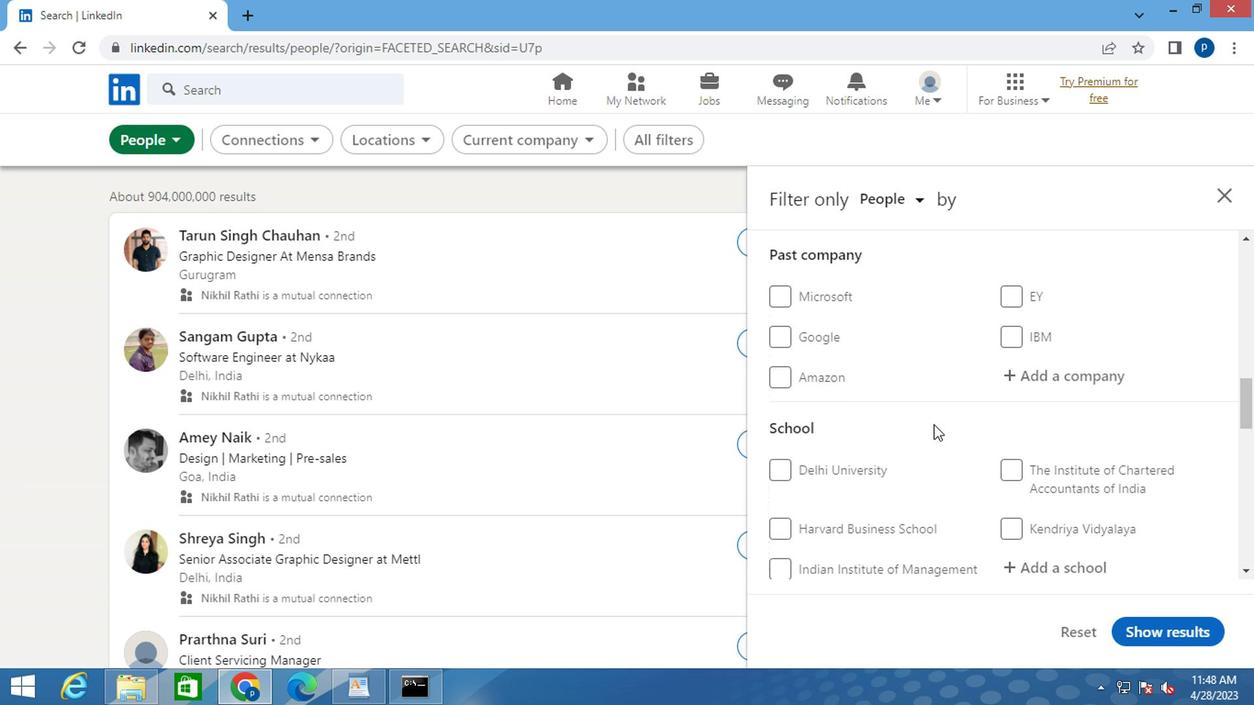
Action: Mouse moved to (932, 428)
Screenshot: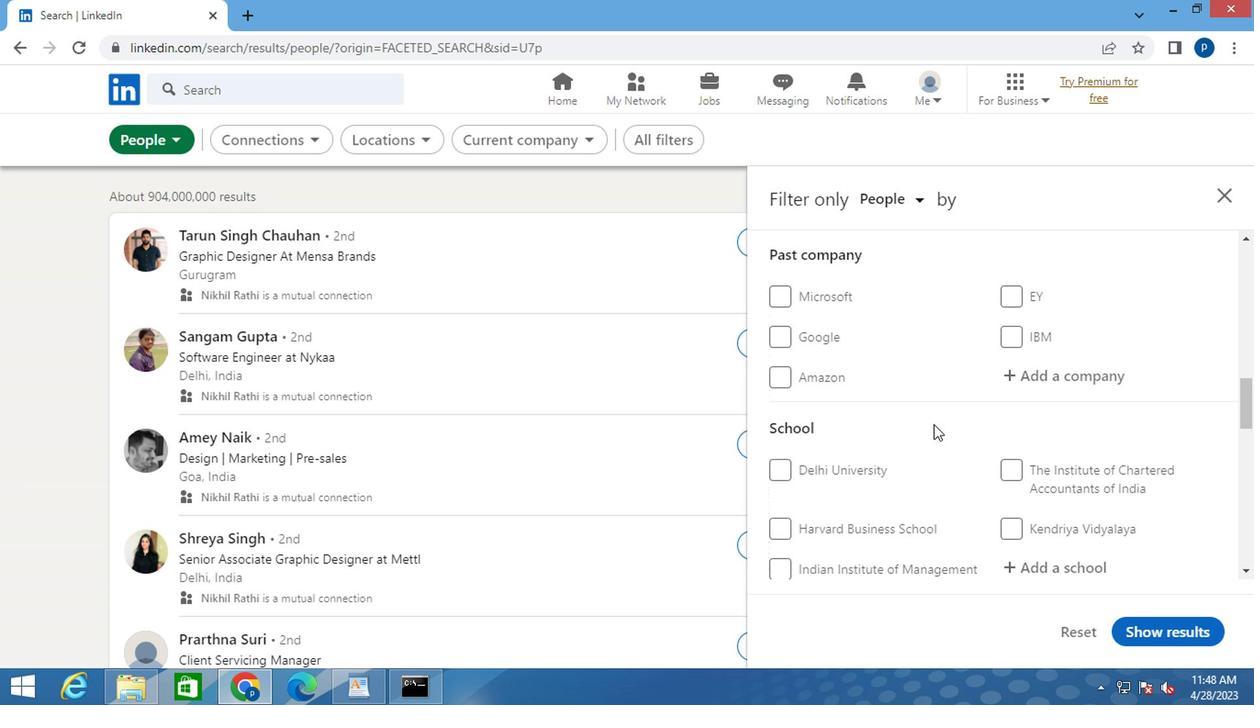 
Action: Mouse scrolled (932, 426) with delta (0, -1)
Screenshot: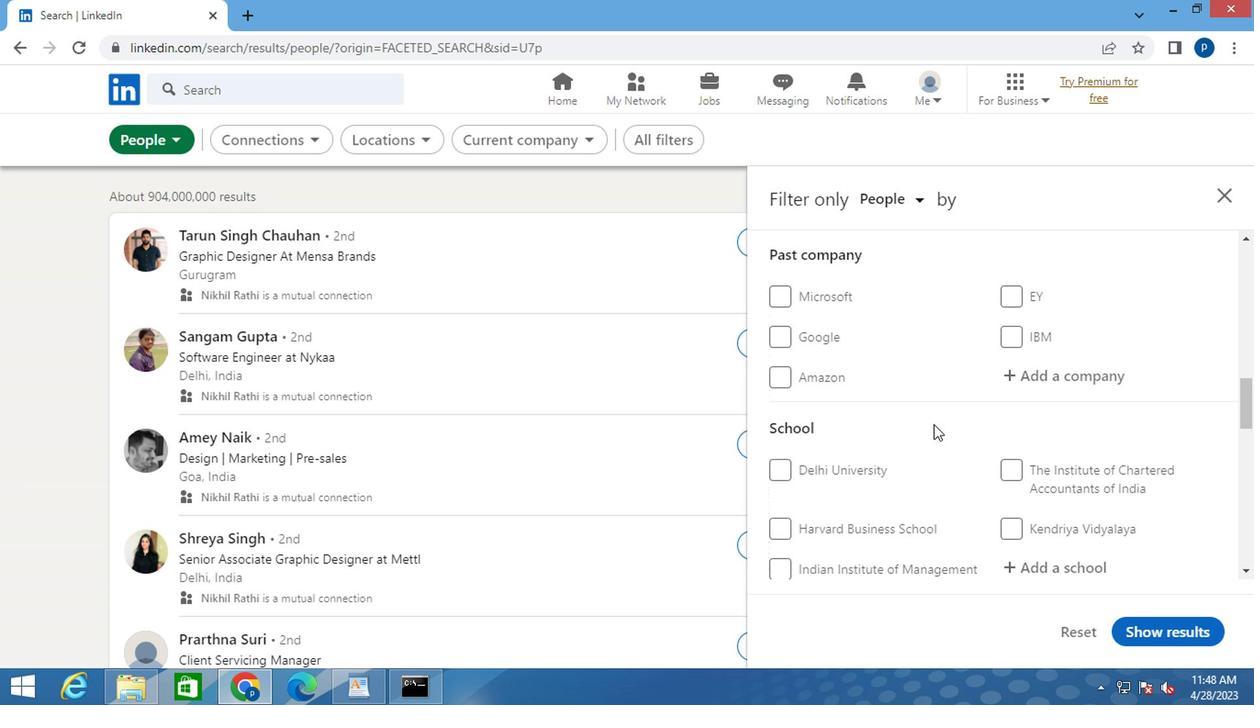 
Action: Mouse moved to (1046, 394)
Screenshot: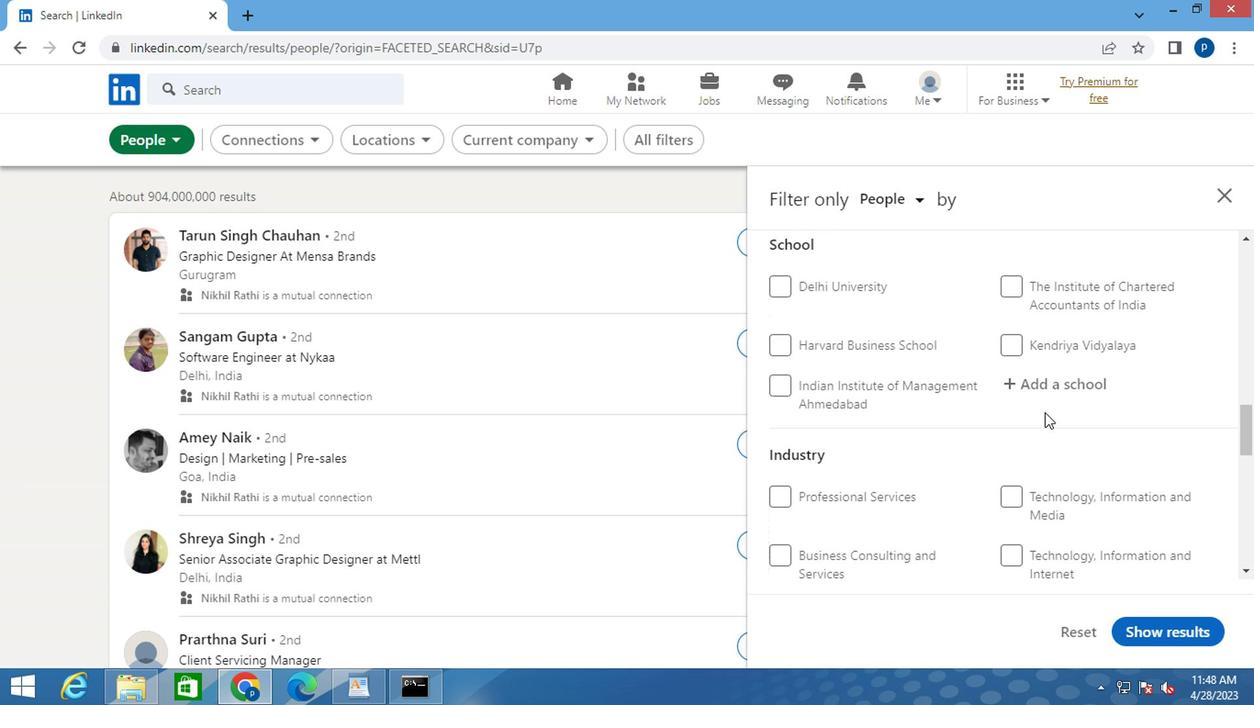 
Action: Mouse pressed left at (1046, 394)
Screenshot: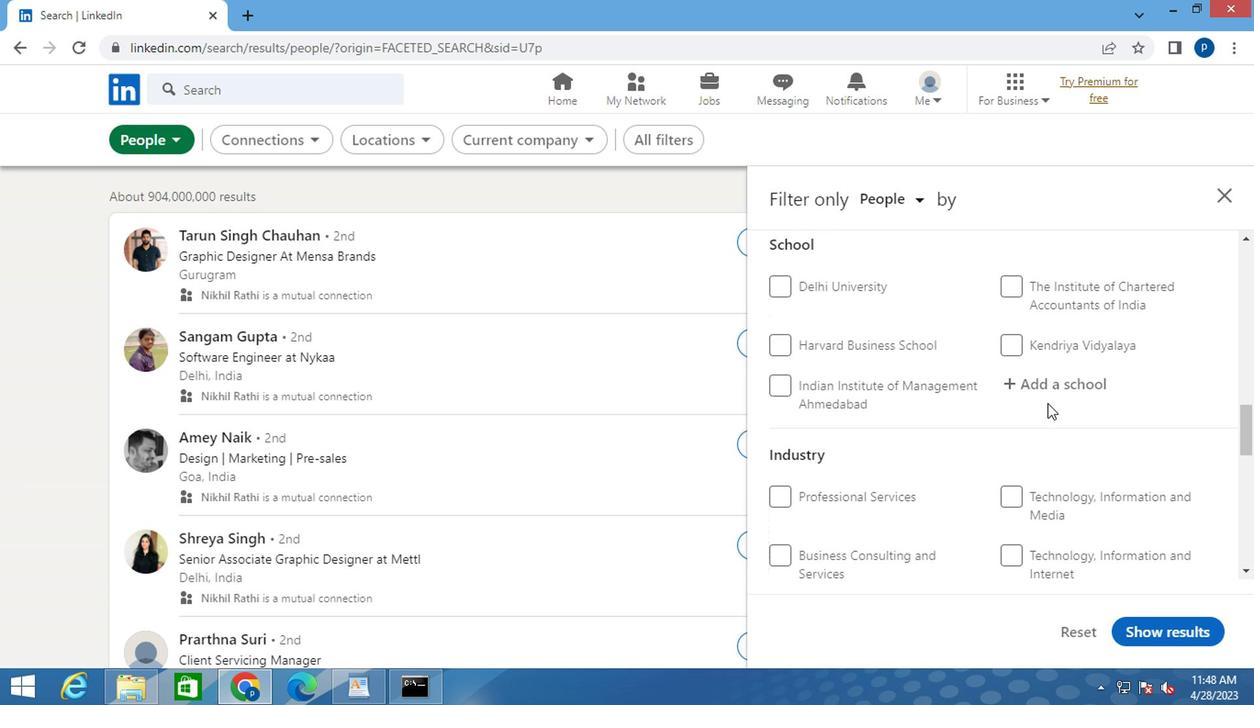 
Action: Key pressed <Key.caps_lock>P<Key.caps_lock>ATNA<Key.space><Key.caps_lock>S<Key.caps_lock>CIENCE<Key.space>
Screenshot: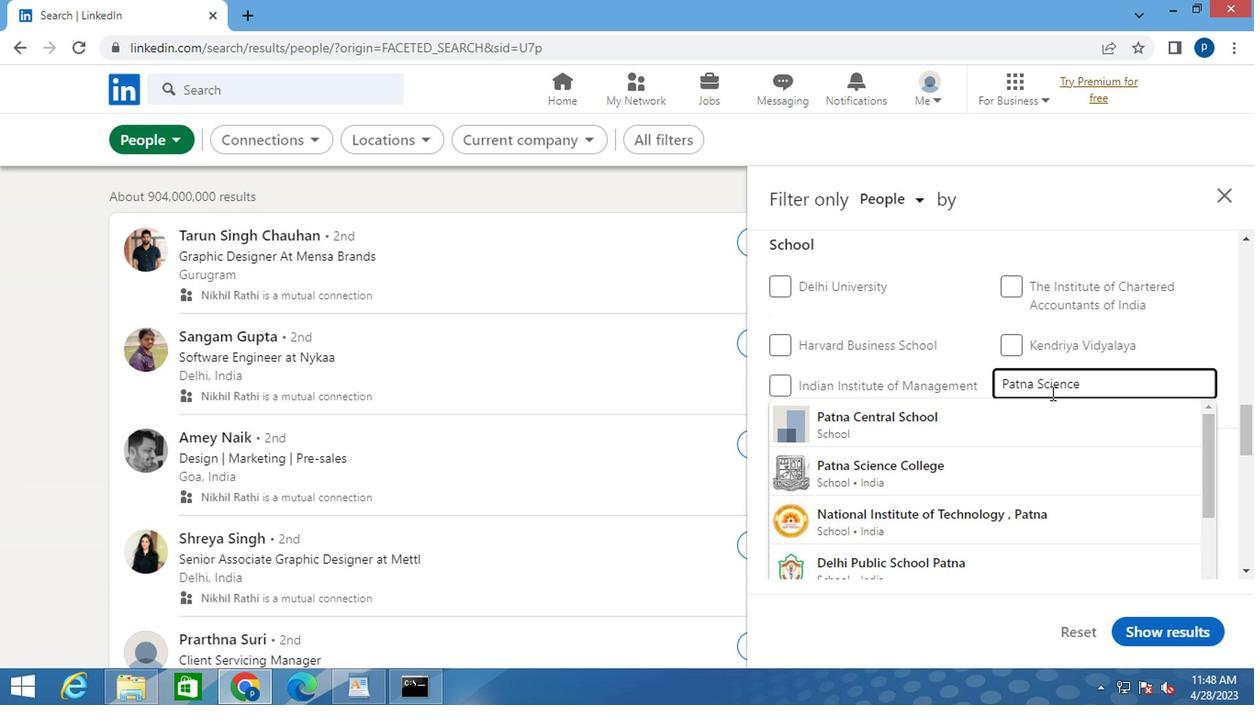 
Action: Mouse moved to (955, 421)
Screenshot: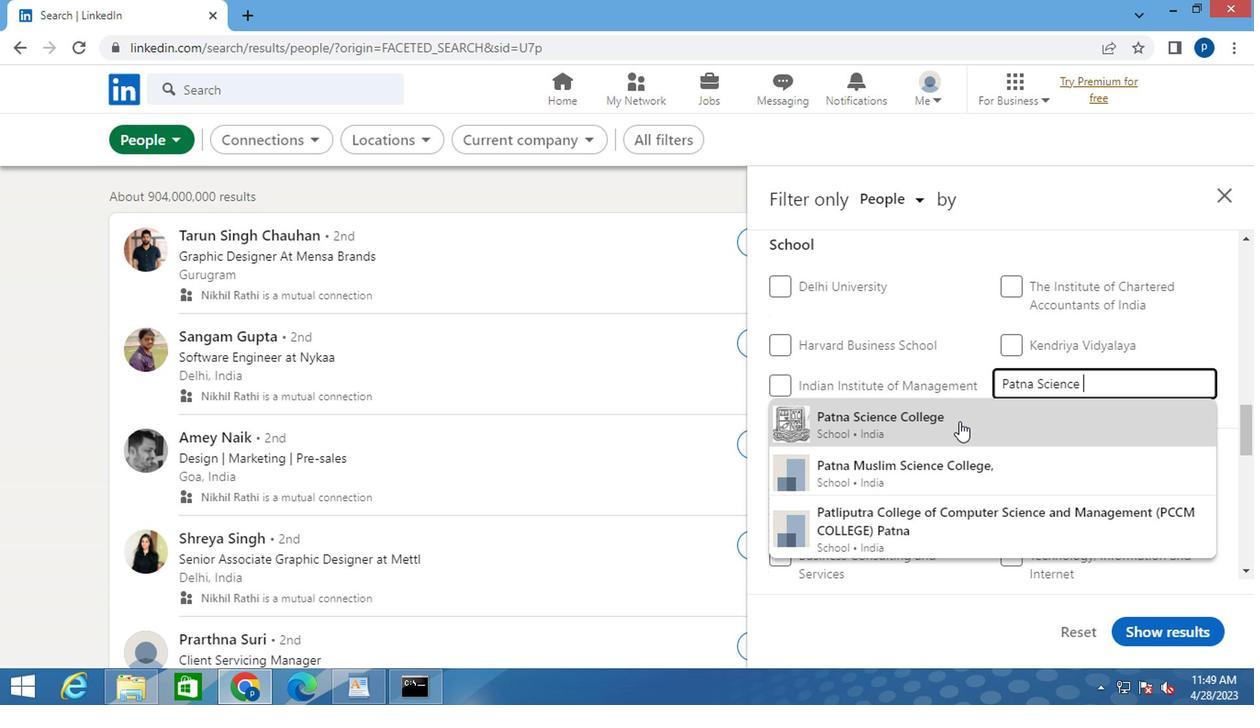 
Action: Mouse pressed left at (955, 421)
Screenshot: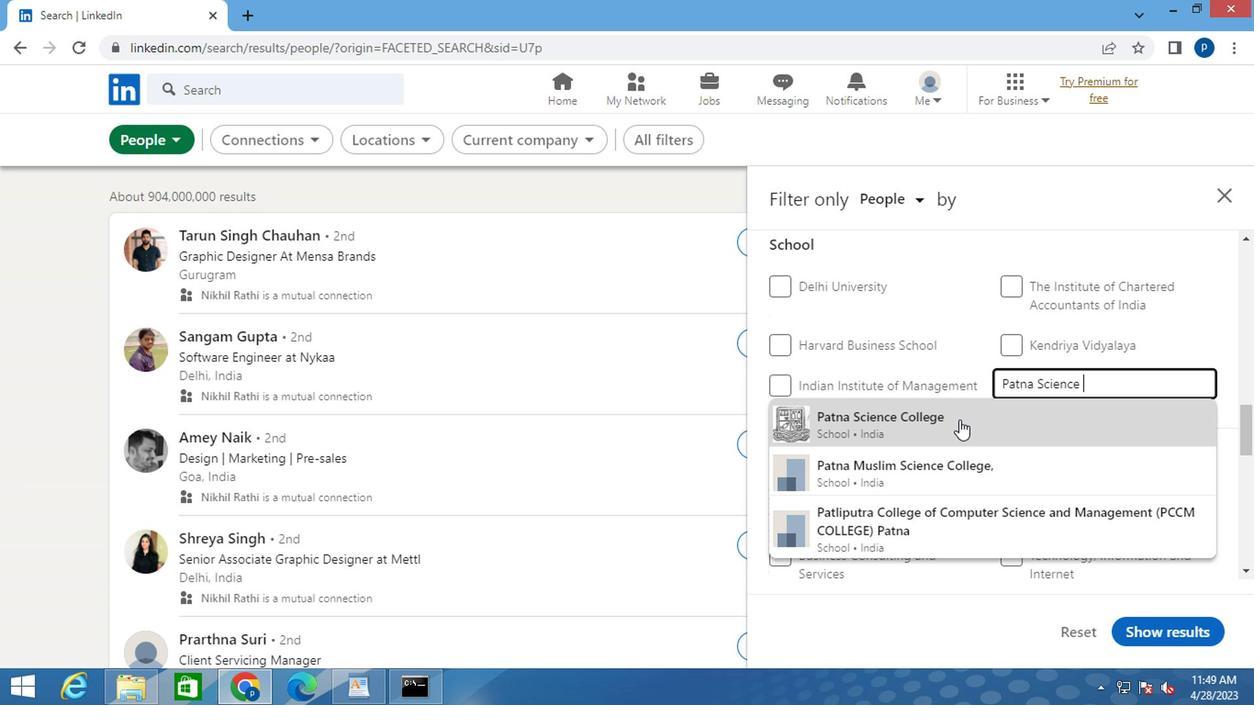 
Action: Mouse moved to (922, 430)
Screenshot: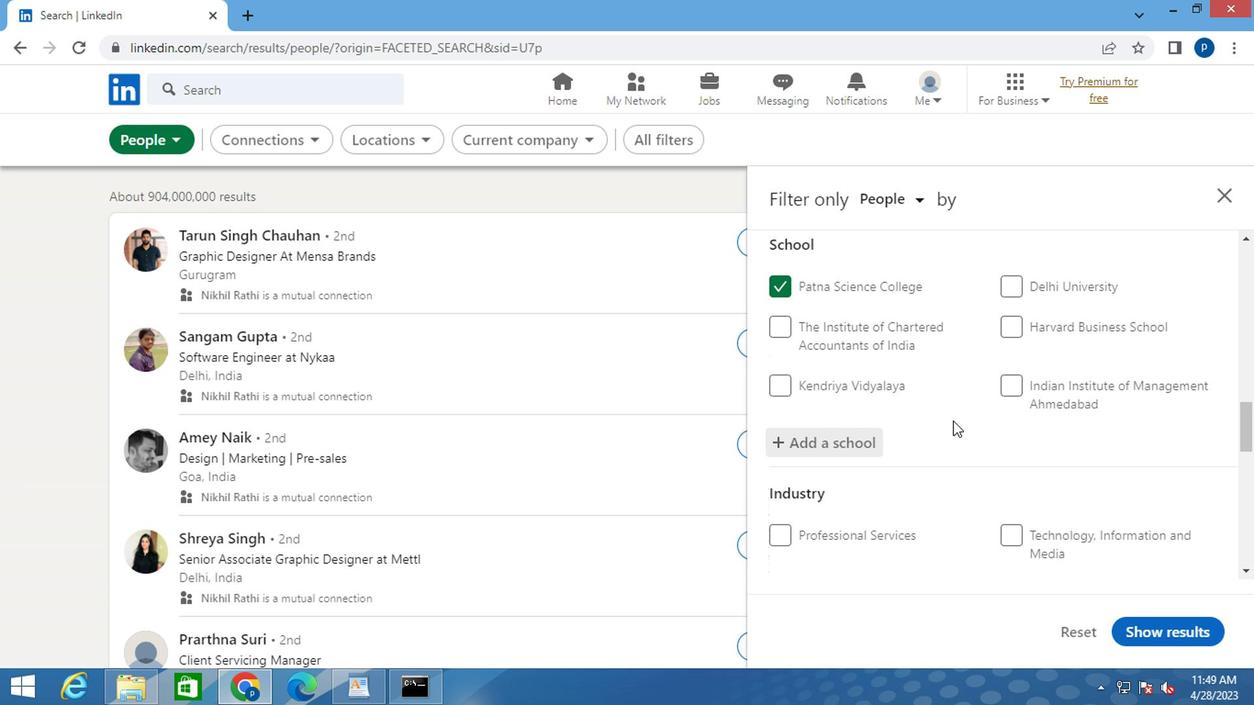 
Action: Mouse scrolled (922, 429) with delta (0, -1)
Screenshot: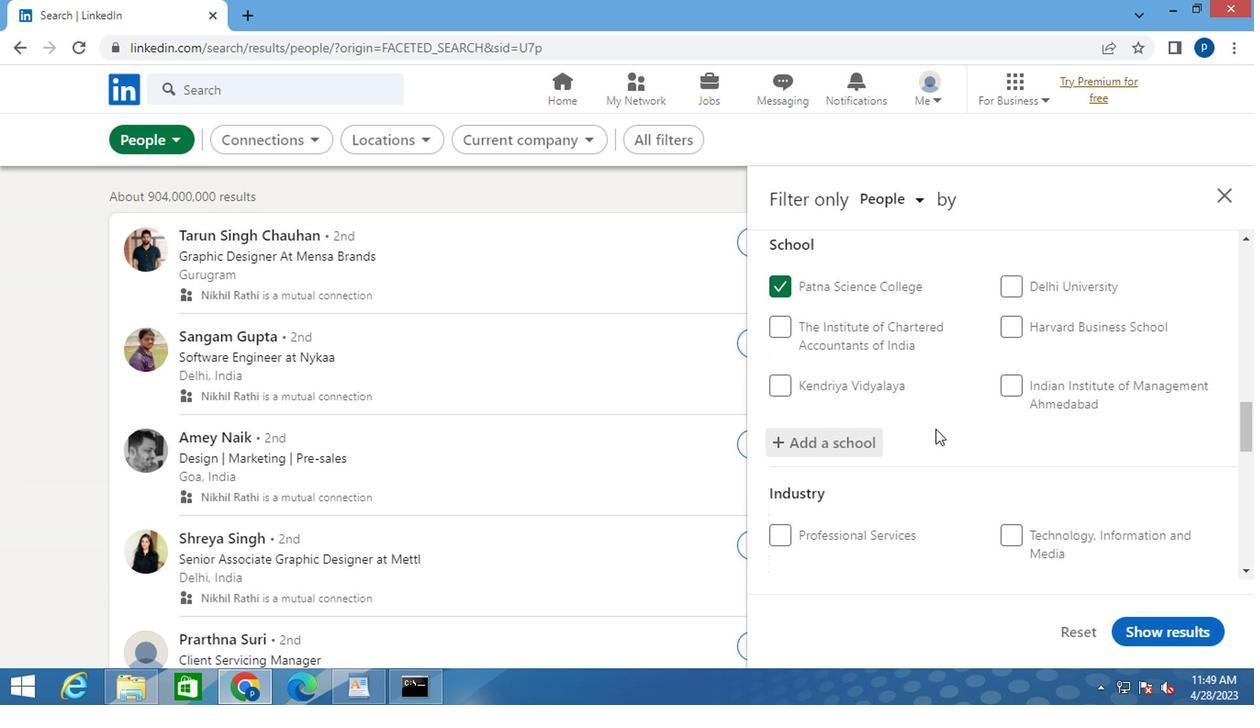 
Action: Mouse scrolled (922, 429) with delta (0, -1)
Screenshot: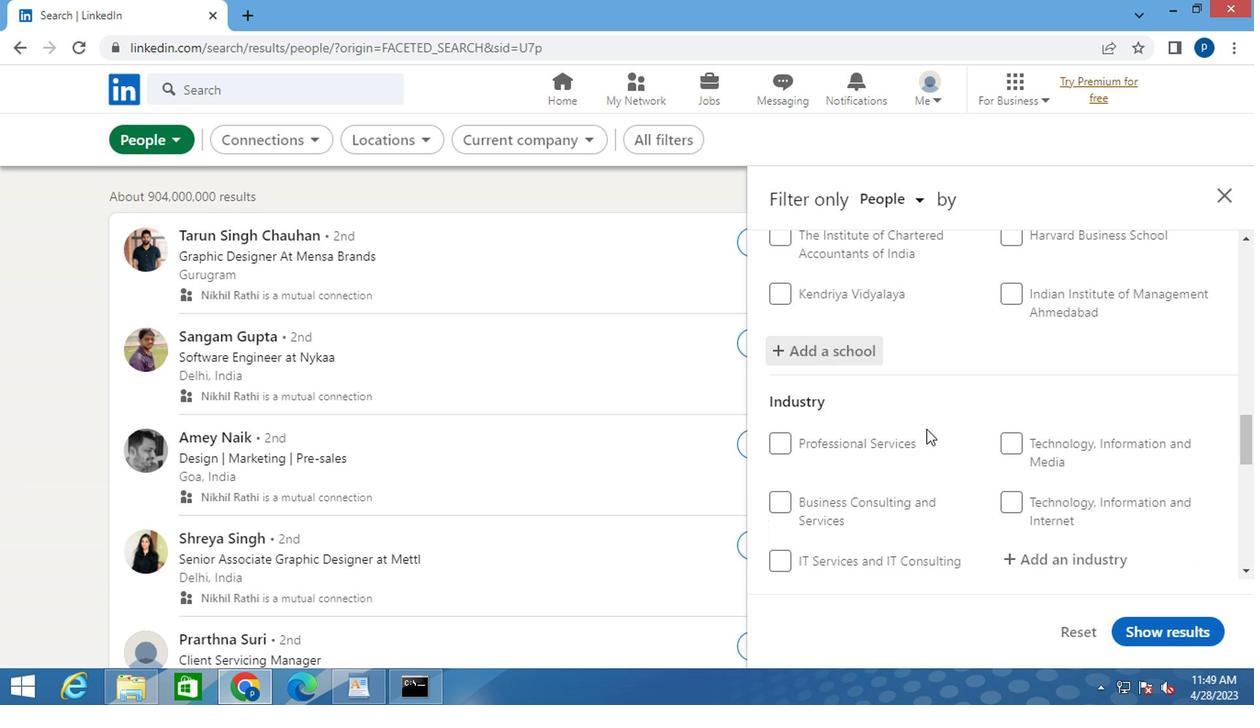 
Action: Mouse scrolled (922, 429) with delta (0, -1)
Screenshot: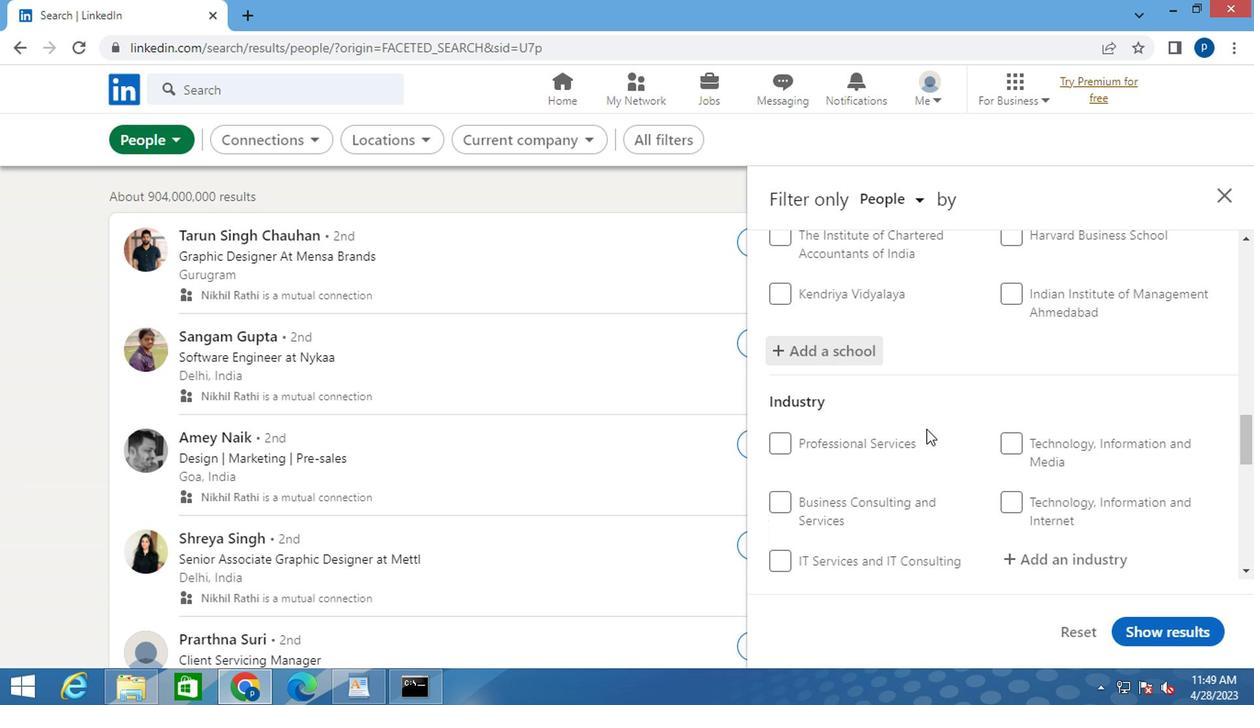 
Action: Mouse moved to (1020, 370)
Screenshot: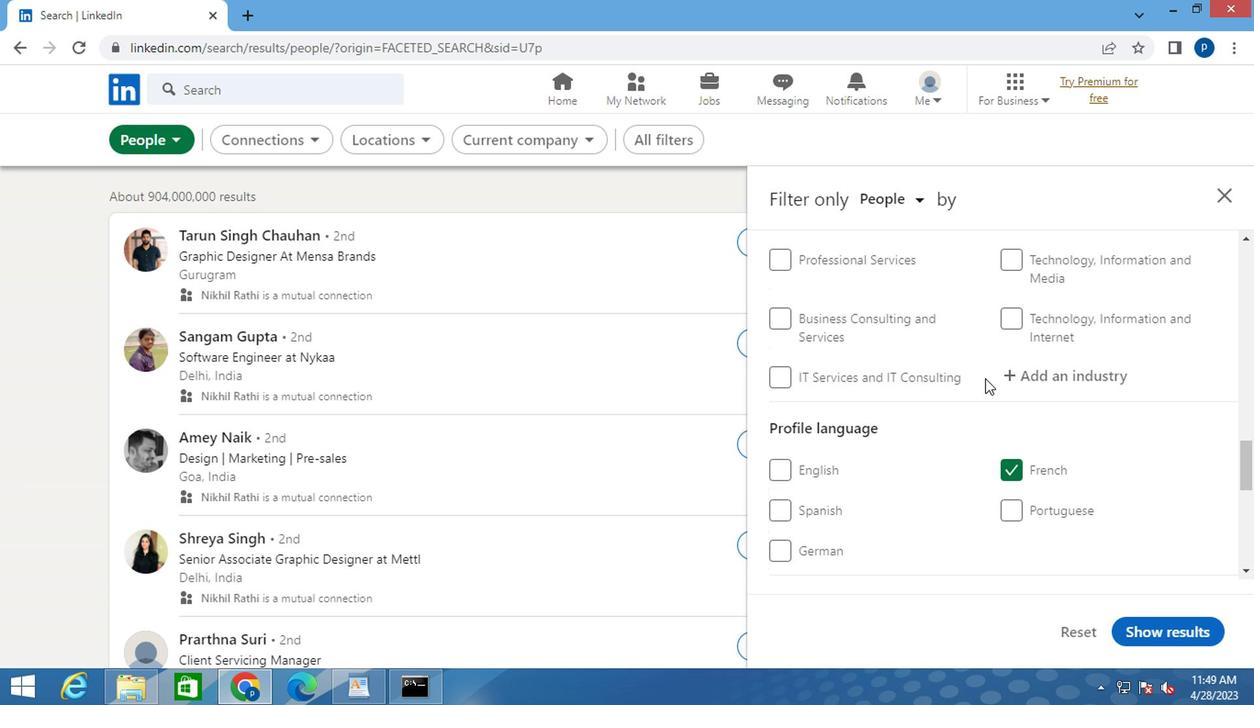 
Action: Mouse pressed left at (1020, 370)
Screenshot: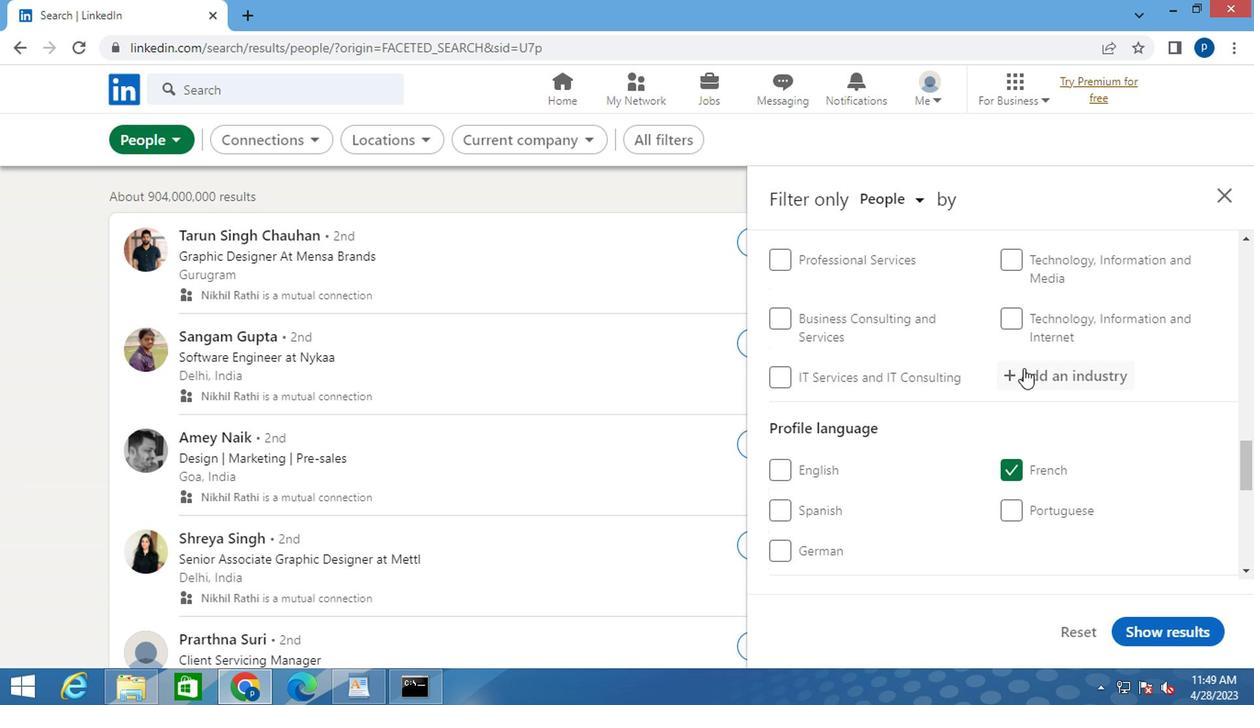 
Action: Mouse pressed left at (1020, 370)
Screenshot: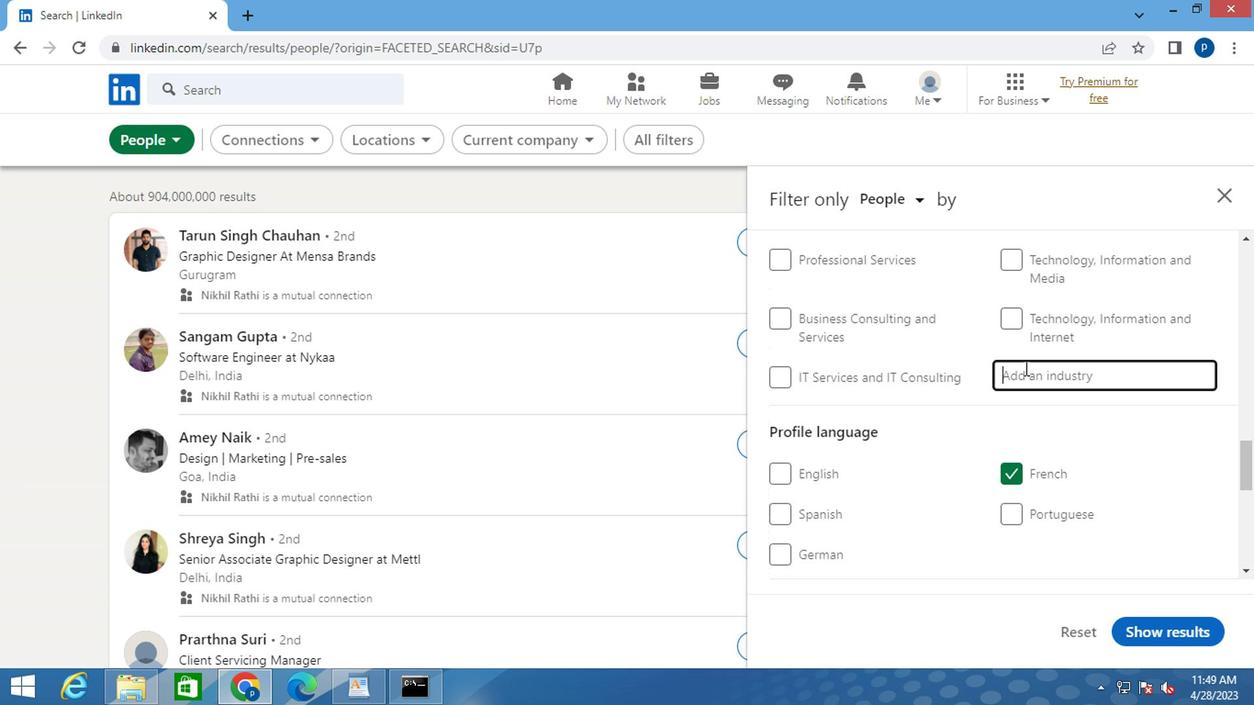 
Action: Key pressed <Key.caps_lock>B<Key.caps_lock>ANKING
Screenshot: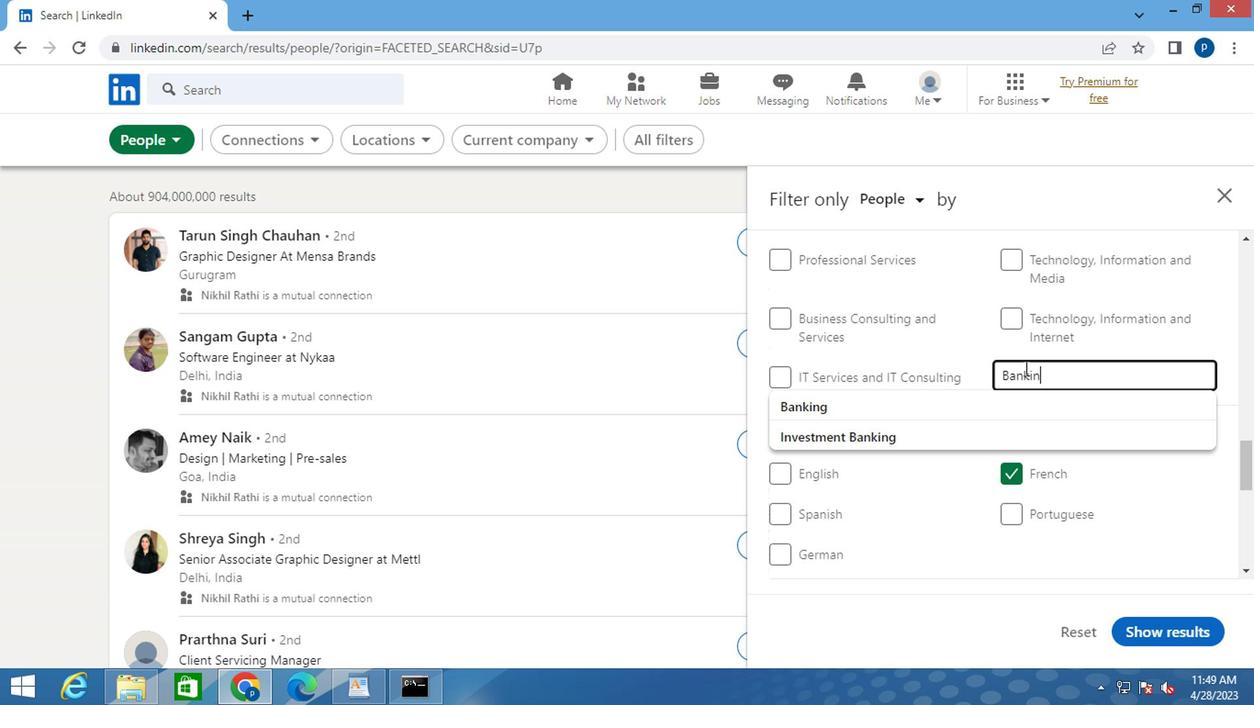 
Action: Mouse moved to (857, 400)
Screenshot: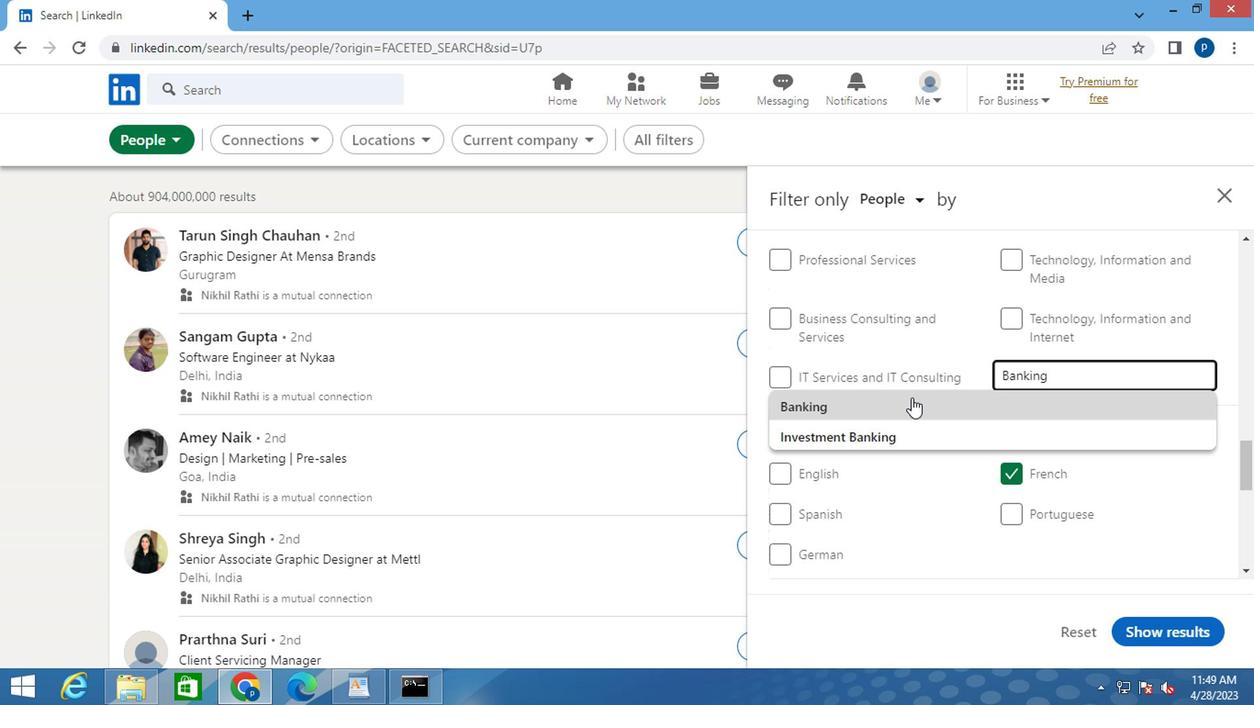 
Action: Mouse pressed left at (857, 400)
Screenshot: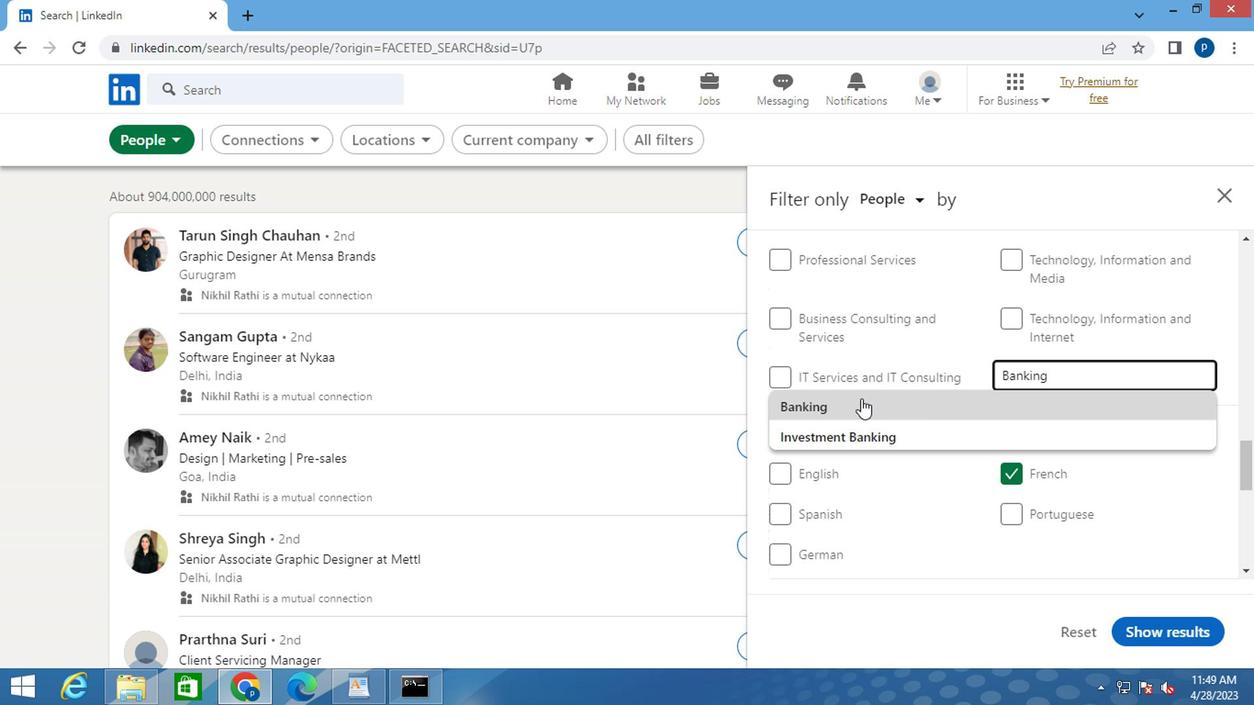 
Action: Mouse moved to (860, 398)
Screenshot: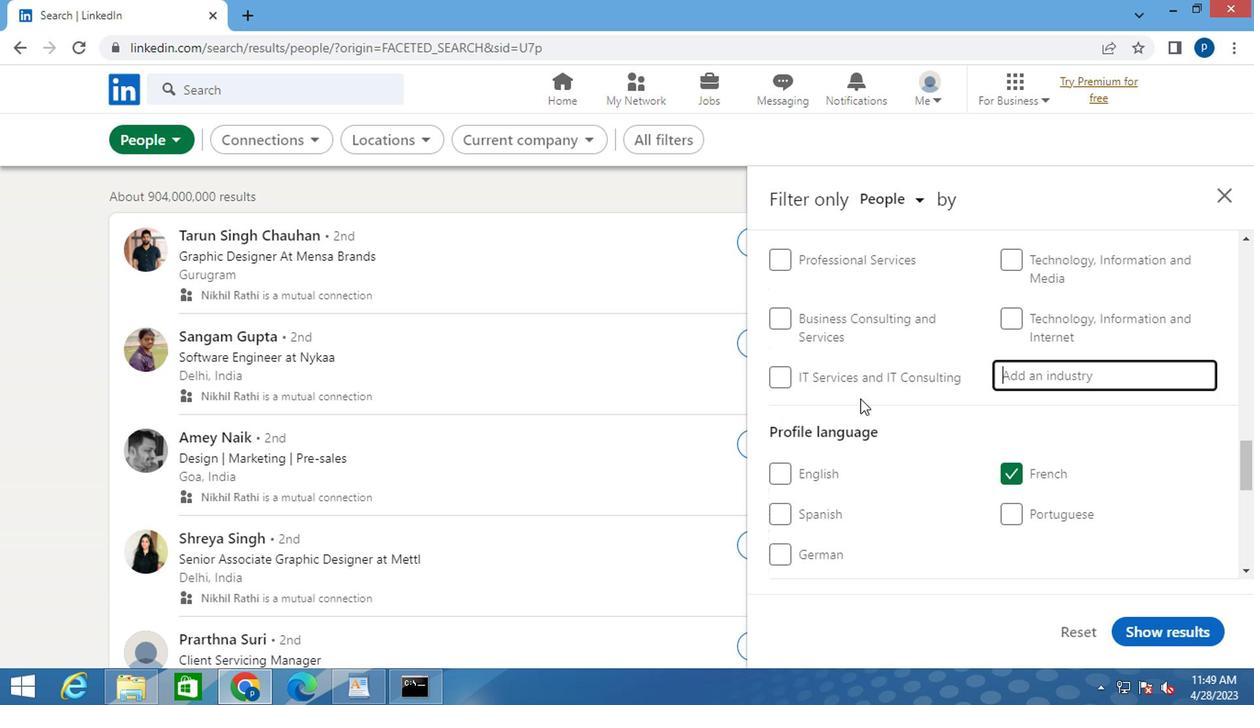 
Action: Mouse scrolled (860, 397) with delta (0, -1)
Screenshot: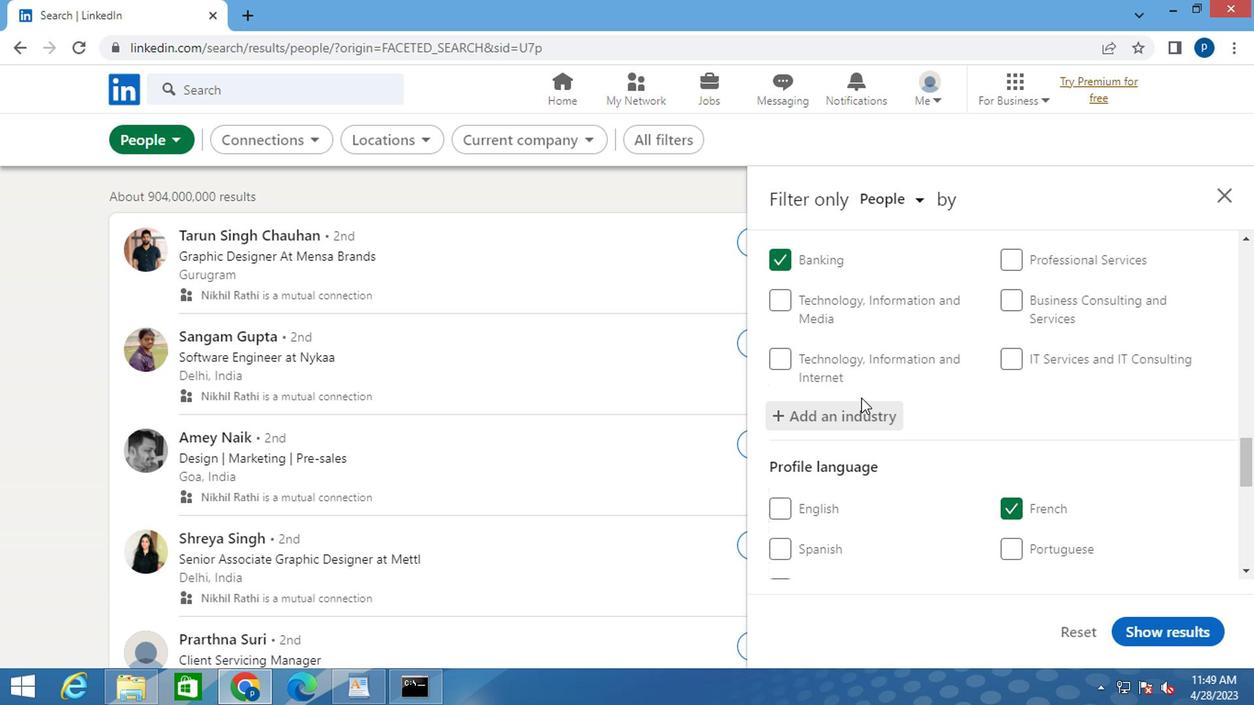 
Action: Mouse scrolled (860, 397) with delta (0, -1)
Screenshot: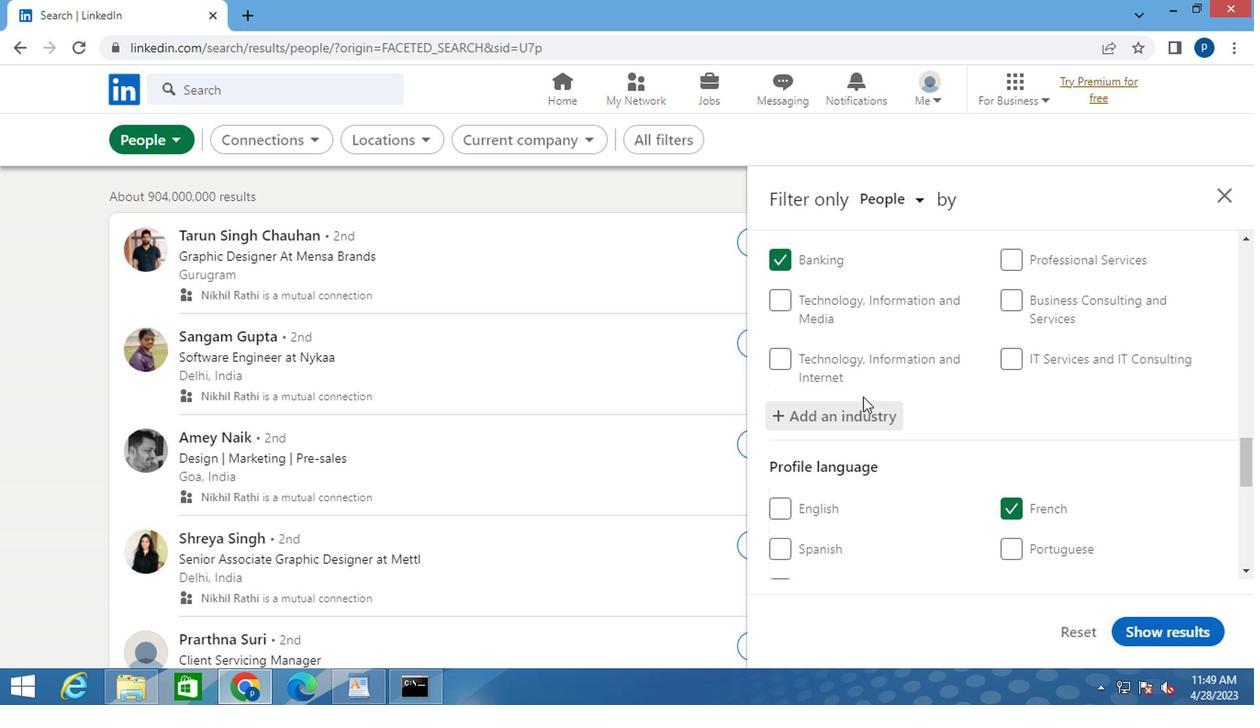 
Action: Mouse moved to (922, 413)
Screenshot: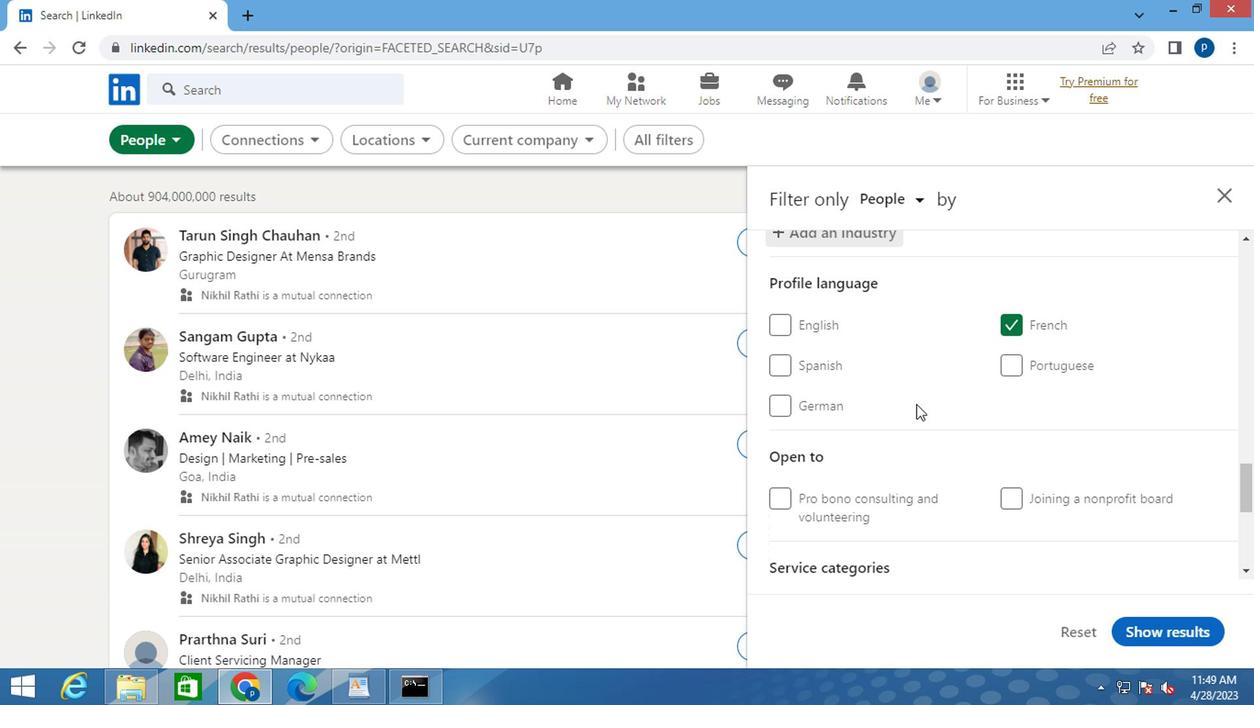 
Action: Mouse scrolled (922, 412) with delta (0, 0)
Screenshot: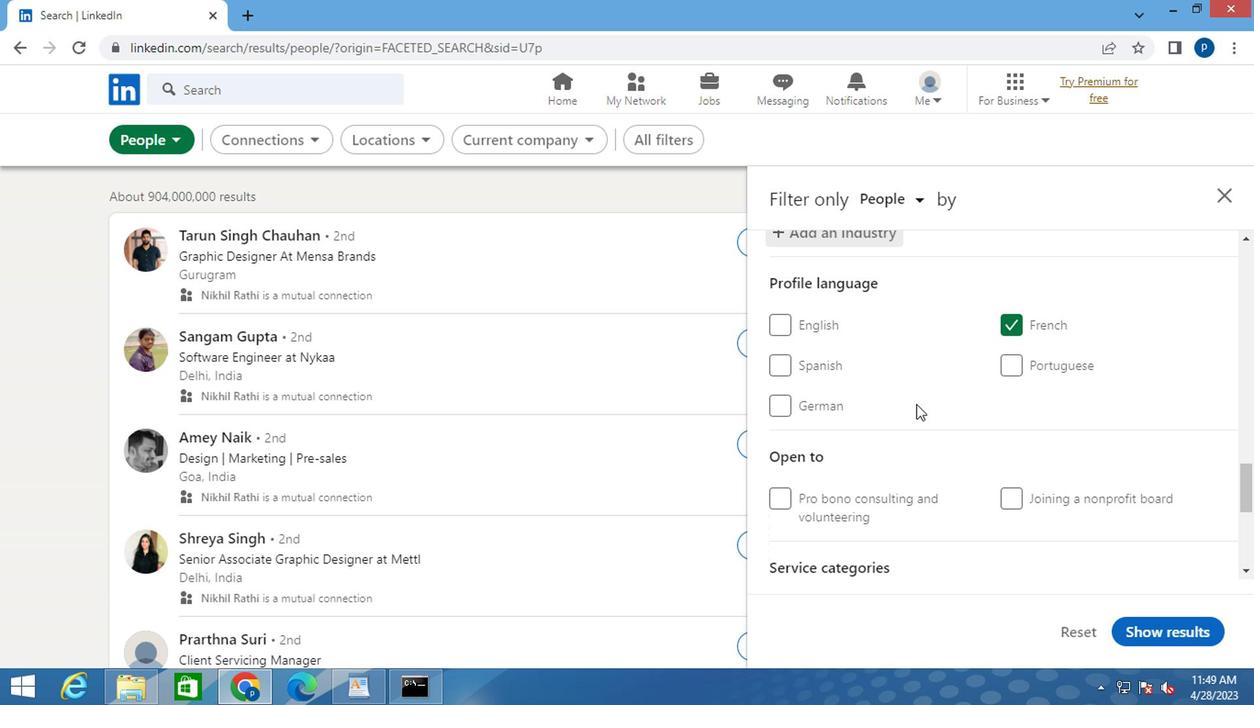 
Action: Mouse scrolled (922, 412) with delta (0, 0)
Screenshot: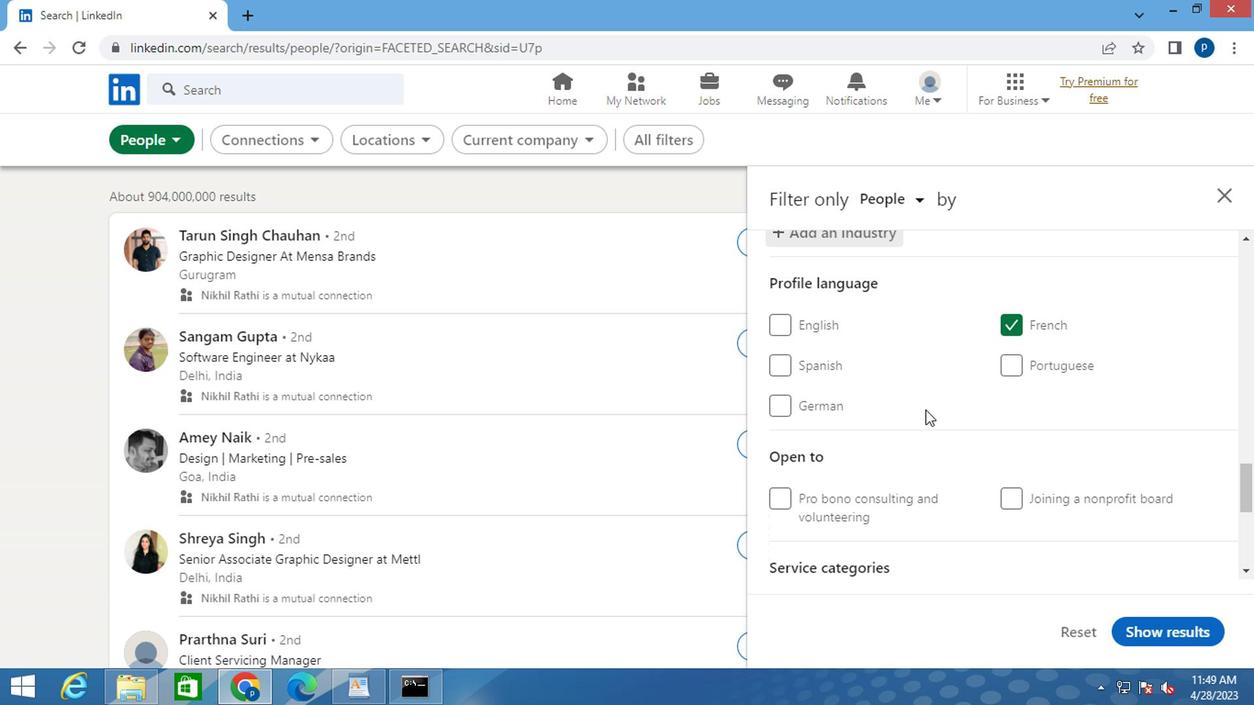 
Action: Mouse moved to (950, 420)
Screenshot: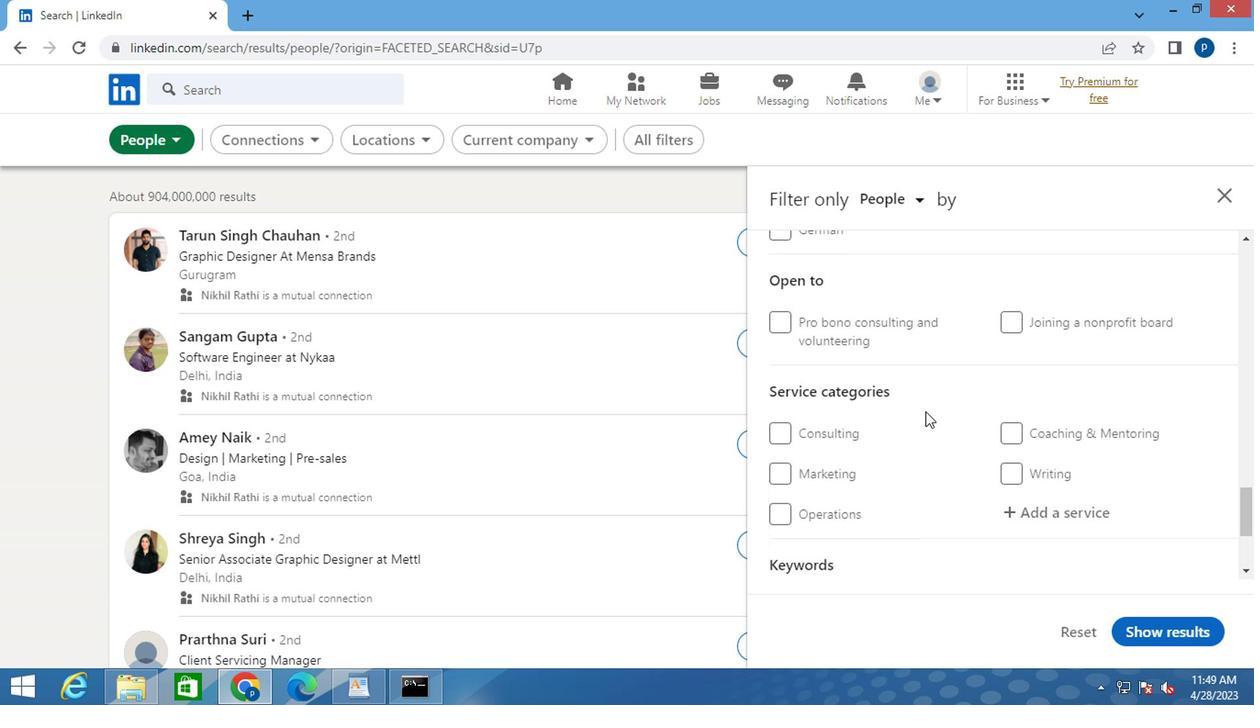 
Action: Mouse scrolled (950, 419) with delta (0, 0)
Screenshot: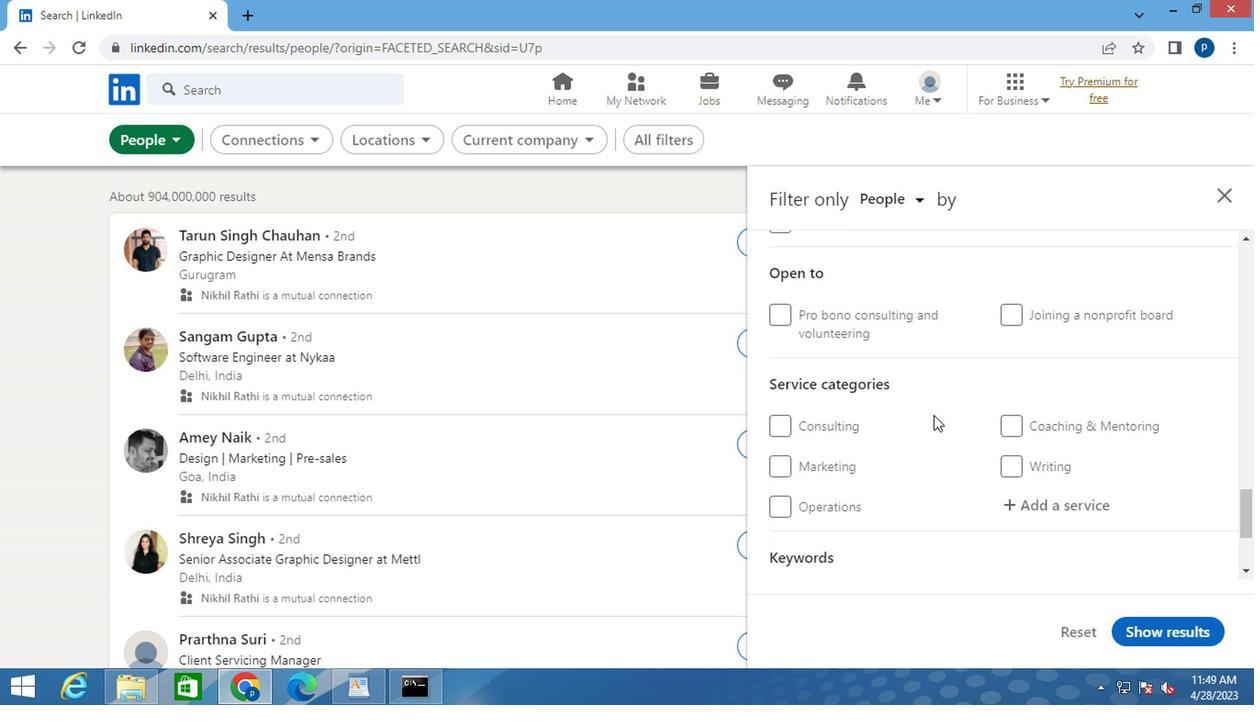 
Action: Mouse moved to (1007, 420)
Screenshot: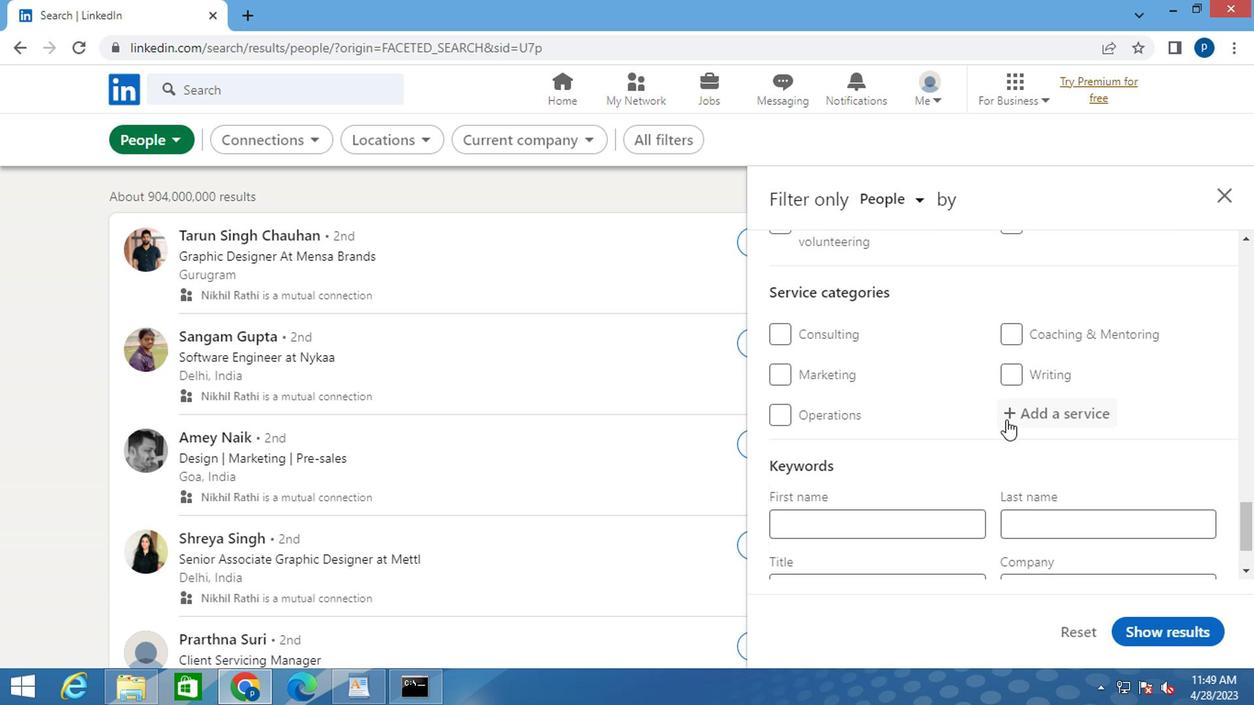 
Action: Mouse pressed left at (1007, 420)
Screenshot: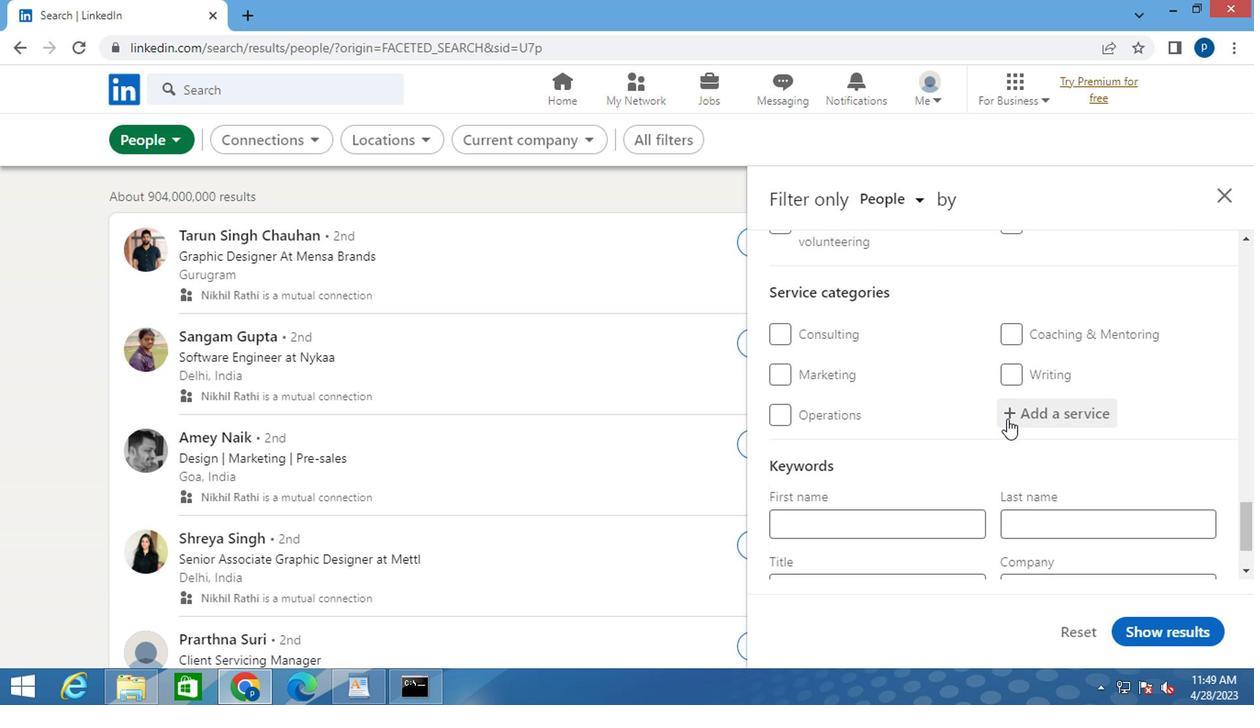 
Action: Mouse moved to (1009, 417)
Screenshot: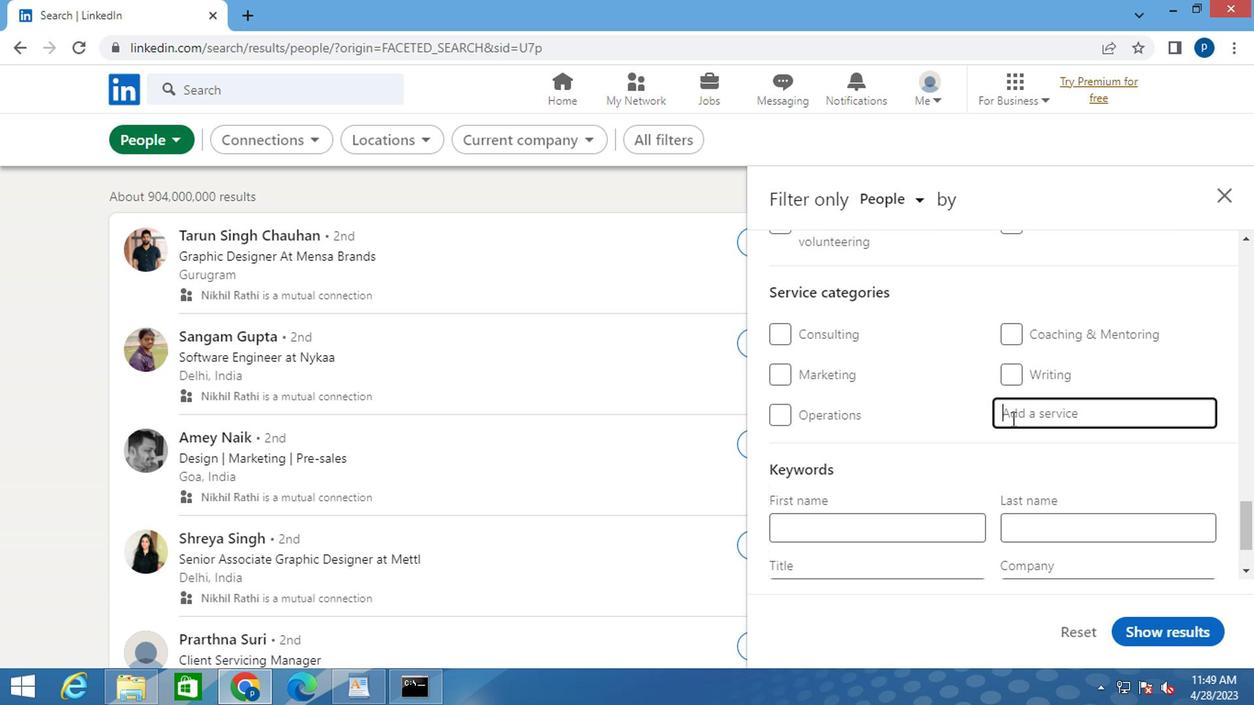 
Action: Mouse pressed left at (1009, 417)
Screenshot: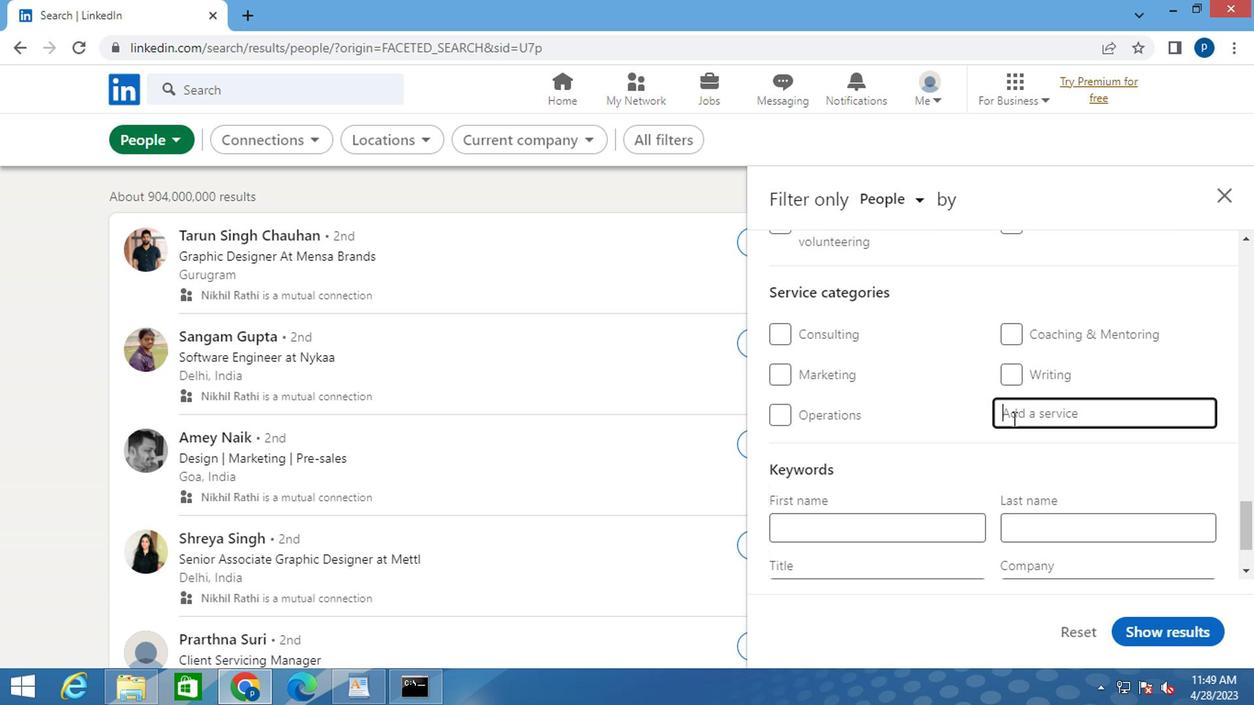 
Action: Key pressed <Key.caps_lock>C<Key.caps_lock>USTOMER
Screenshot: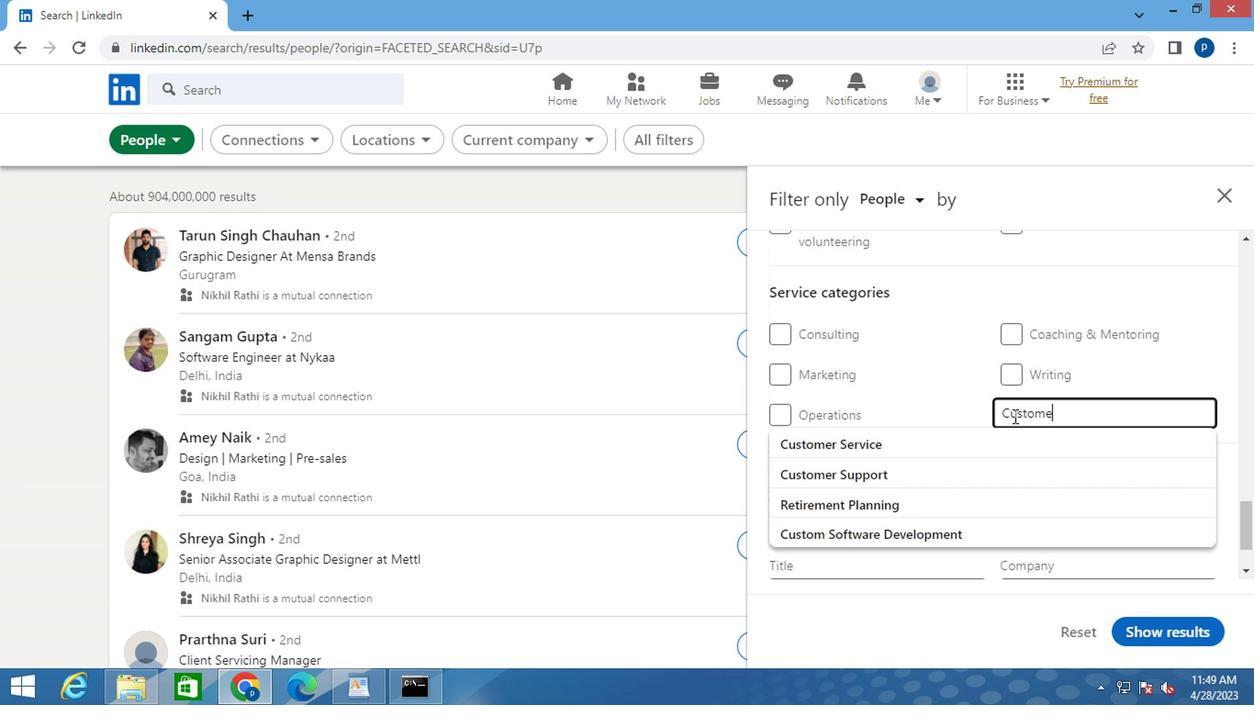 
Action: Mouse moved to (917, 442)
Screenshot: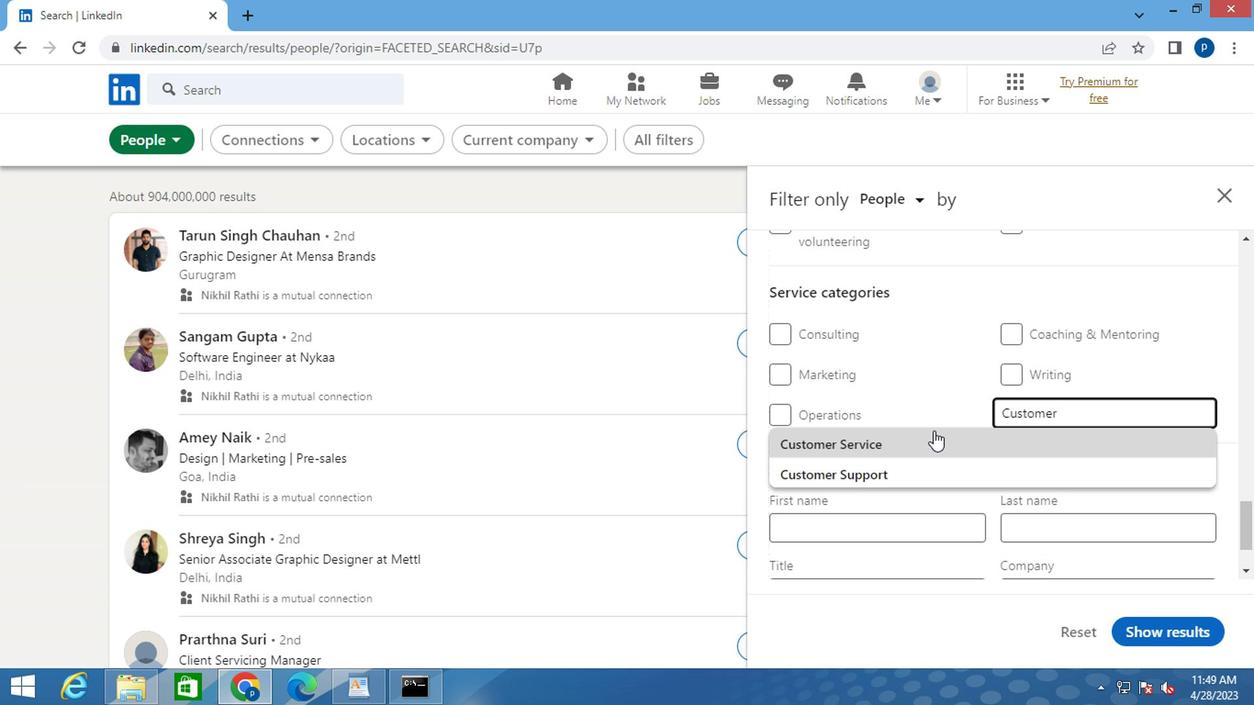 
Action: Mouse pressed left at (917, 442)
Screenshot: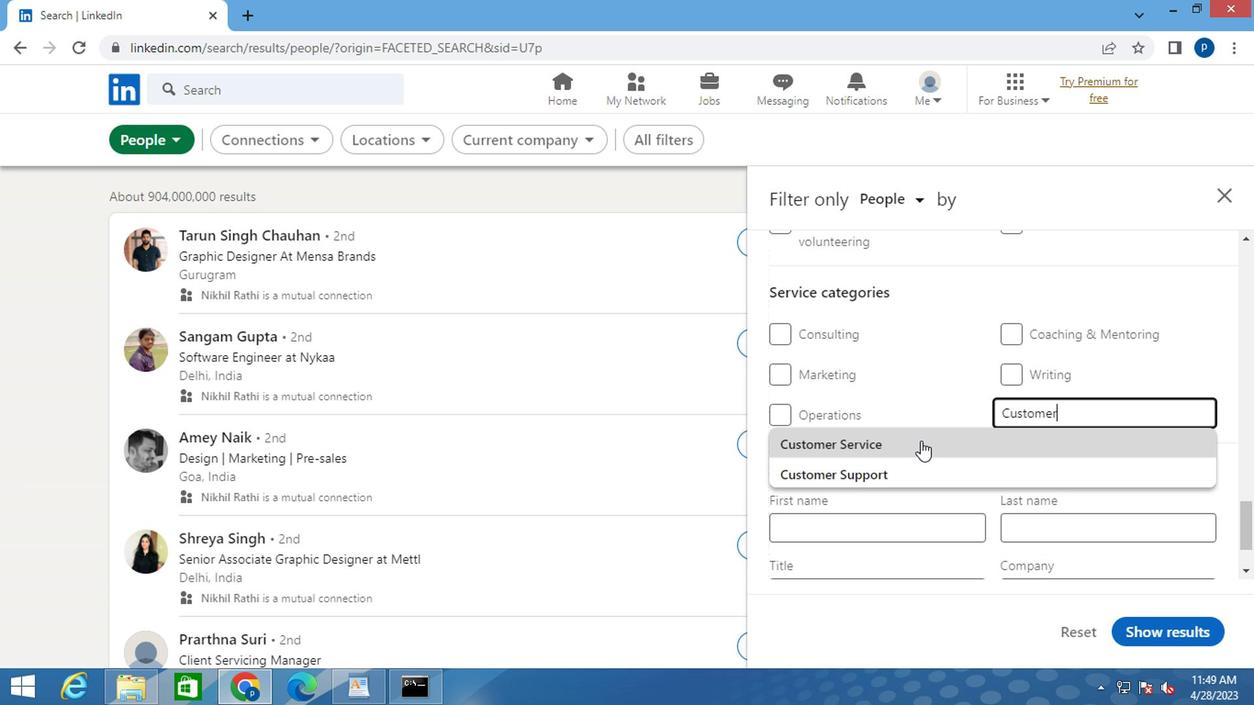 
Action: Mouse moved to (914, 435)
Screenshot: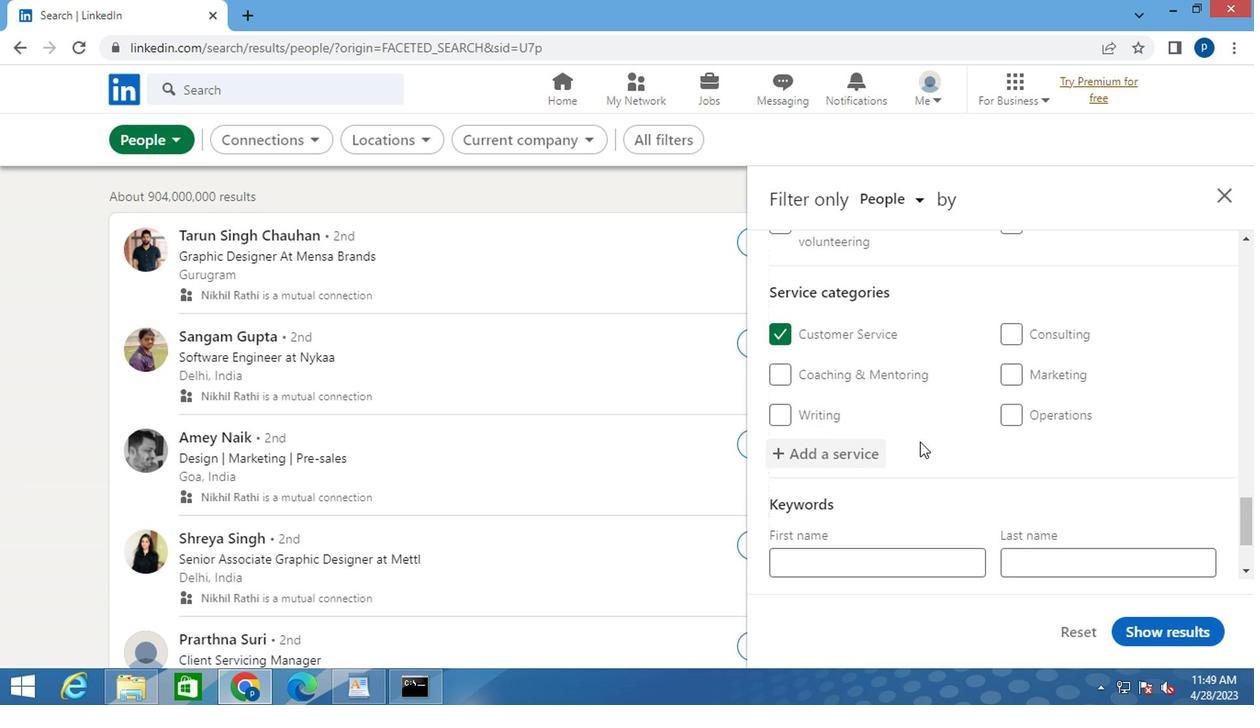 
Action: Mouse scrolled (914, 433) with delta (0, -1)
Screenshot: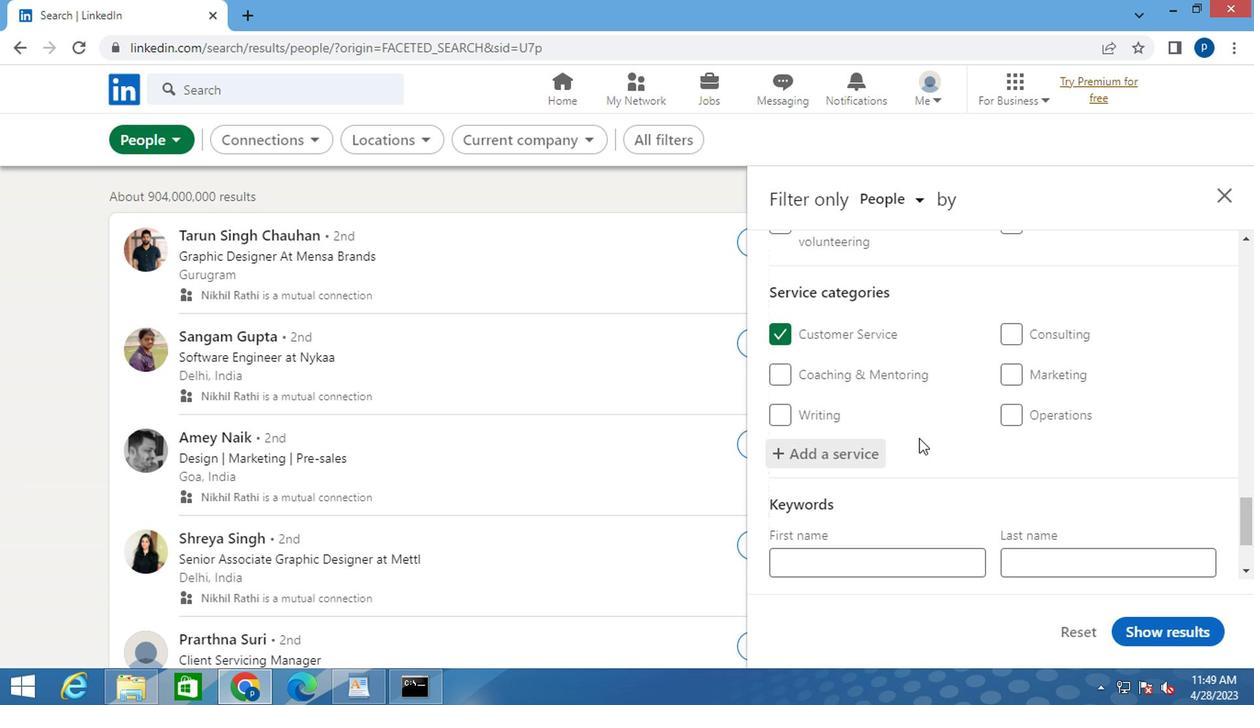
Action: Mouse scrolled (914, 433) with delta (0, -1)
Screenshot: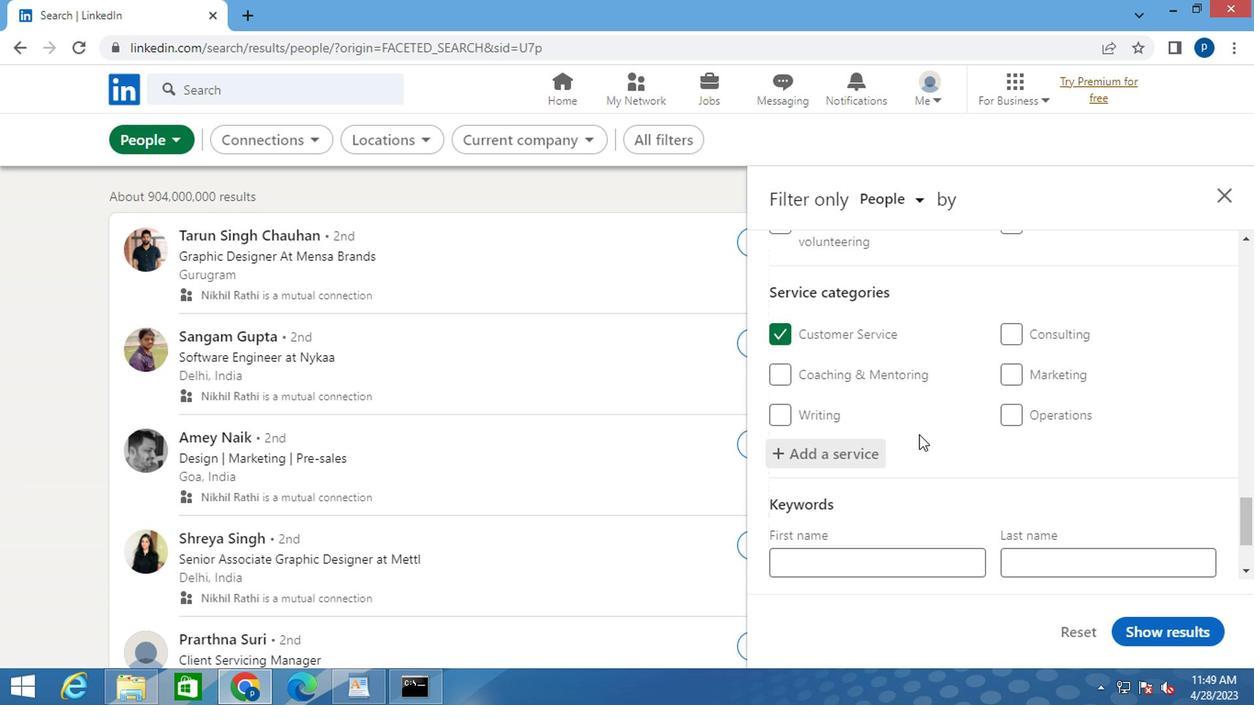
Action: Mouse moved to (837, 496)
Screenshot: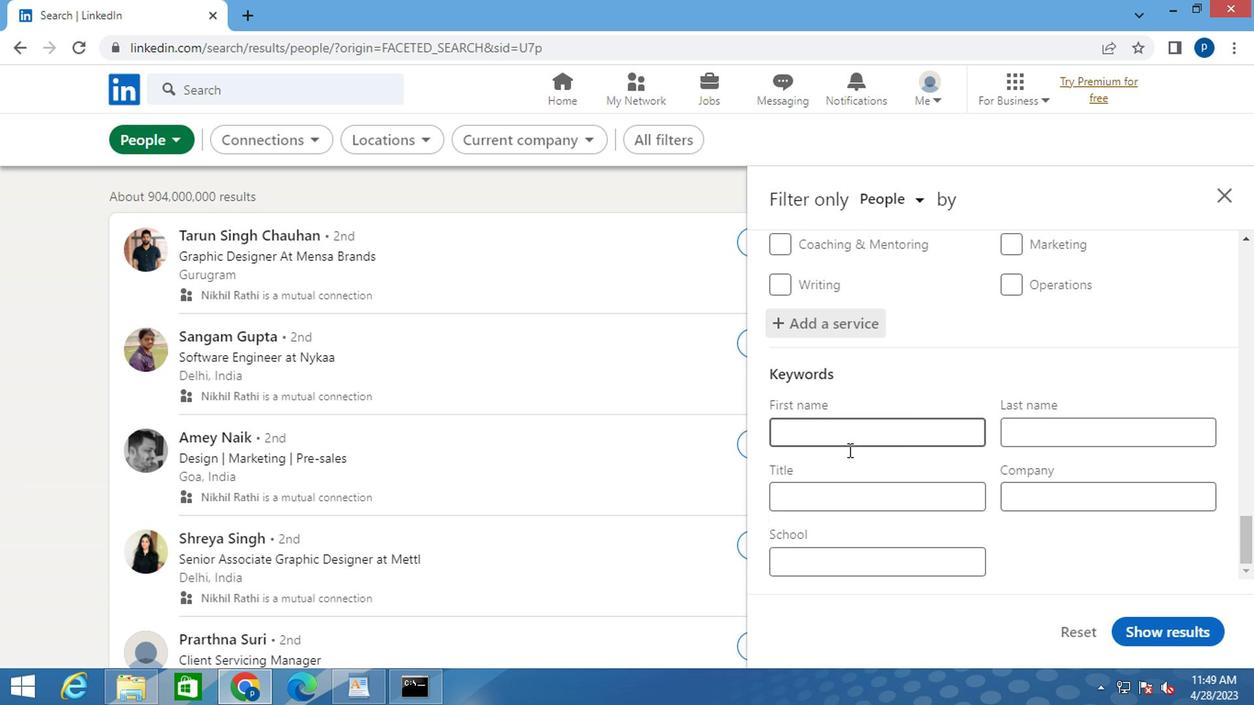 
Action: Mouse pressed left at (837, 496)
Screenshot: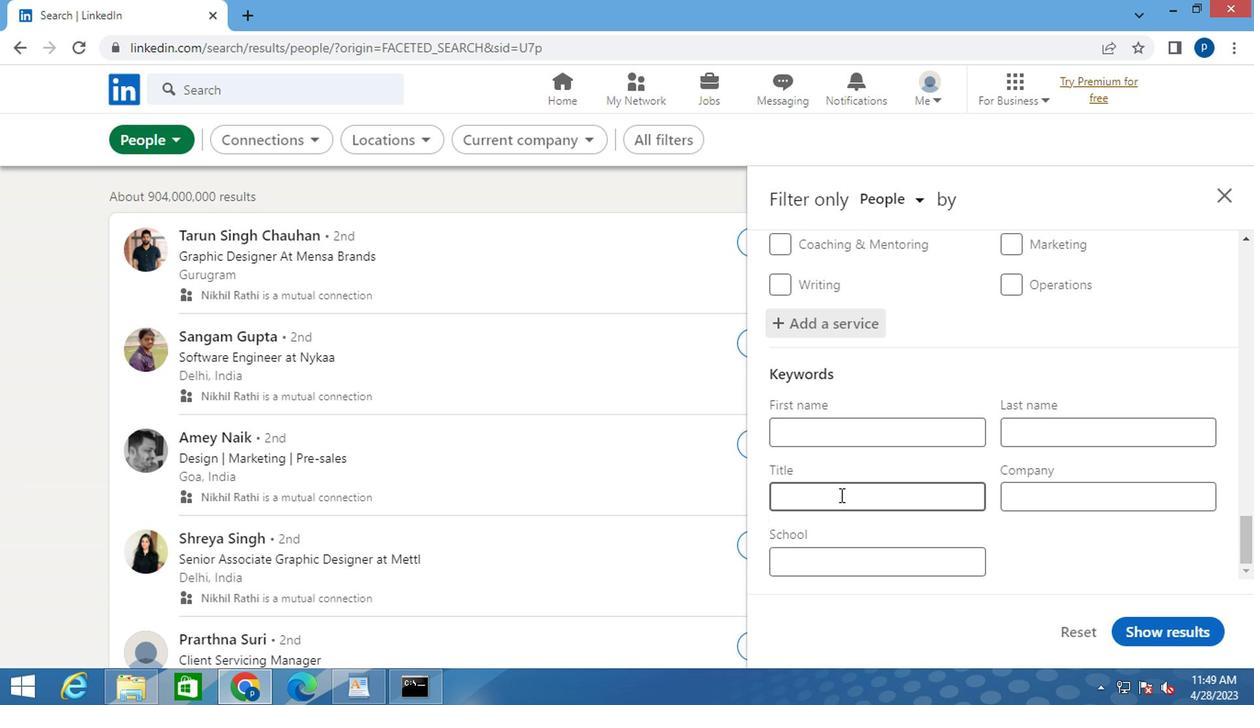 
Action: Key pressed <Key.caps_lock>R<Key.caps_lock>ECRUITER<Key.space>
Screenshot: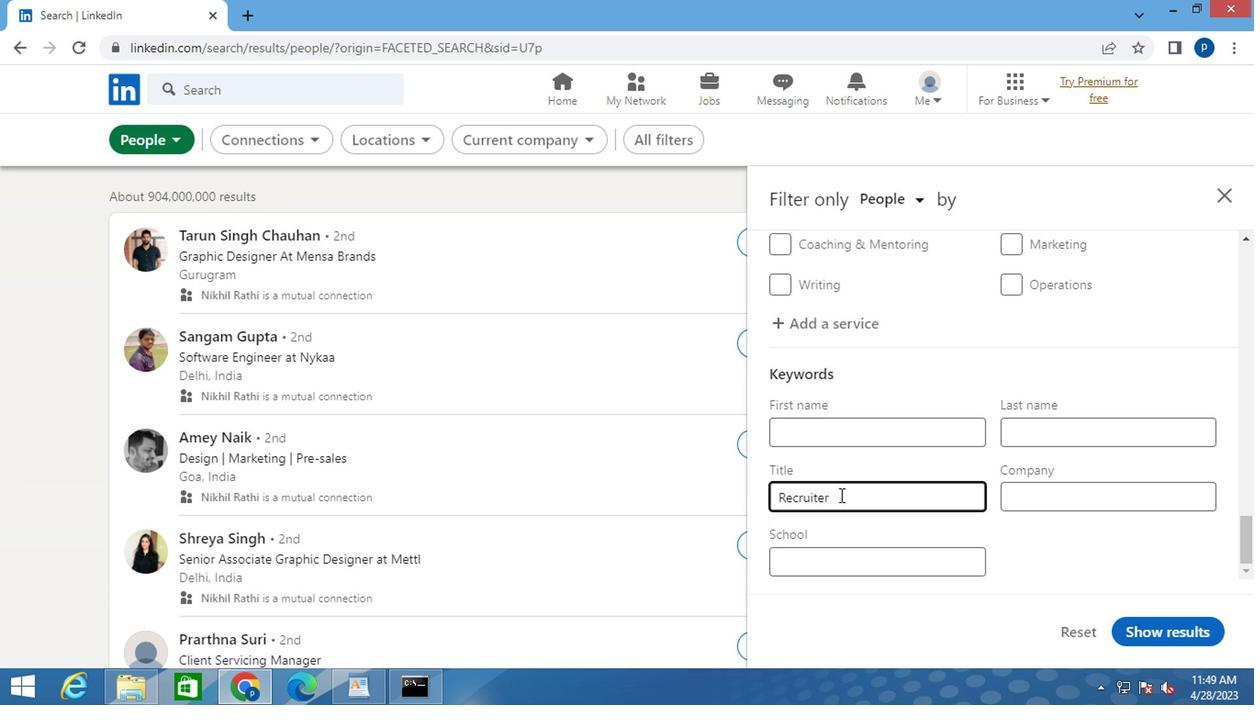 
Action: Mouse moved to (1142, 630)
Screenshot: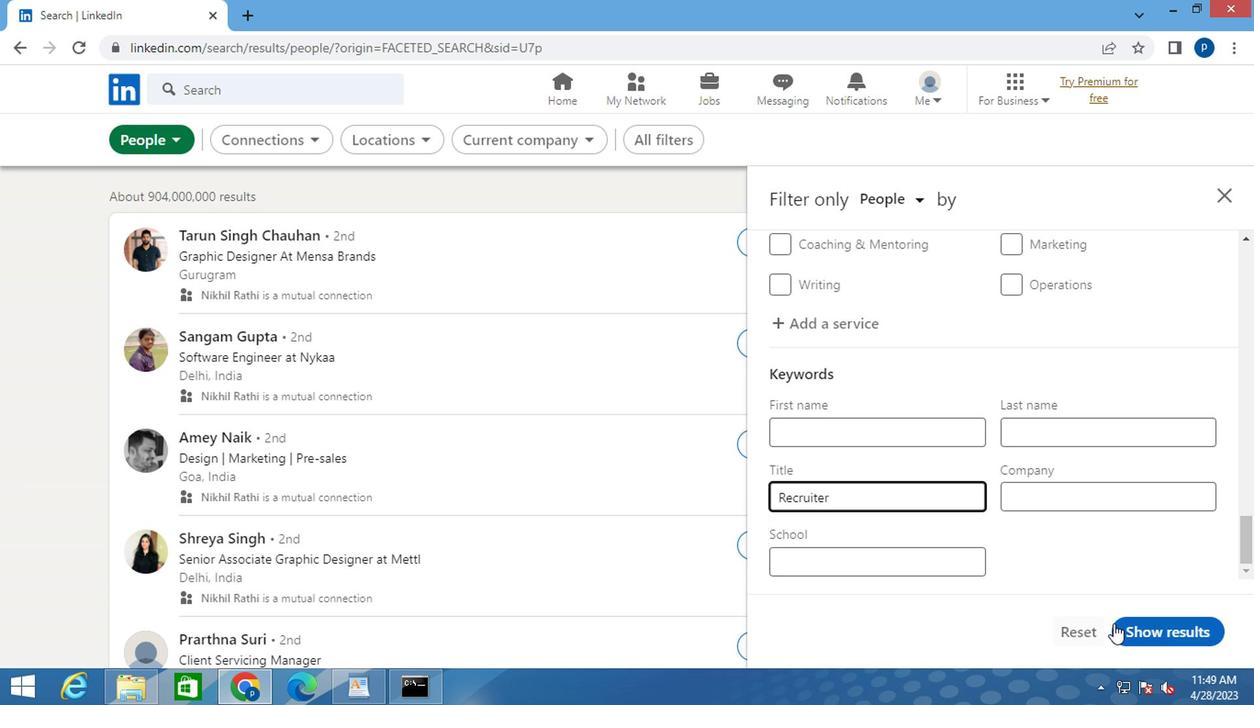 
Action: Mouse pressed left at (1142, 630)
Screenshot: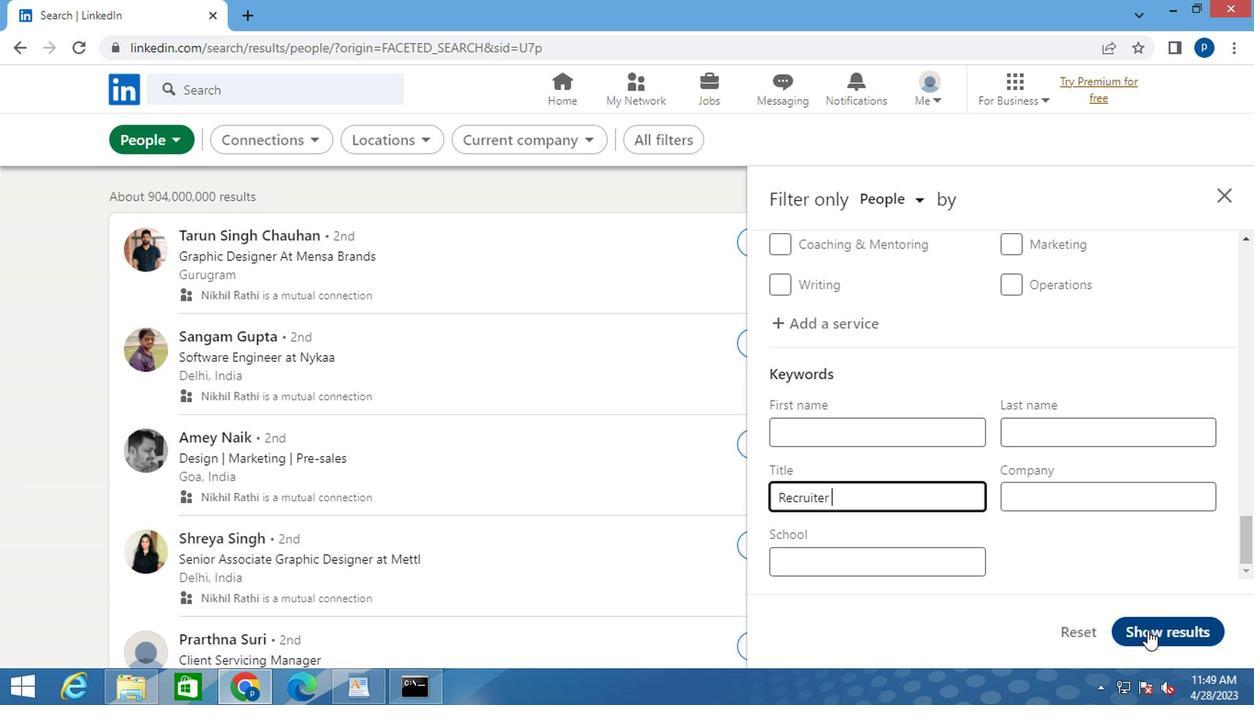 
Action: Mouse moved to (1143, 630)
Screenshot: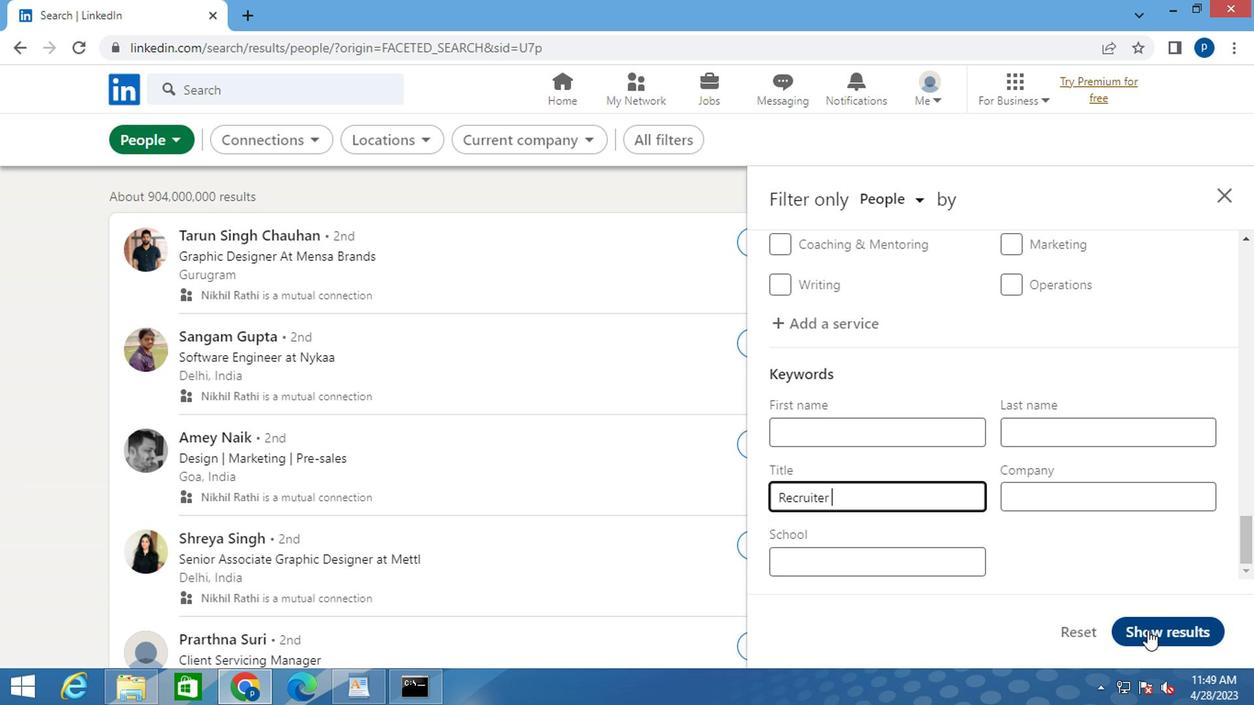 
